 Task: Create a due date automation trigger when advanced on, 2 working days before a card is due add fields with custom field "Resume" set to a date in this month at 11:00 AM.
Action: Mouse moved to (866, 318)
Screenshot: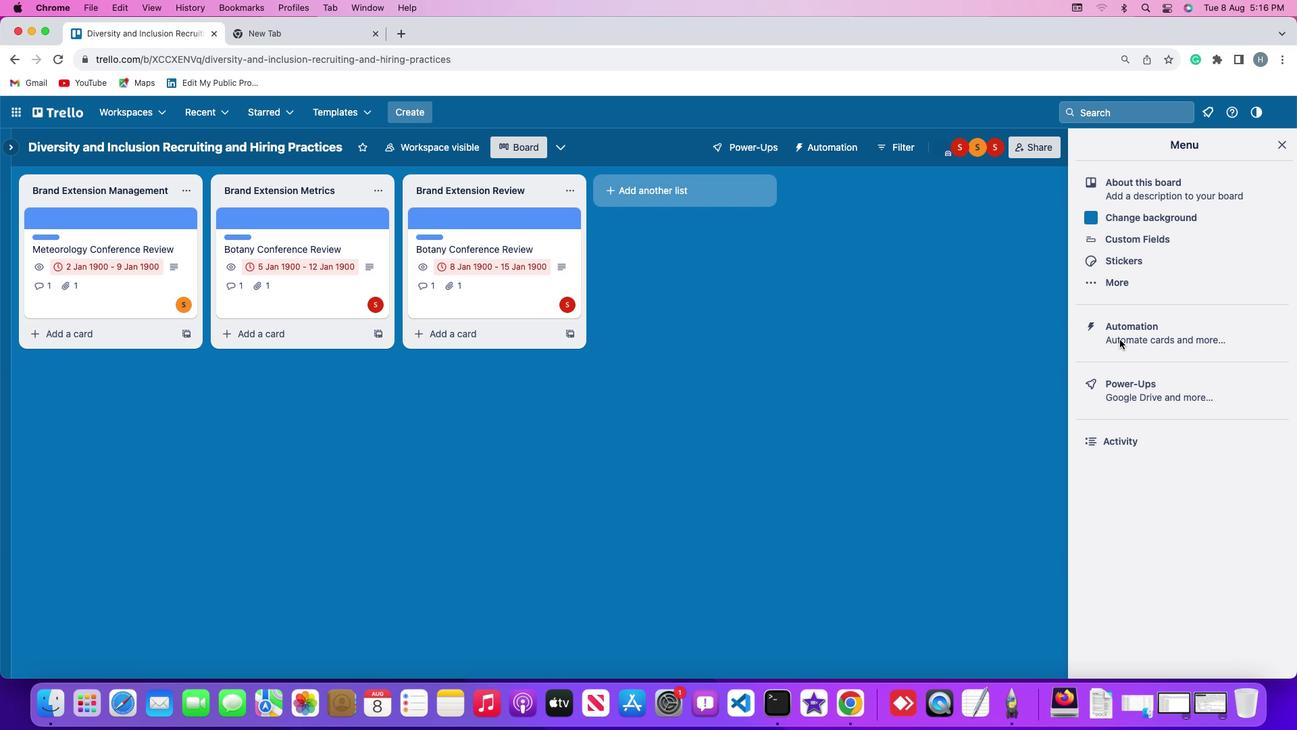 
Action: Mouse pressed left at (866, 318)
Screenshot: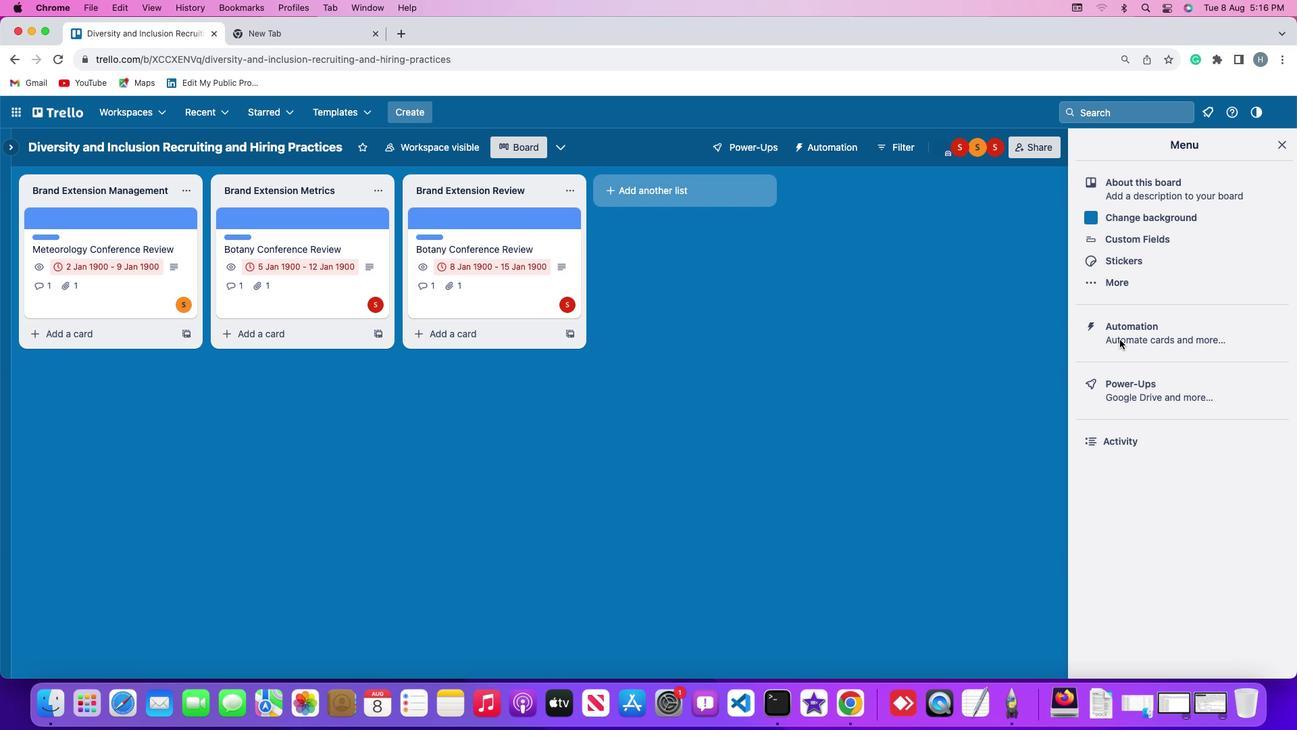 
Action: Mouse pressed left at (866, 318)
Screenshot: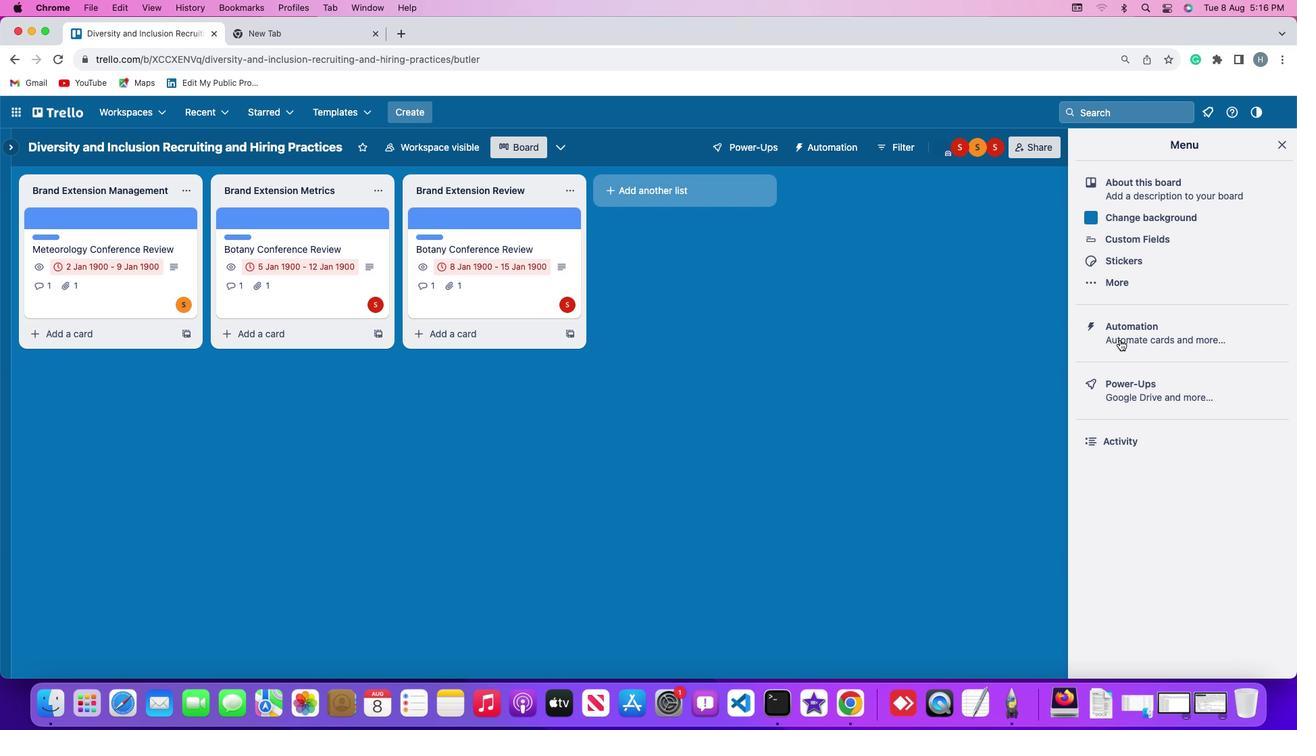 
Action: Mouse moved to (231, 297)
Screenshot: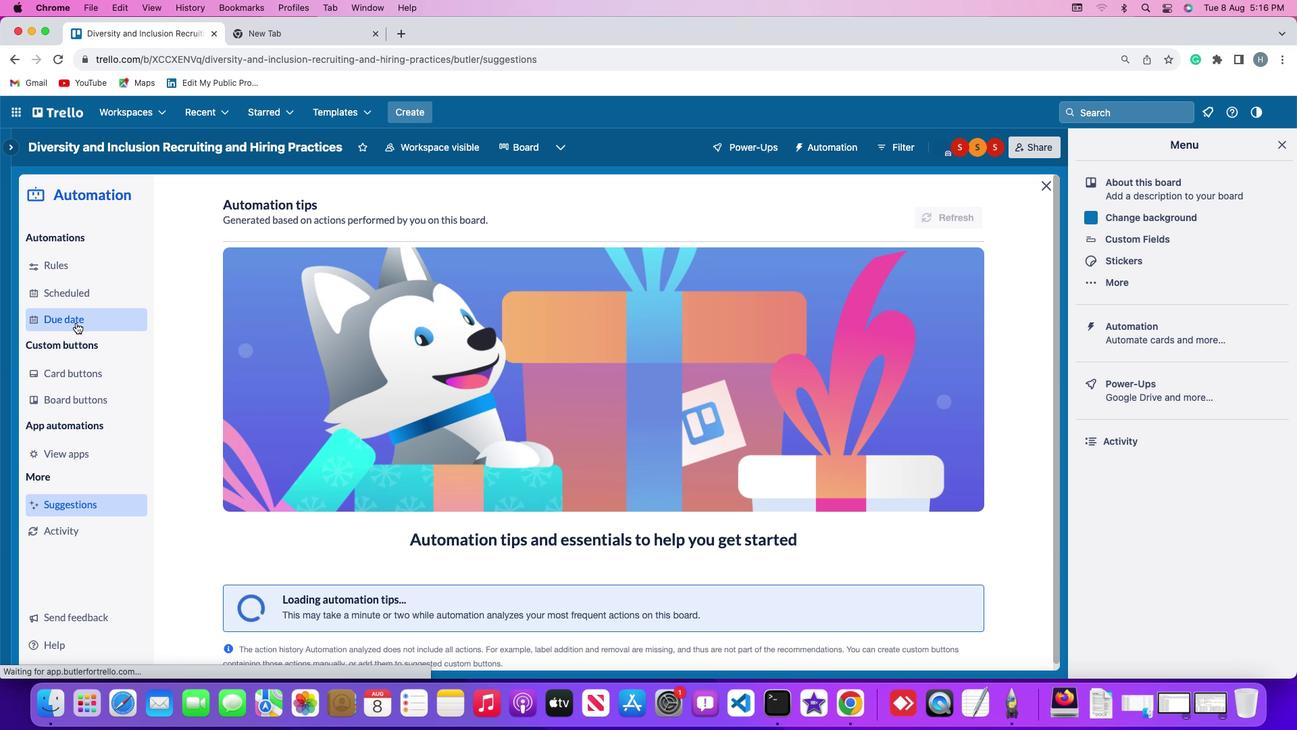 
Action: Mouse pressed left at (231, 297)
Screenshot: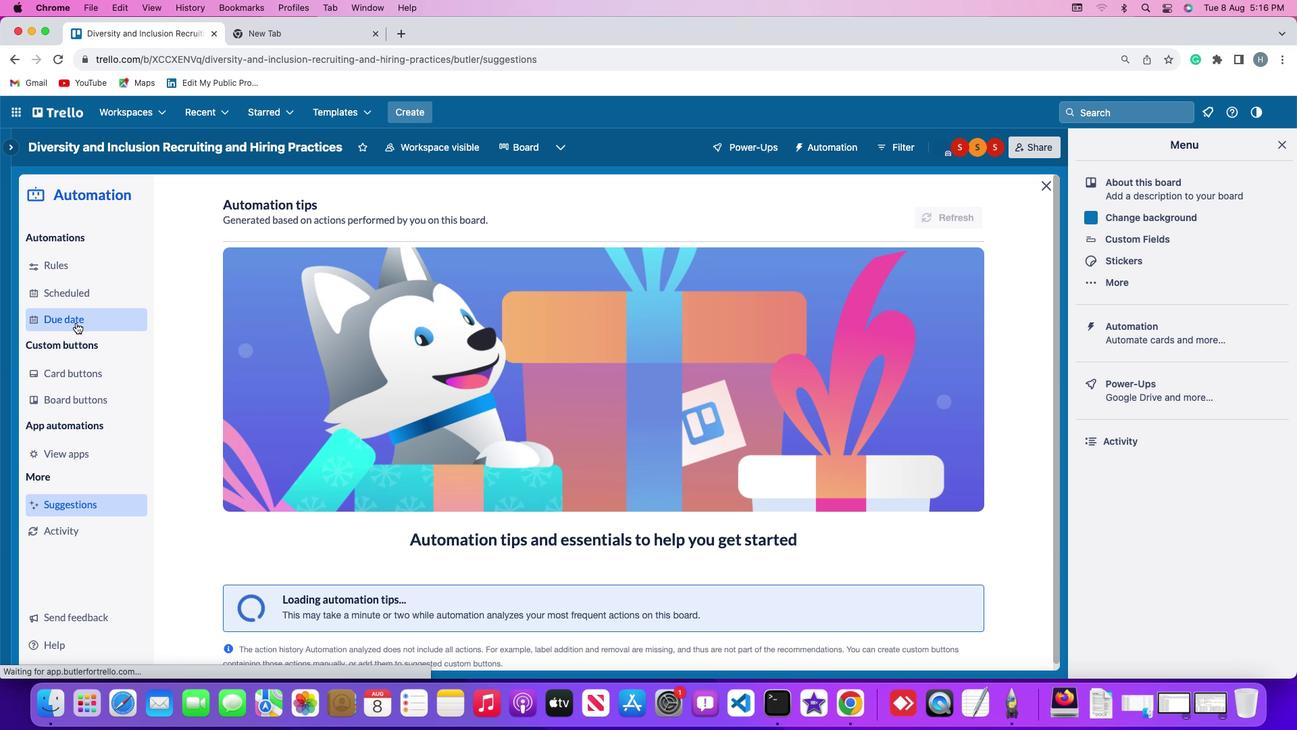 
Action: Mouse moved to (735, 154)
Screenshot: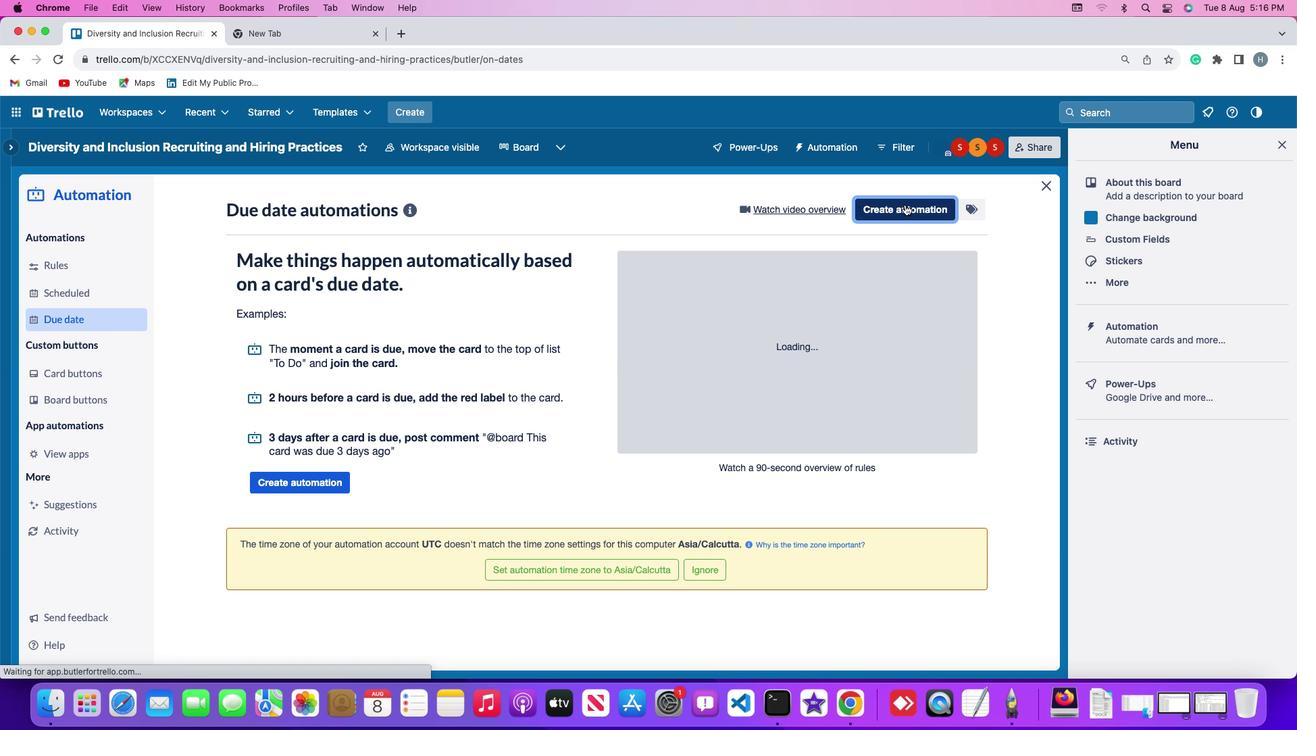 
Action: Mouse pressed left at (735, 154)
Screenshot: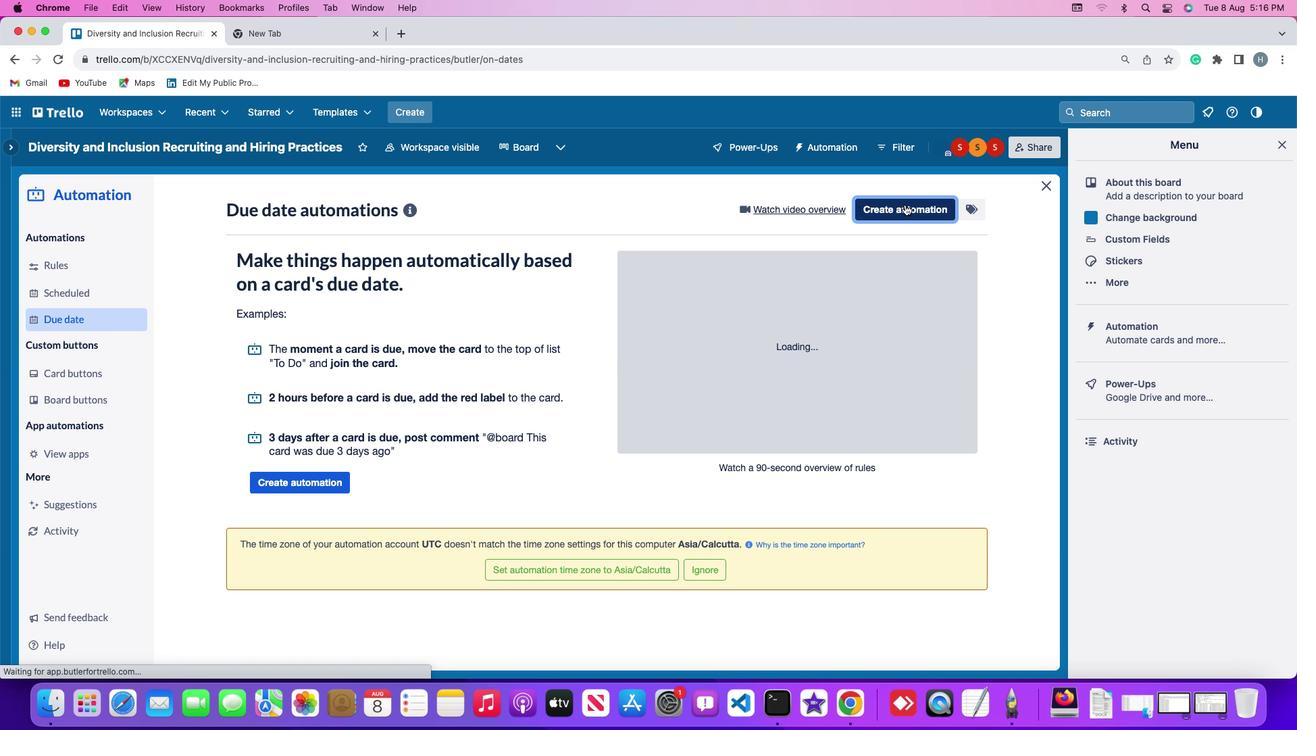 
Action: Mouse moved to (360, 312)
Screenshot: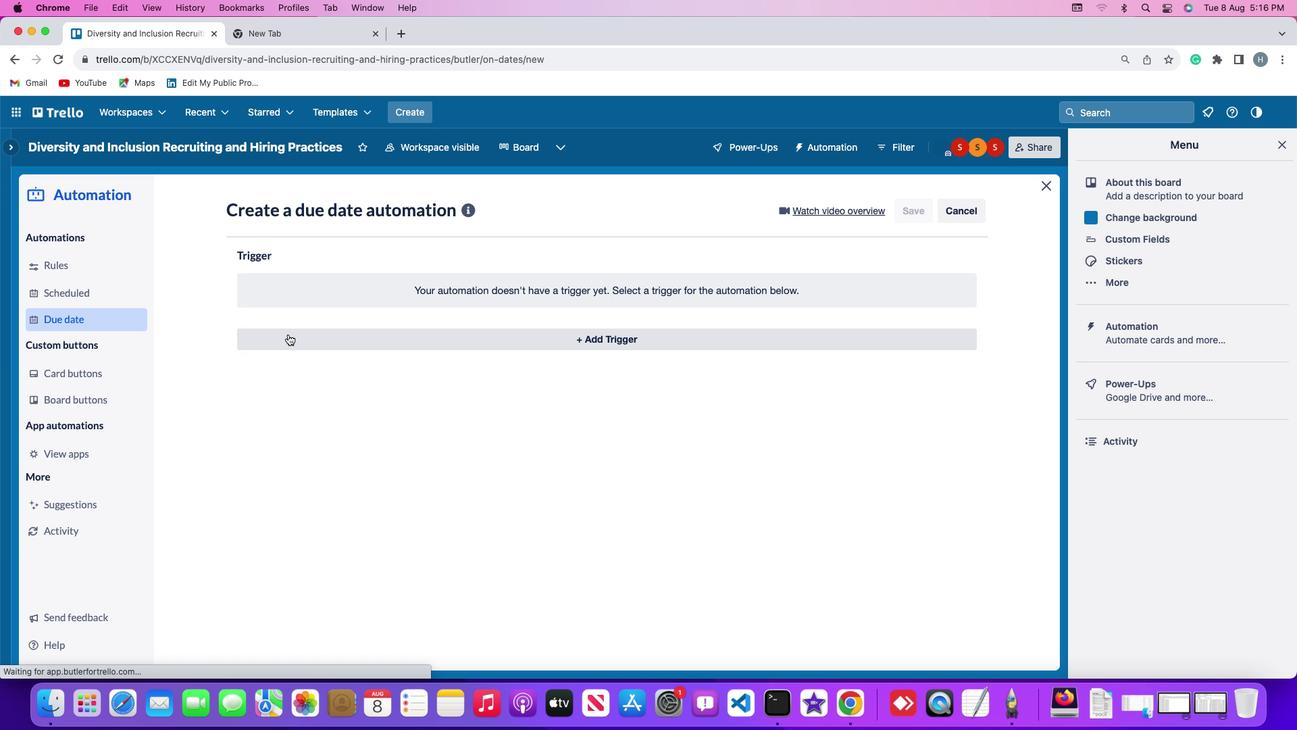 
Action: Mouse pressed left at (360, 312)
Screenshot: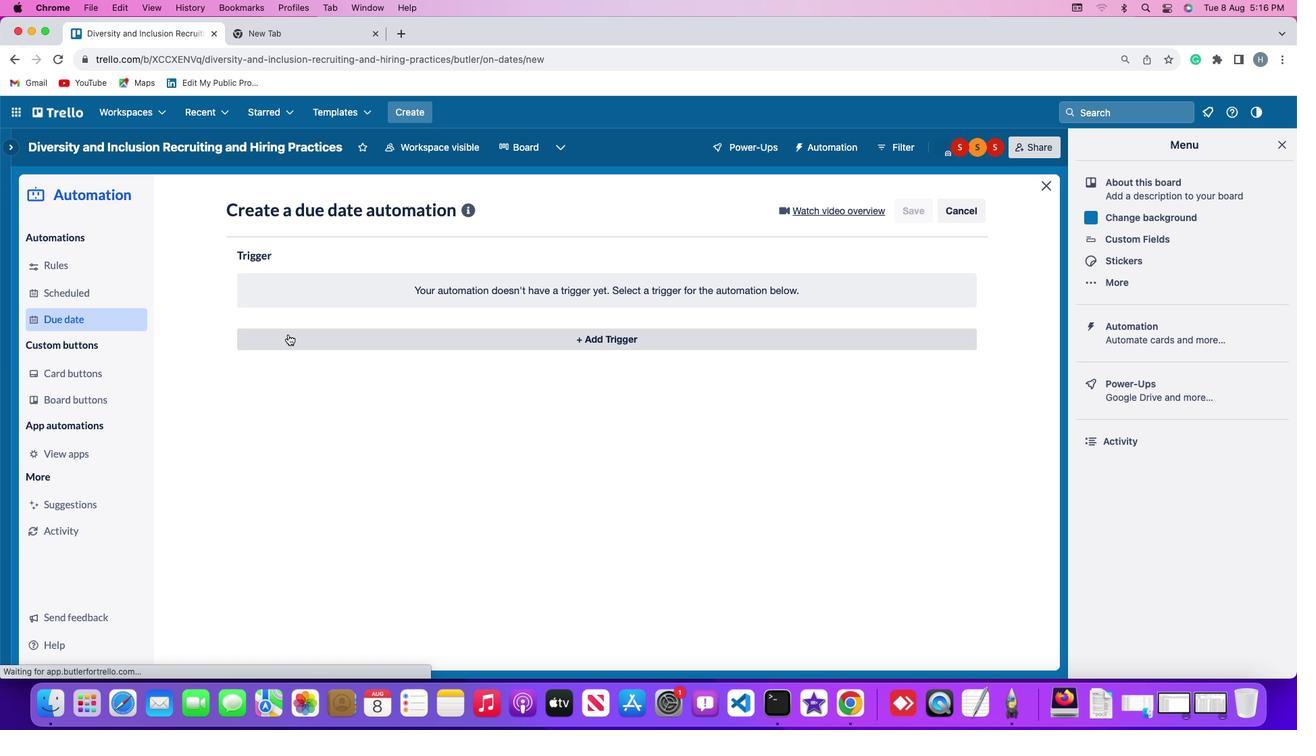 
Action: Mouse moved to (347, 565)
Screenshot: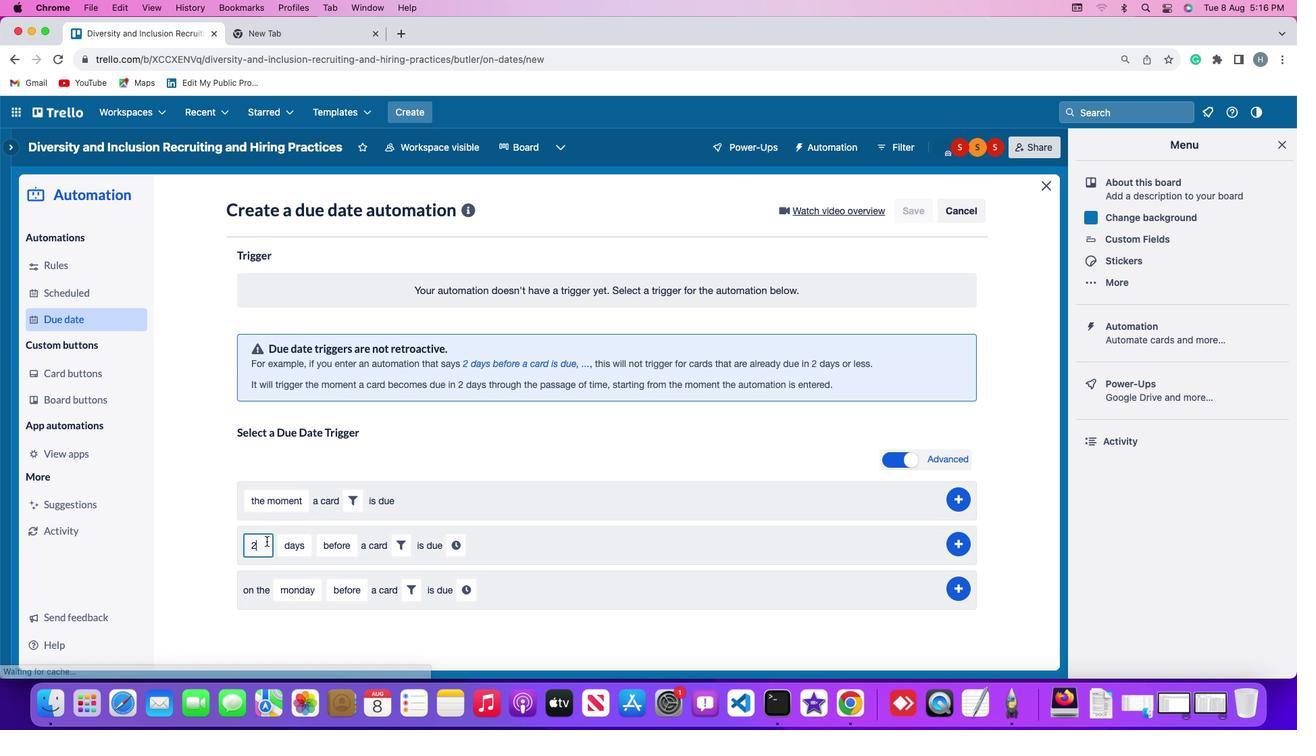 
Action: Mouse pressed left at (347, 565)
Screenshot: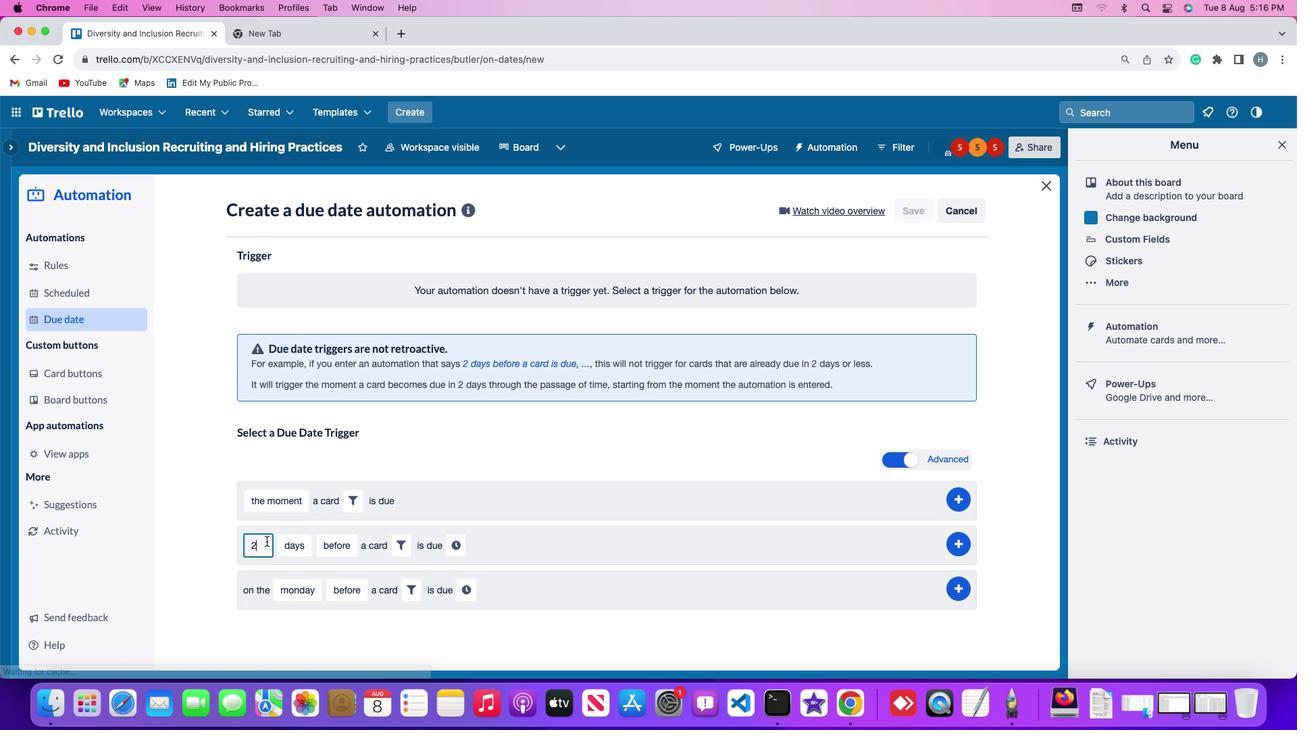 
Action: Mouse moved to (348, 561)
Screenshot: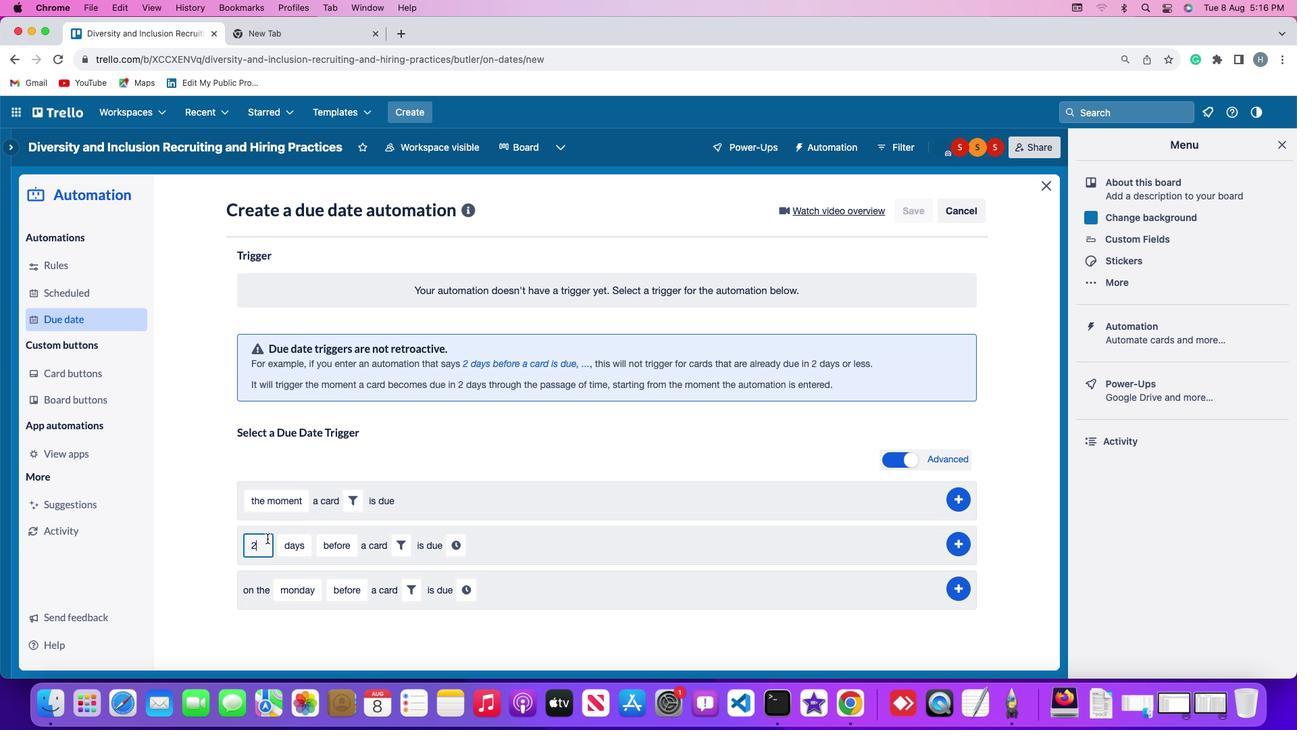 
Action: Key pressed Key.backspace'2'
Screenshot: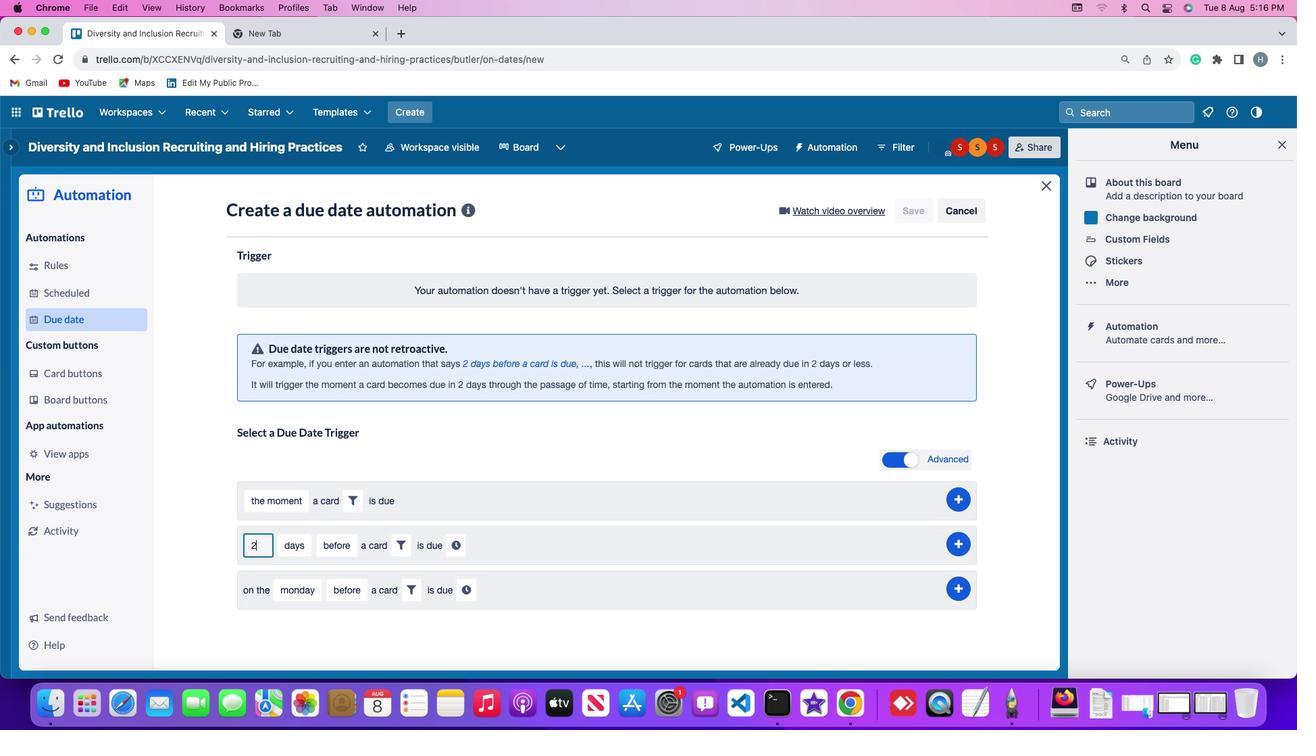 
Action: Mouse moved to (374, 560)
Screenshot: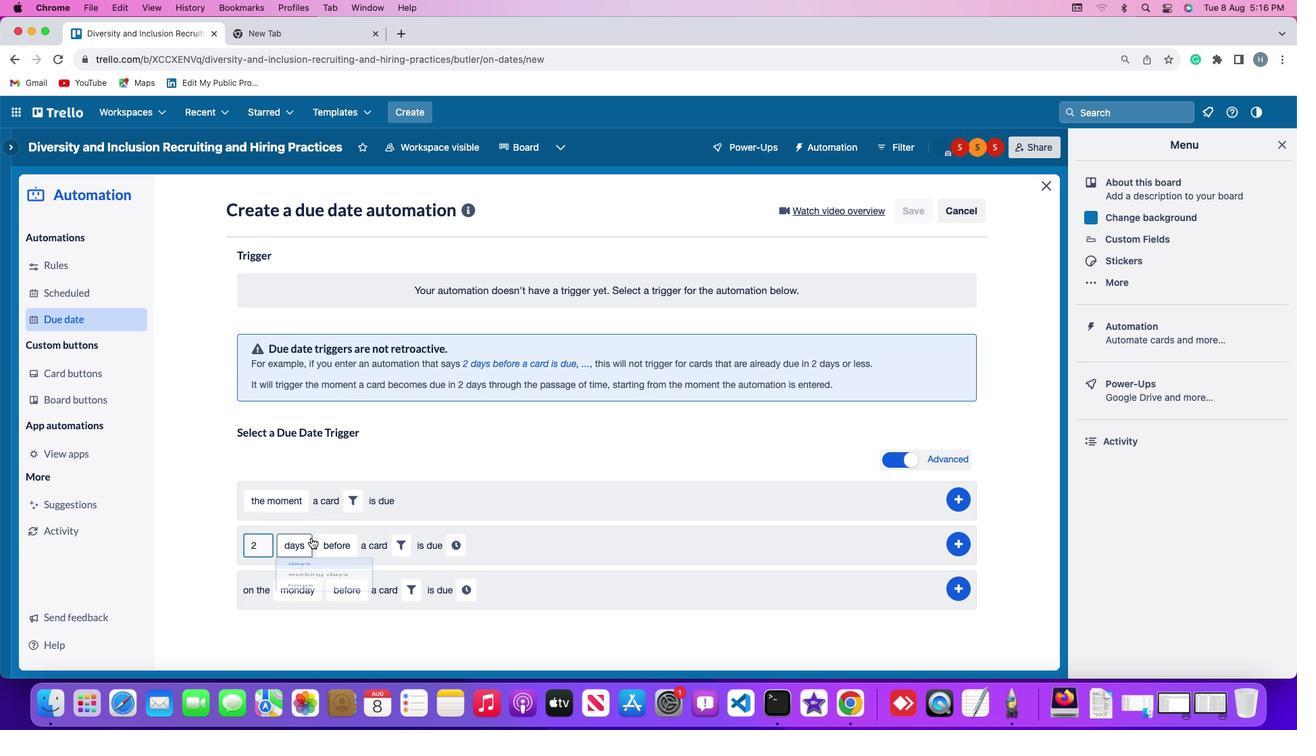 
Action: Mouse pressed left at (374, 560)
Screenshot: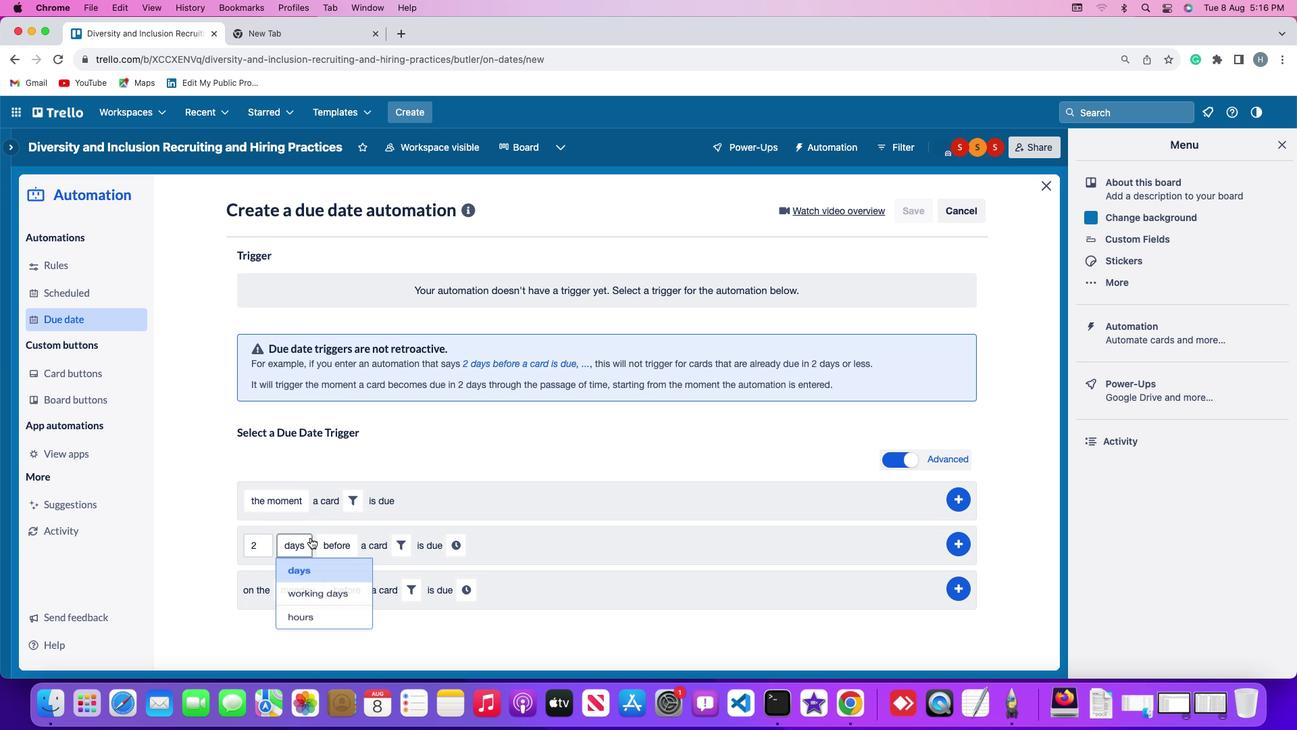 
Action: Mouse moved to (369, 636)
Screenshot: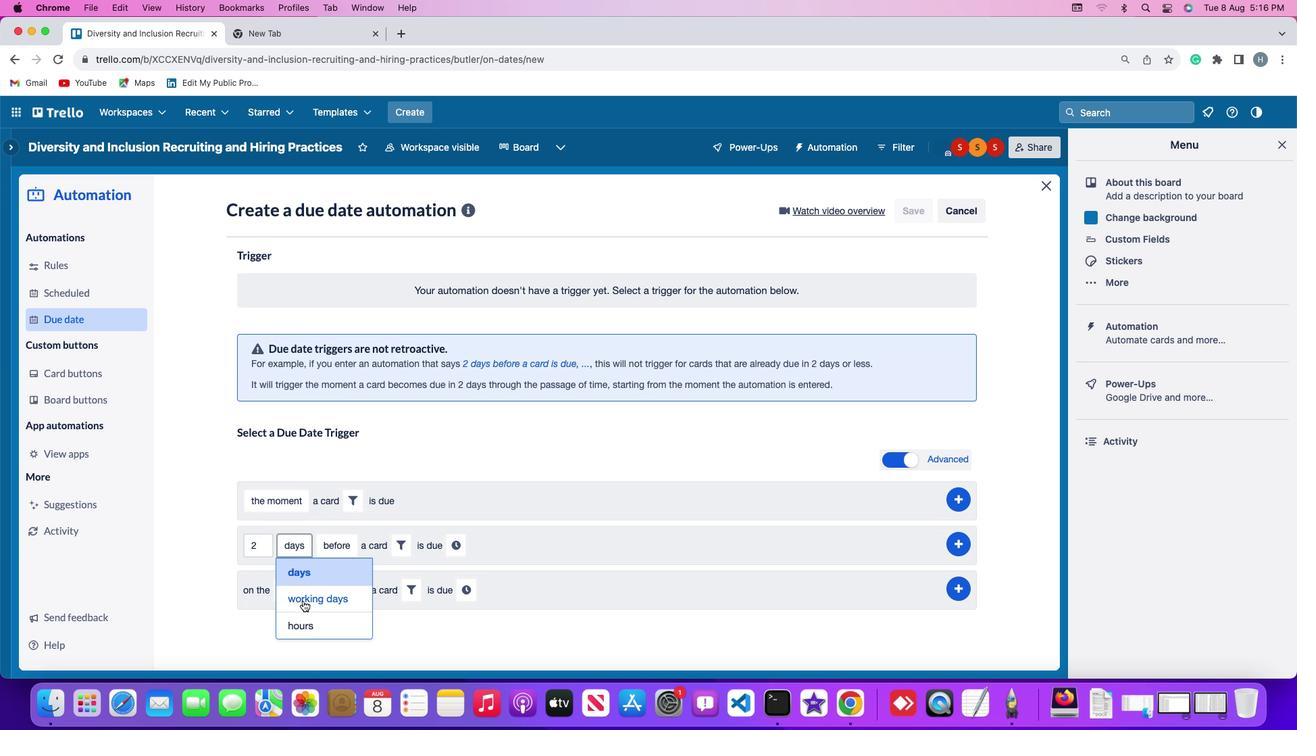 
Action: Mouse pressed left at (369, 636)
Screenshot: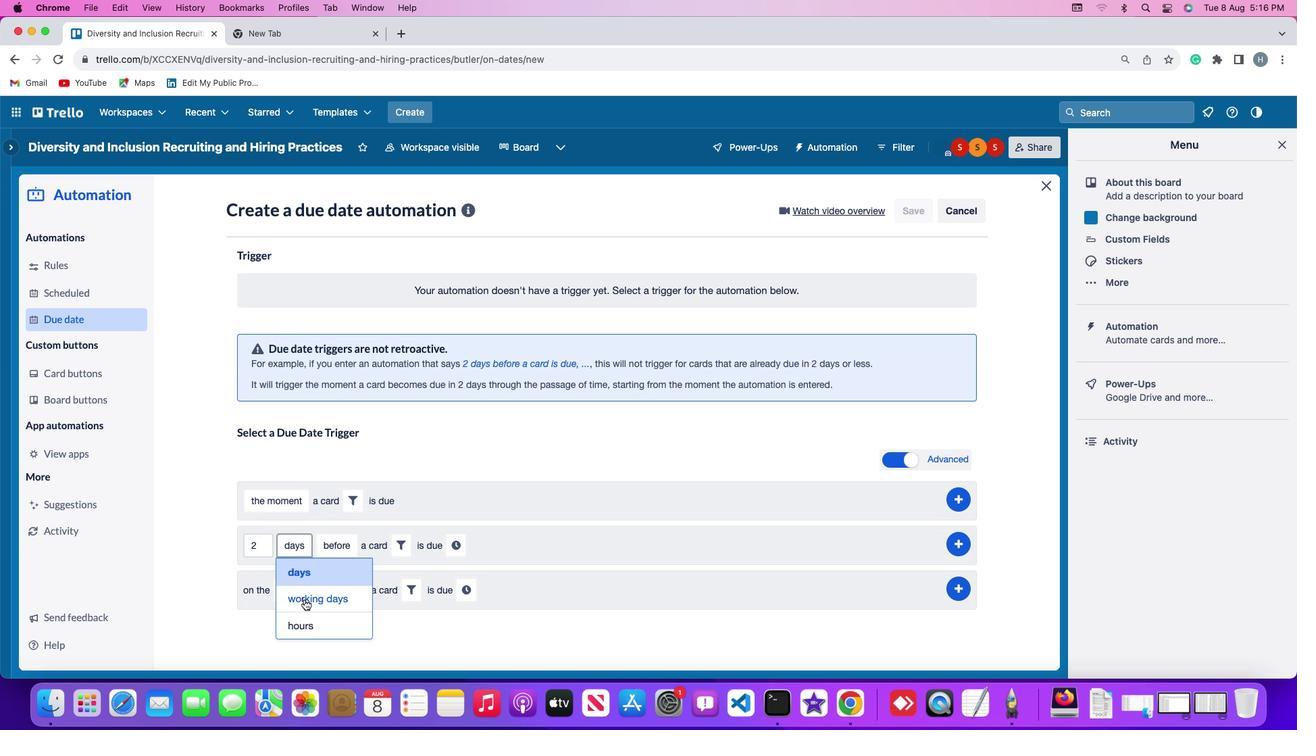 
Action: Mouse moved to (408, 565)
Screenshot: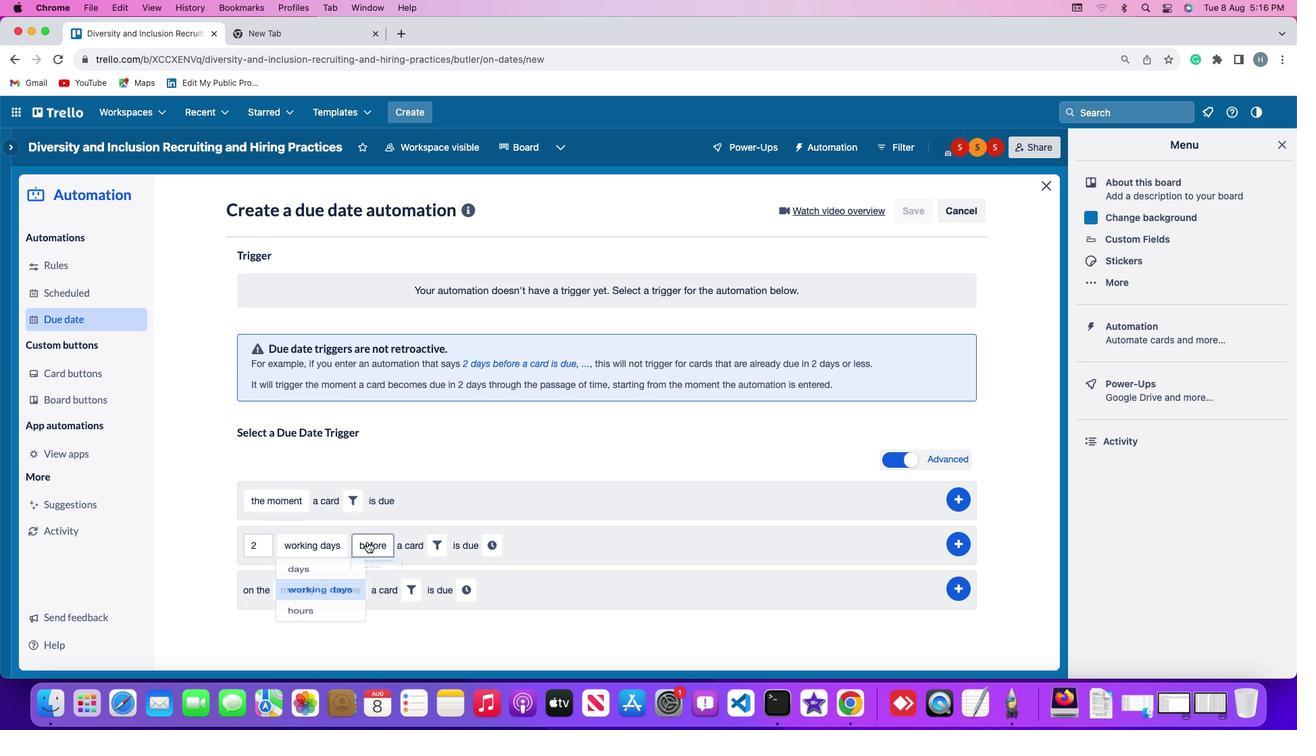 
Action: Mouse pressed left at (408, 565)
Screenshot: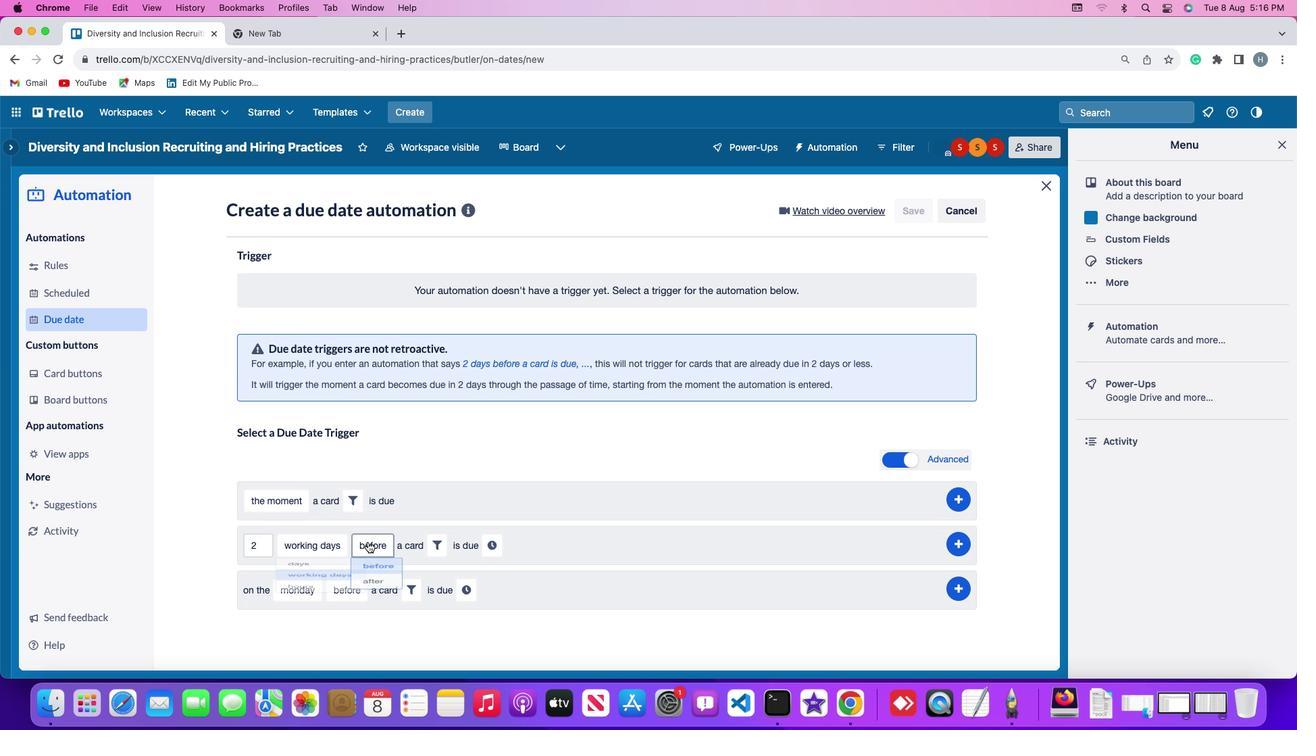 
Action: Mouse moved to (411, 604)
Screenshot: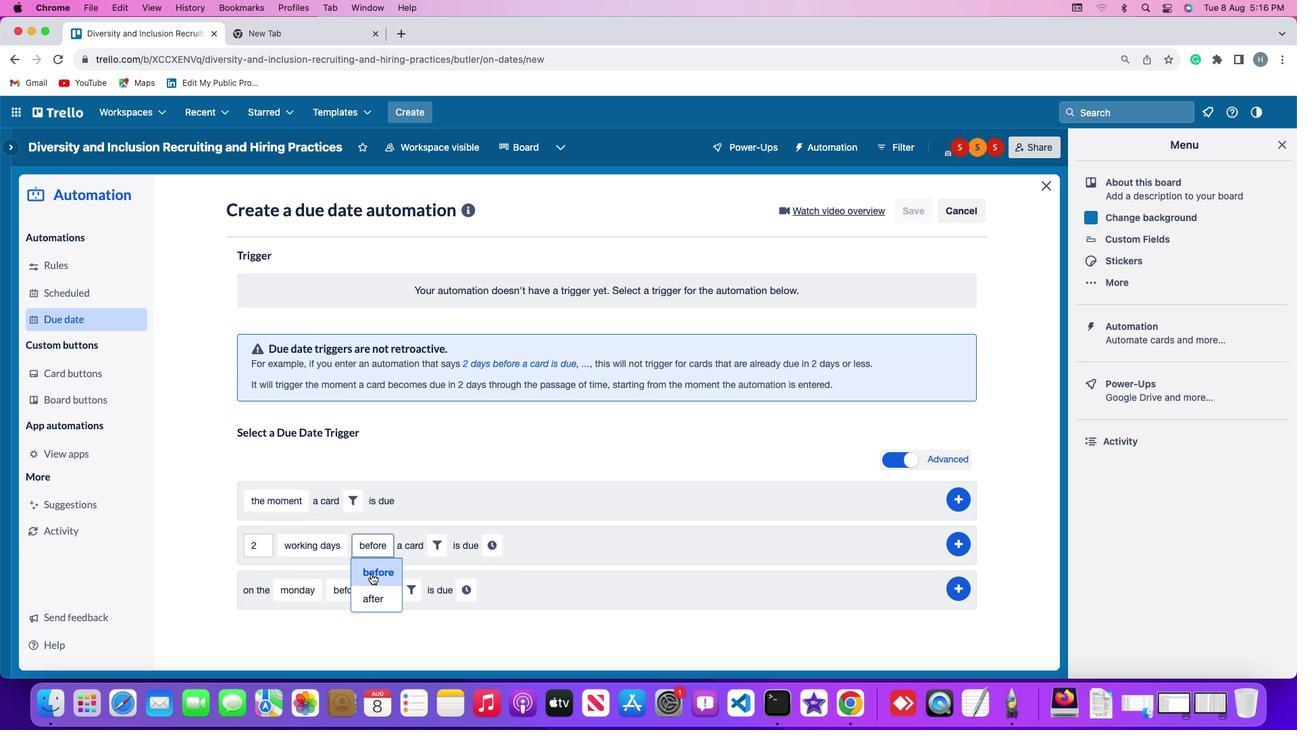 
Action: Mouse pressed left at (411, 604)
Screenshot: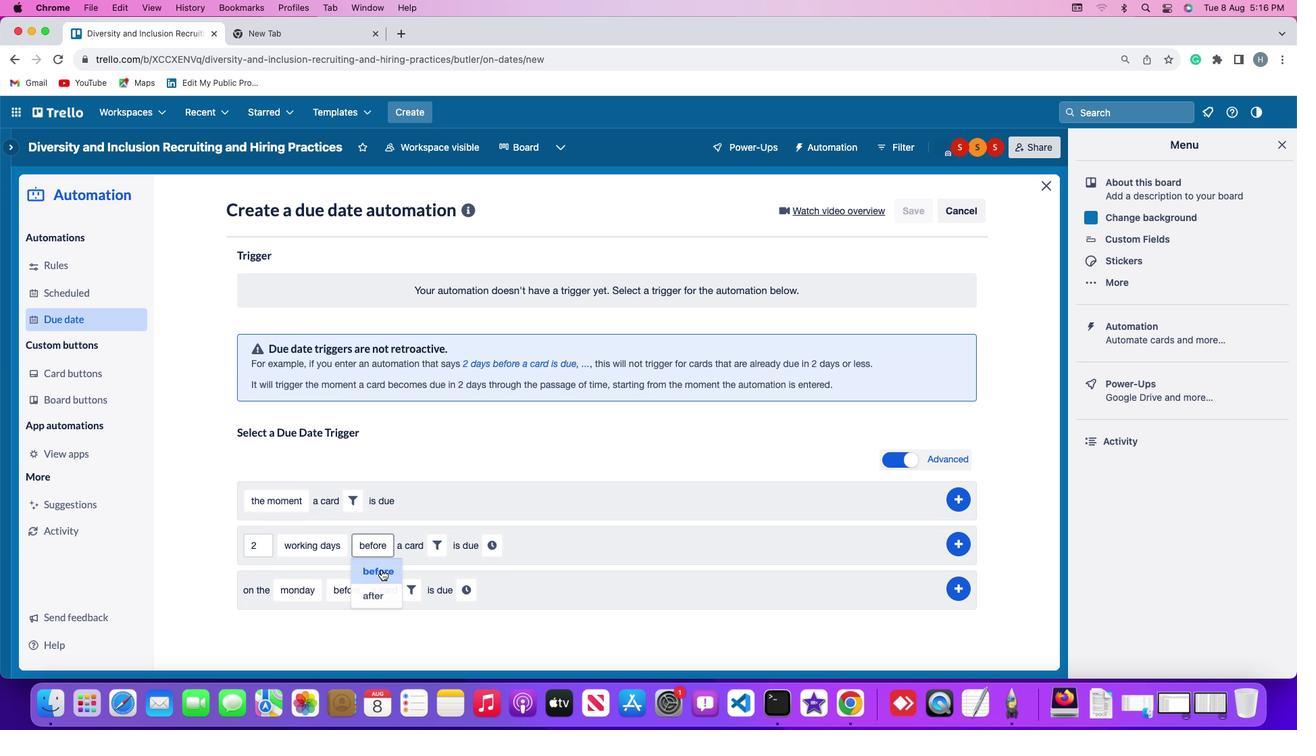 
Action: Mouse moved to (449, 569)
Screenshot: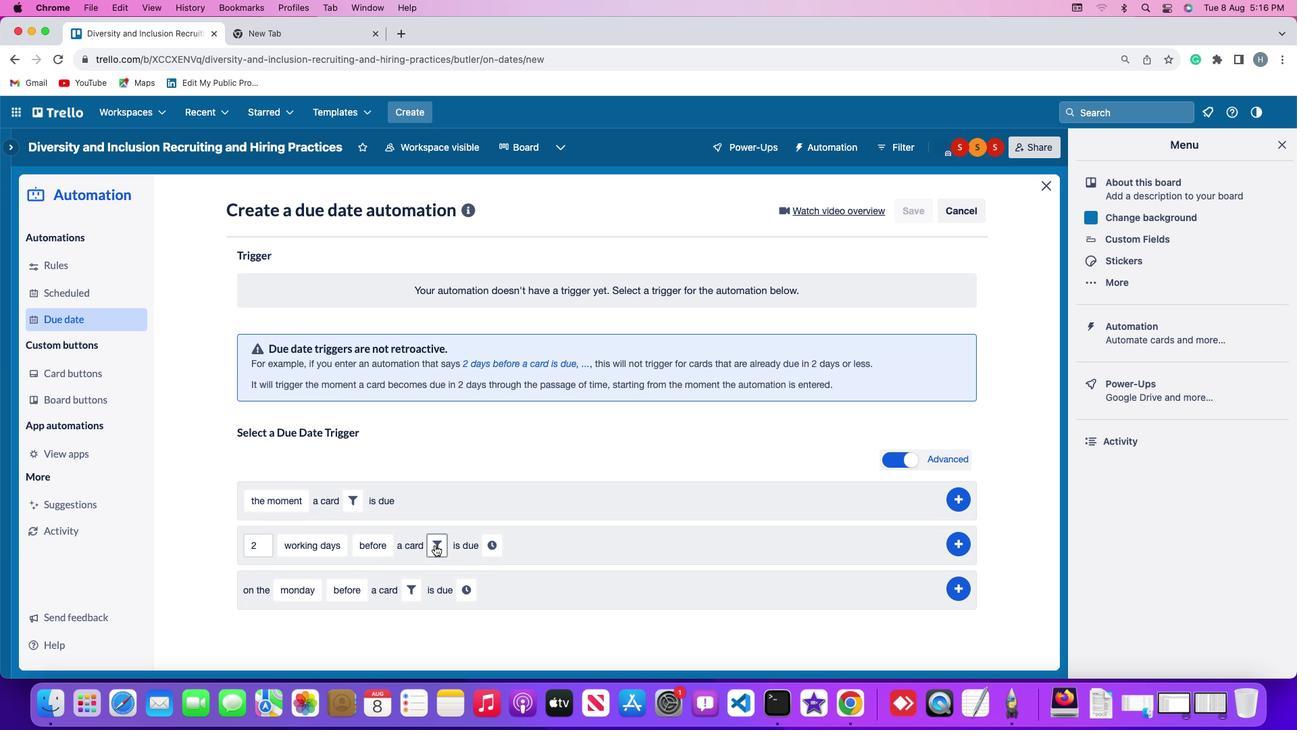 
Action: Mouse pressed left at (449, 569)
Screenshot: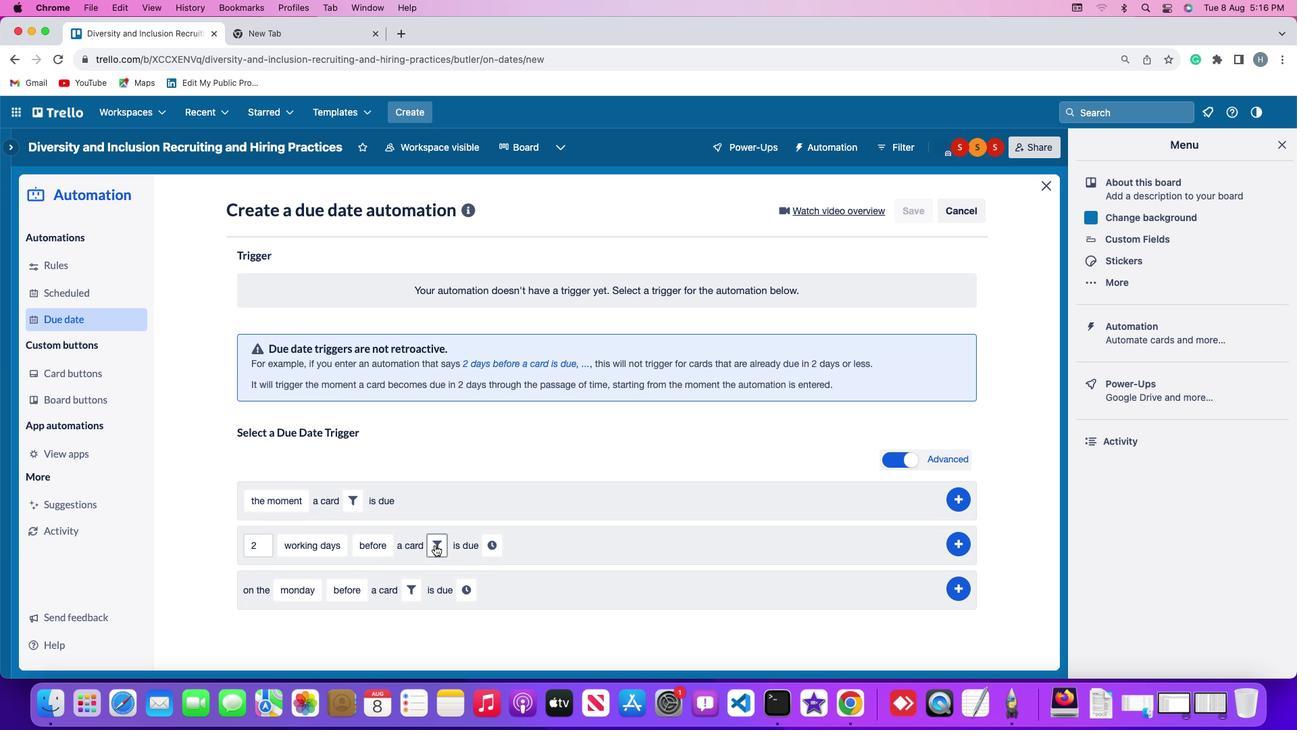 
Action: Mouse moved to (582, 618)
Screenshot: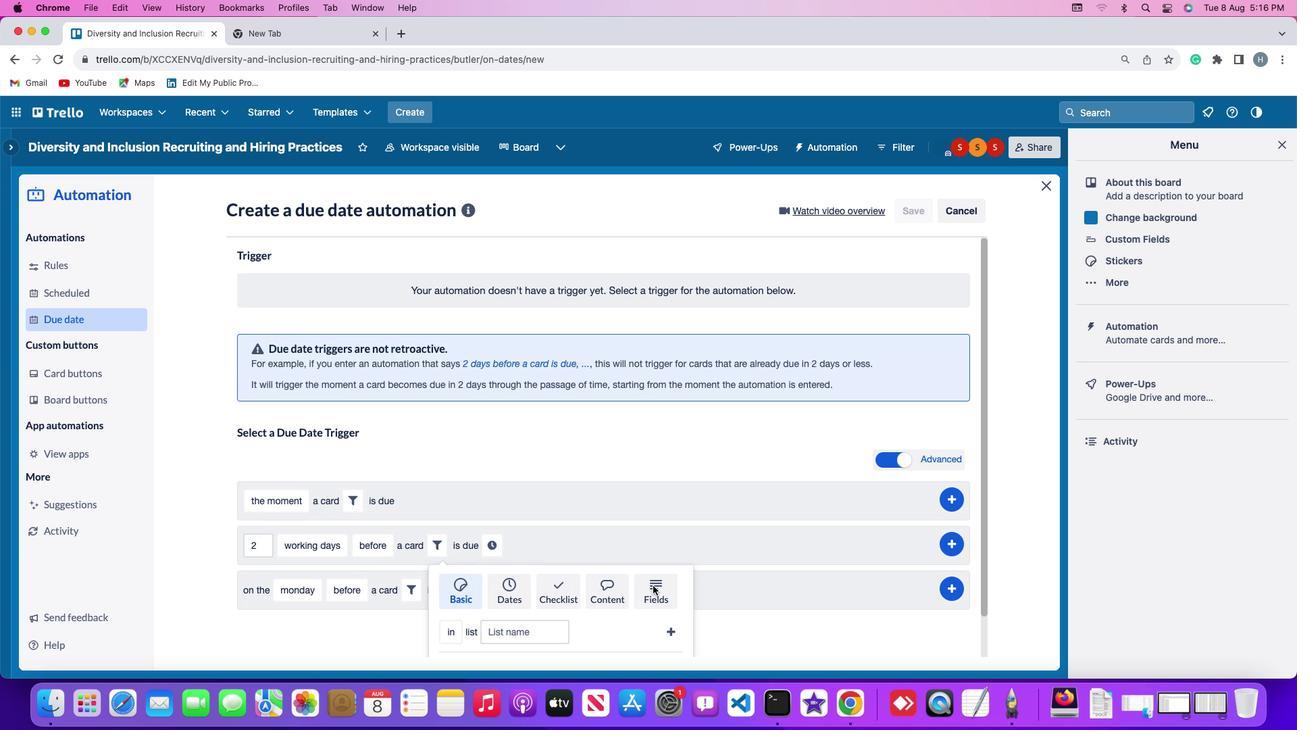 
Action: Mouse pressed left at (582, 618)
Screenshot: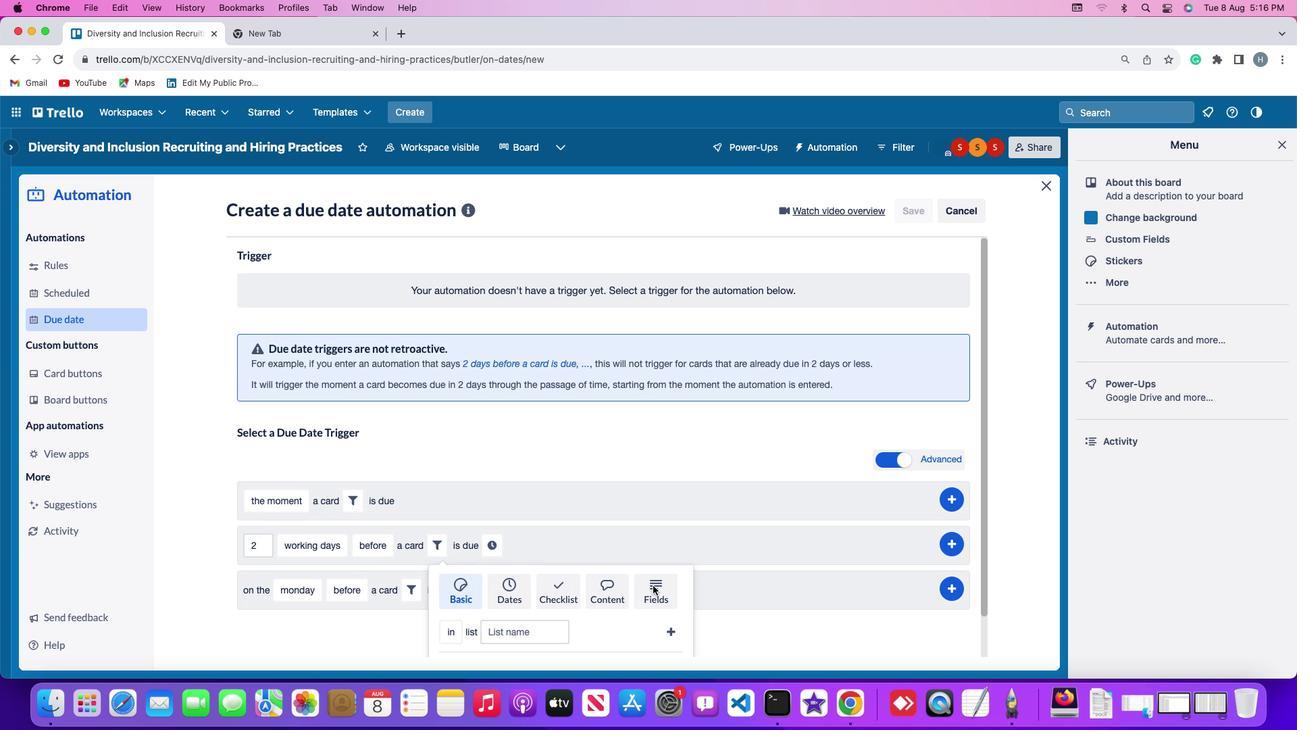 
Action: Mouse moved to (423, 655)
Screenshot: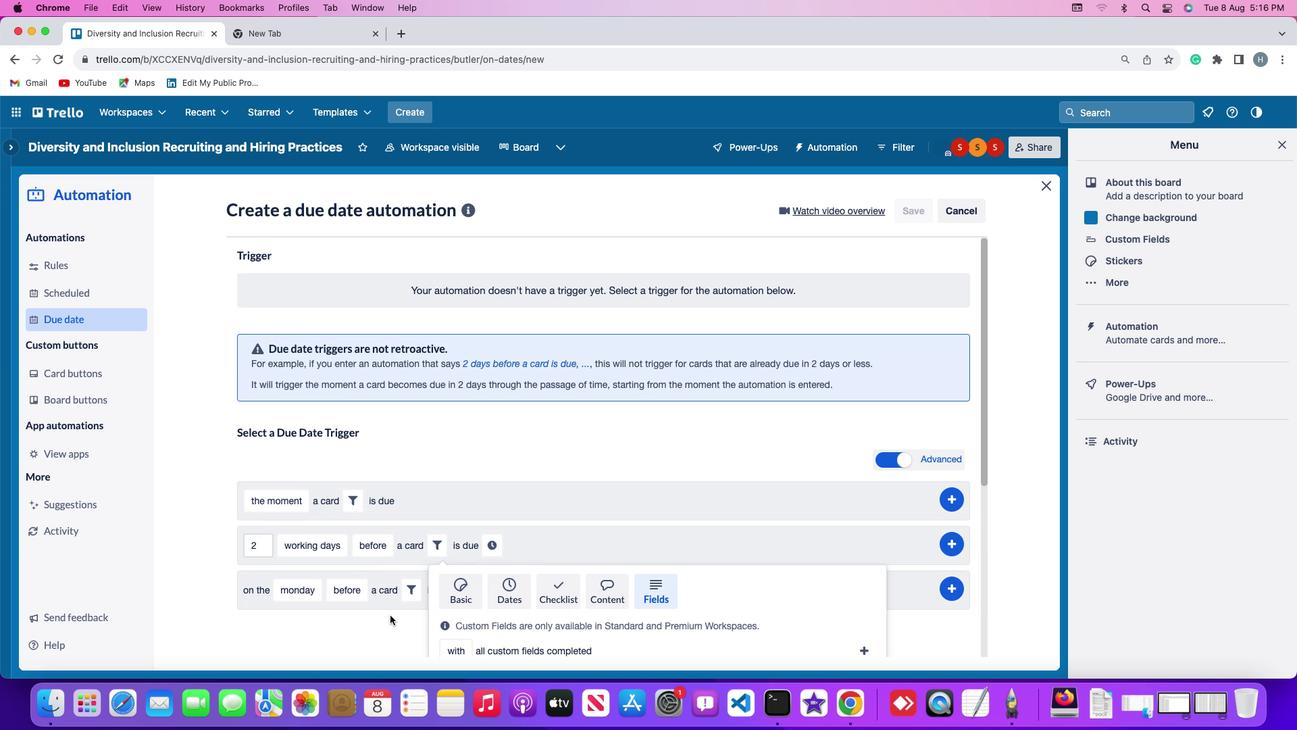 
Action: Mouse scrolled (423, 655) with delta (185, -95)
Screenshot: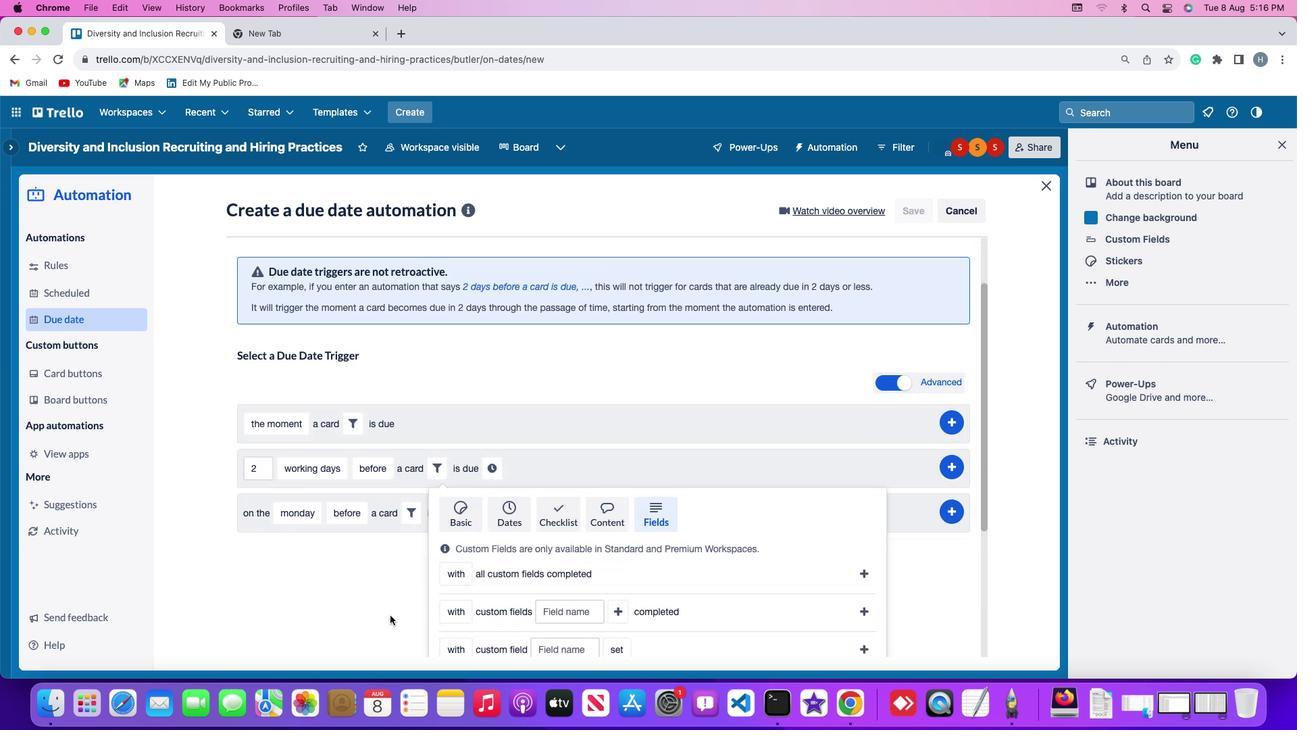 
Action: Mouse scrolled (423, 655) with delta (185, -95)
Screenshot: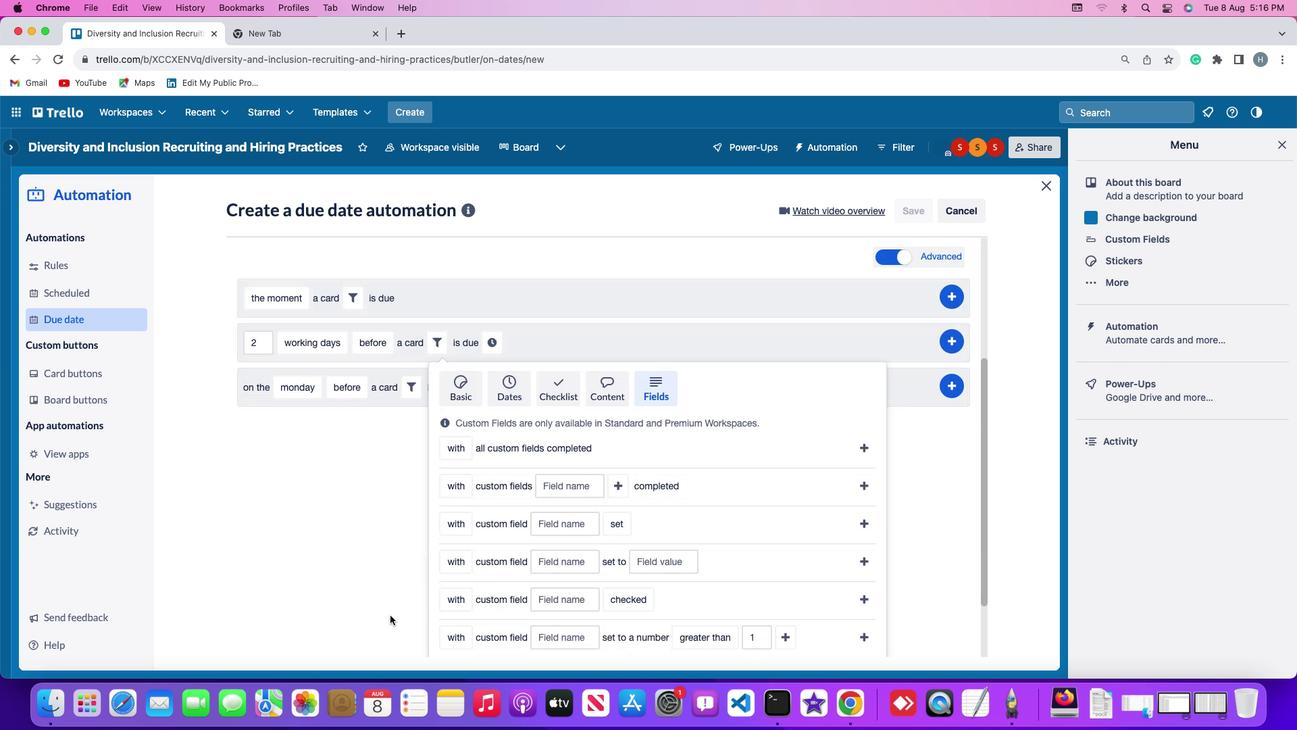 
Action: Mouse scrolled (423, 655) with delta (185, -98)
Screenshot: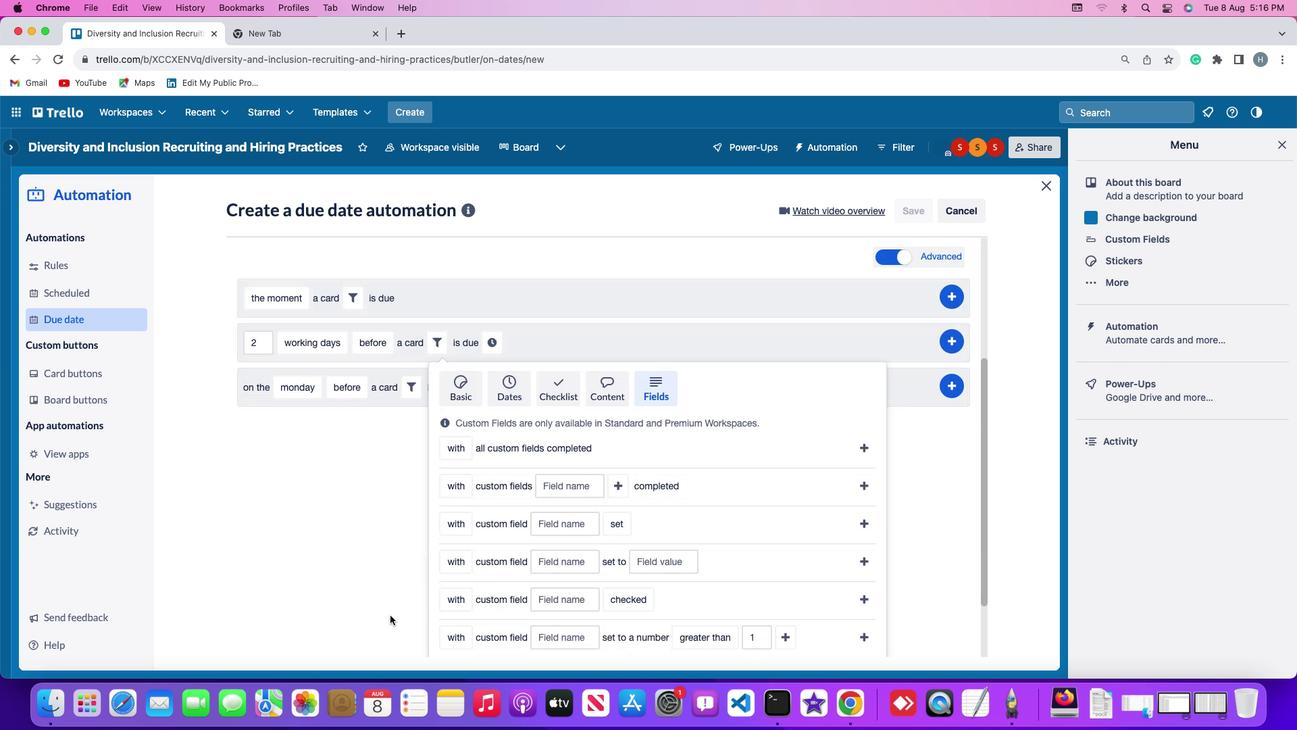 
Action: Mouse scrolled (423, 655) with delta (185, -99)
Screenshot: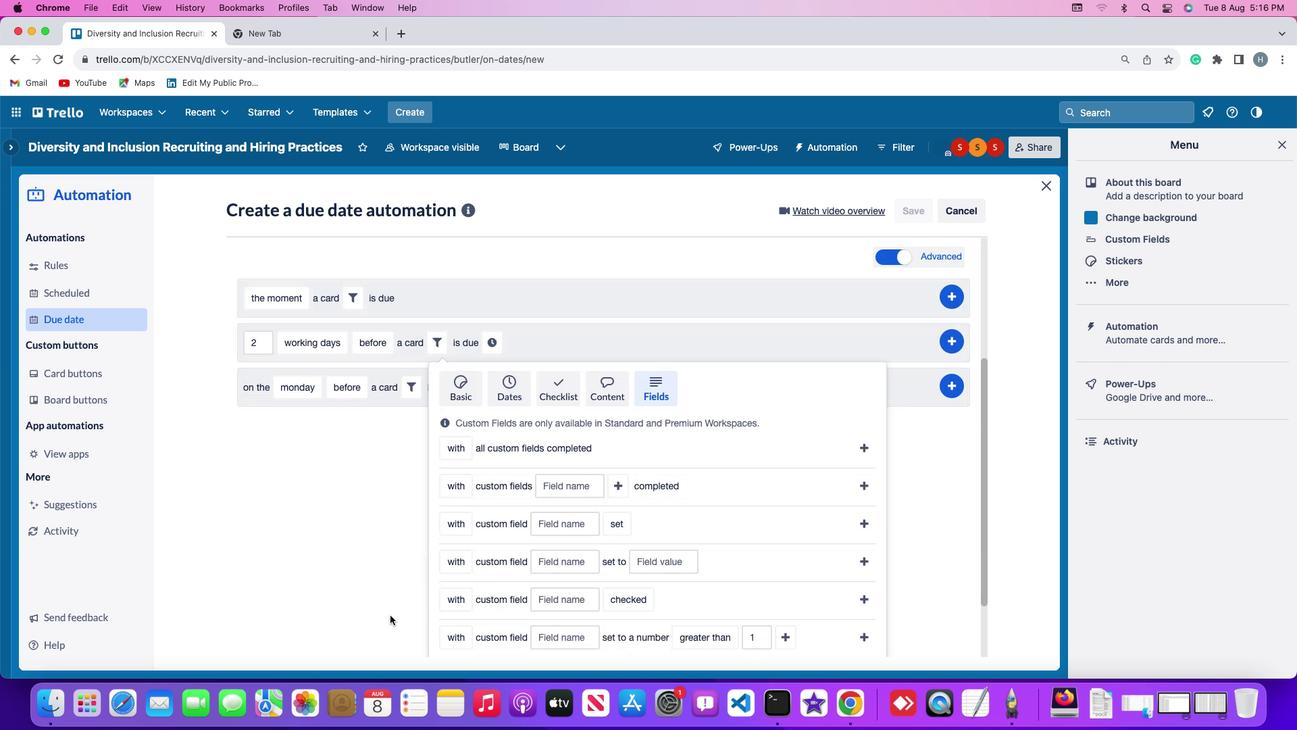 
Action: Mouse scrolled (423, 655) with delta (185, -100)
Screenshot: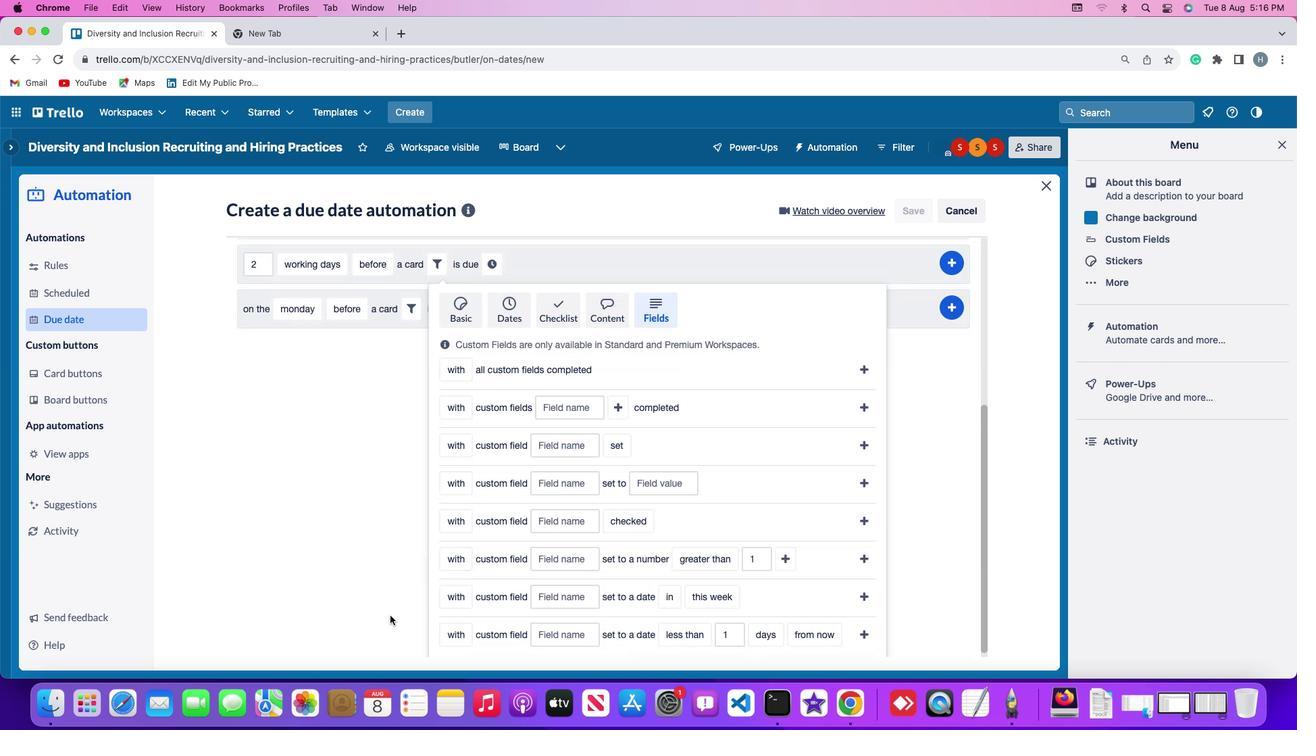 
Action: Mouse scrolled (423, 655) with delta (185, -100)
Screenshot: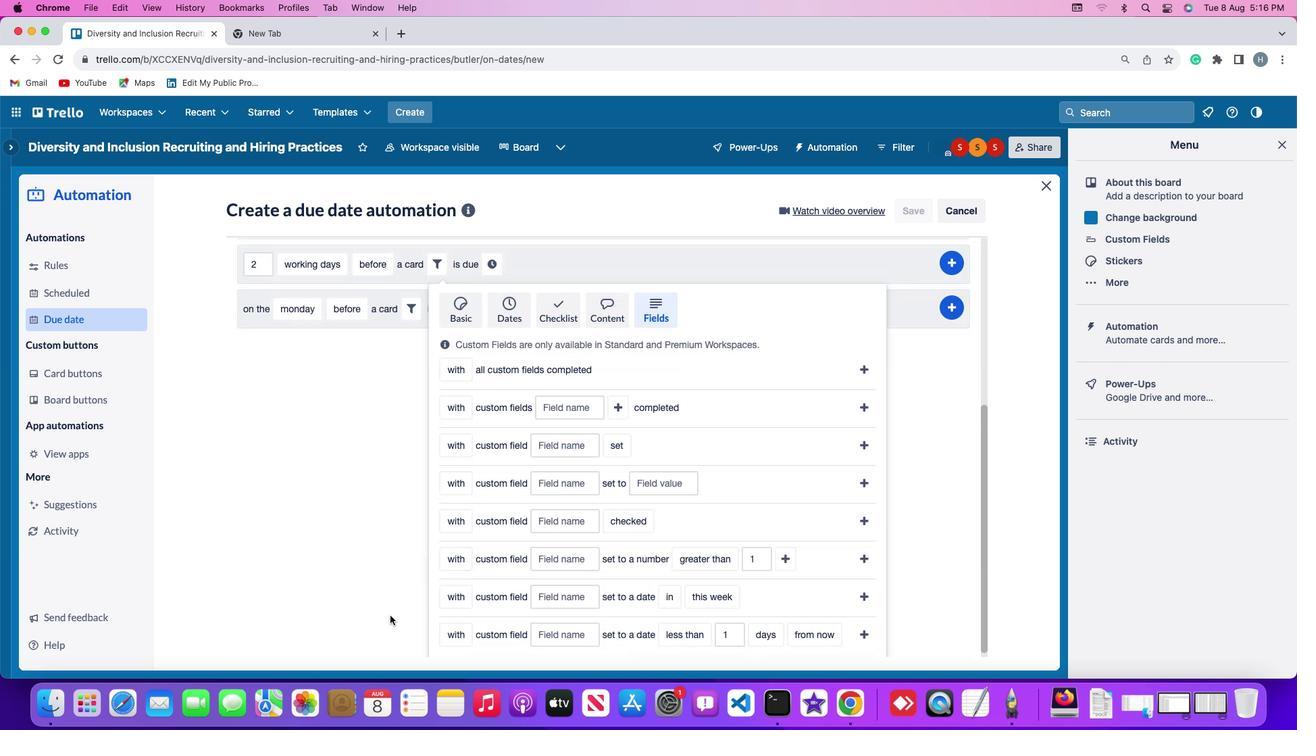 
Action: Mouse scrolled (423, 655) with delta (185, -100)
Screenshot: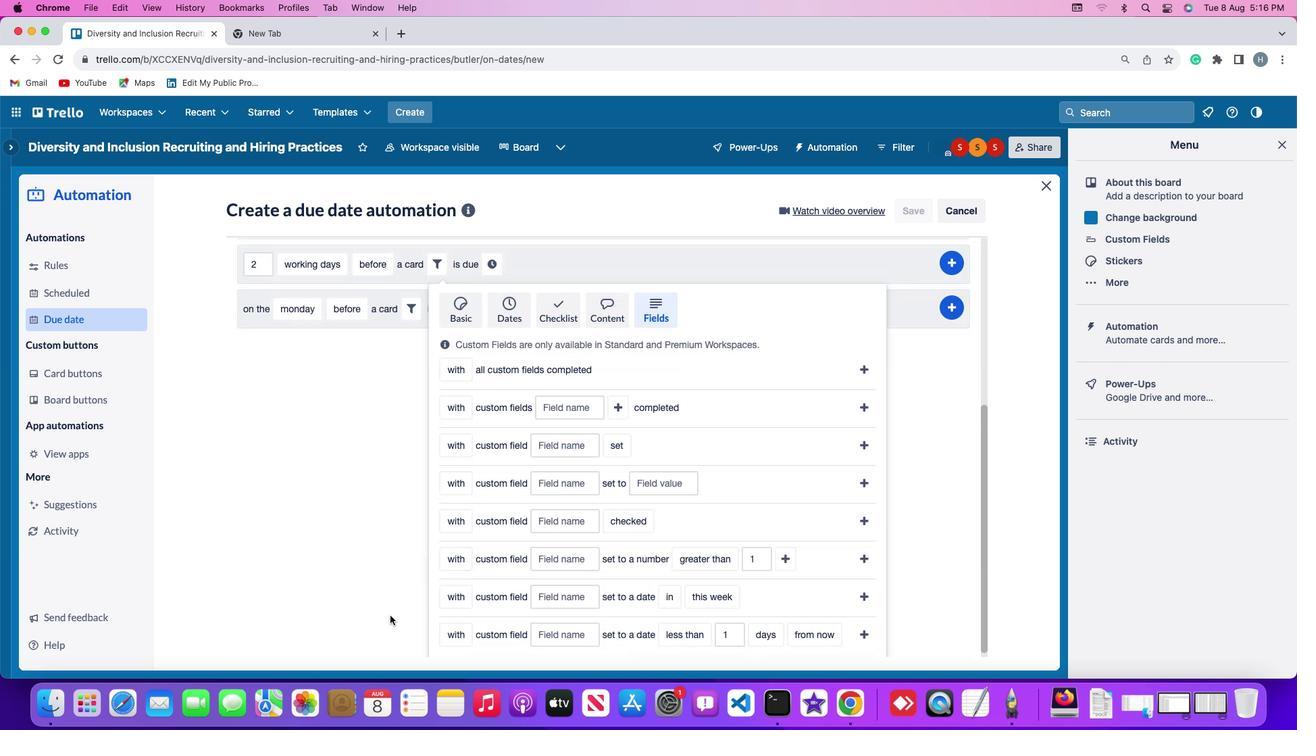 
Action: Mouse scrolled (423, 655) with delta (185, -95)
Screenshot: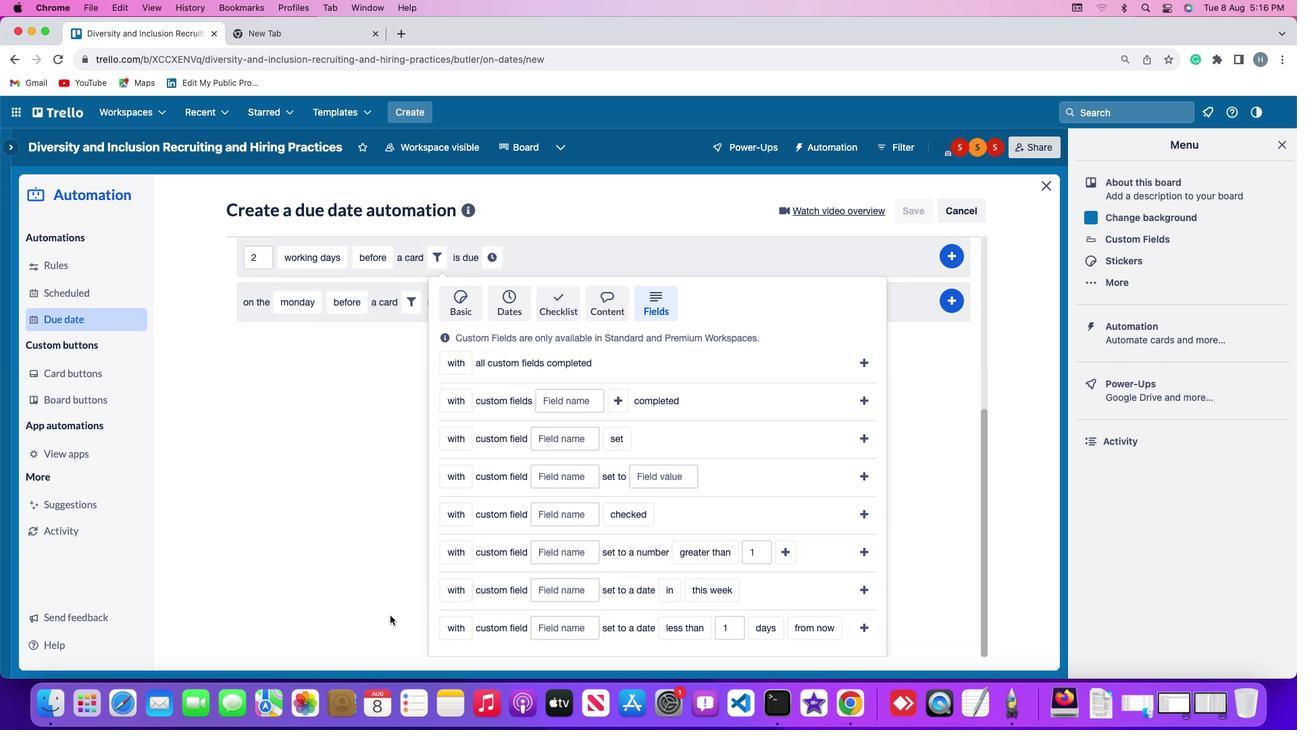 
Action: Mouse scrolled (423, 655) with delta (185, -95)
Screenshot: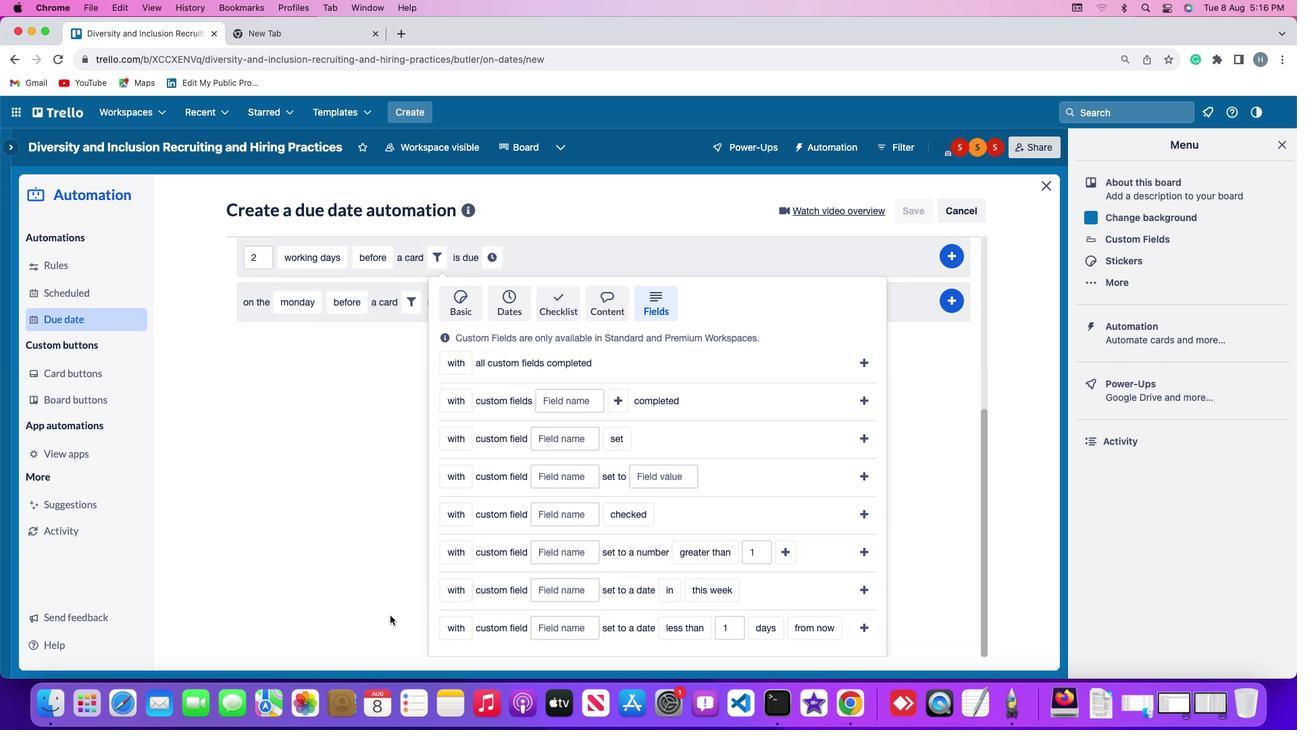 
Action: Mouse scrolled (423, 655) with delta (185, -97)
Screenshot: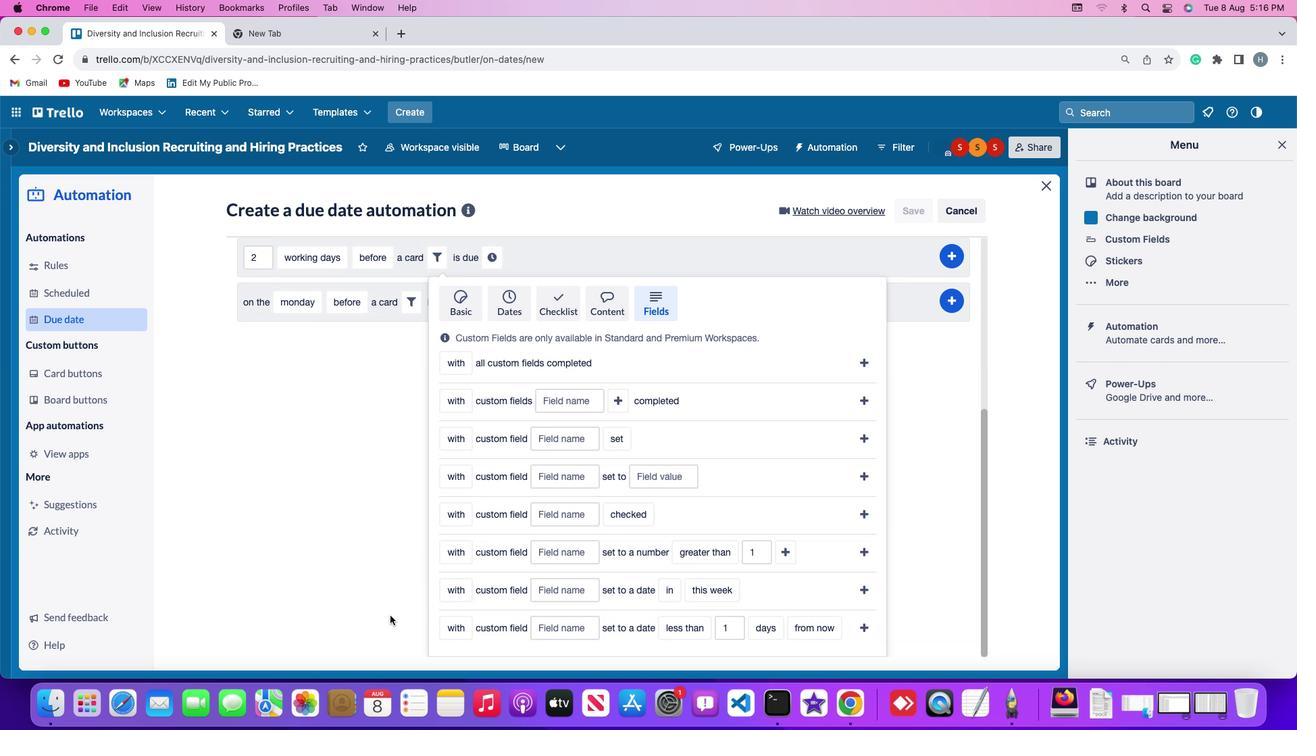 
Action: Mouse scrolled (423, 655) with delta (185, -99)
Screenshot: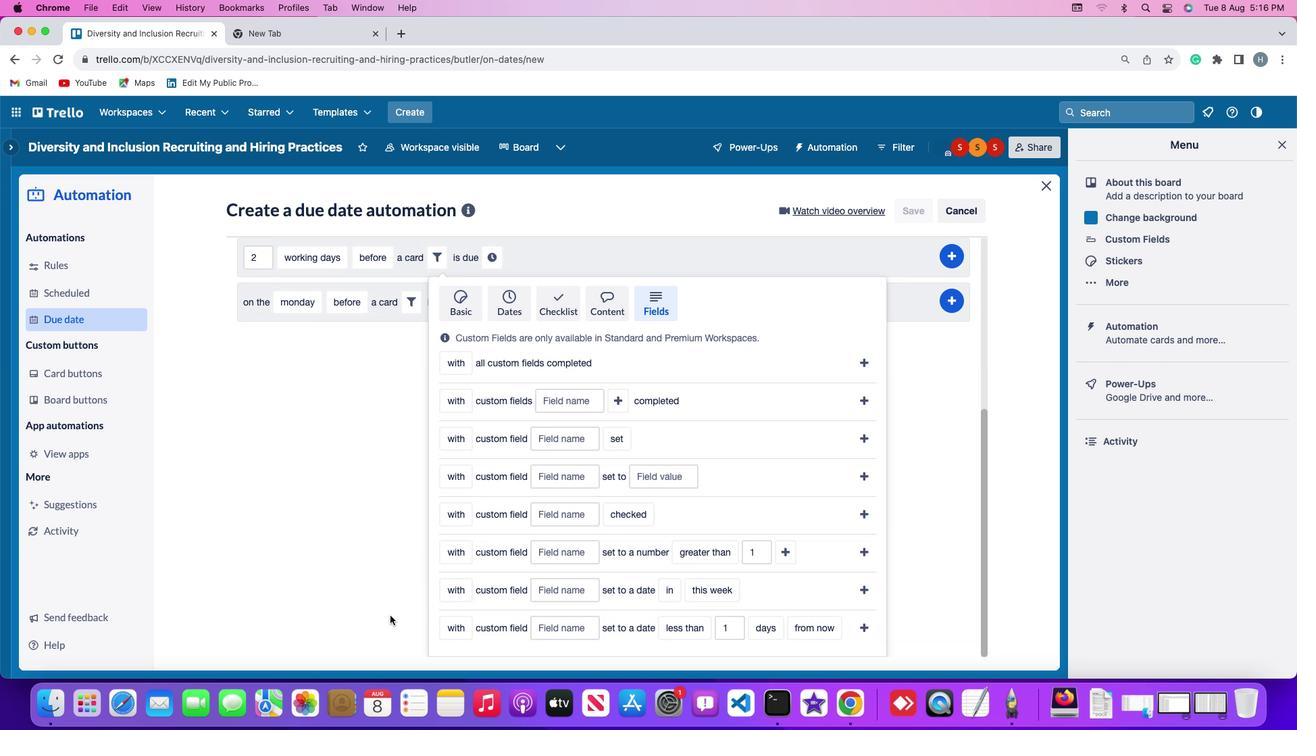 
Action: Mouse scrolled (423, 655) with delta (185, -100)
Screenshot: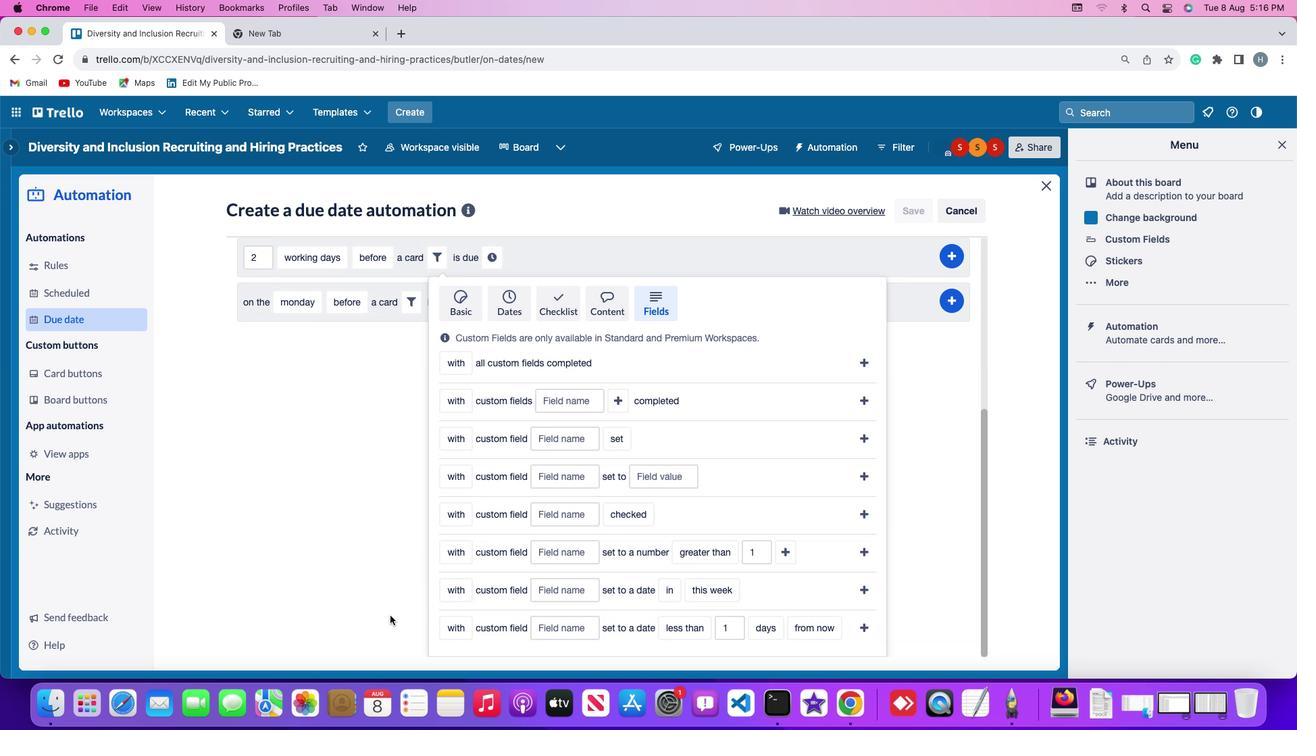 
Action: Mouse scrolled (423, 655) with delta (185, -100)
Screenshot: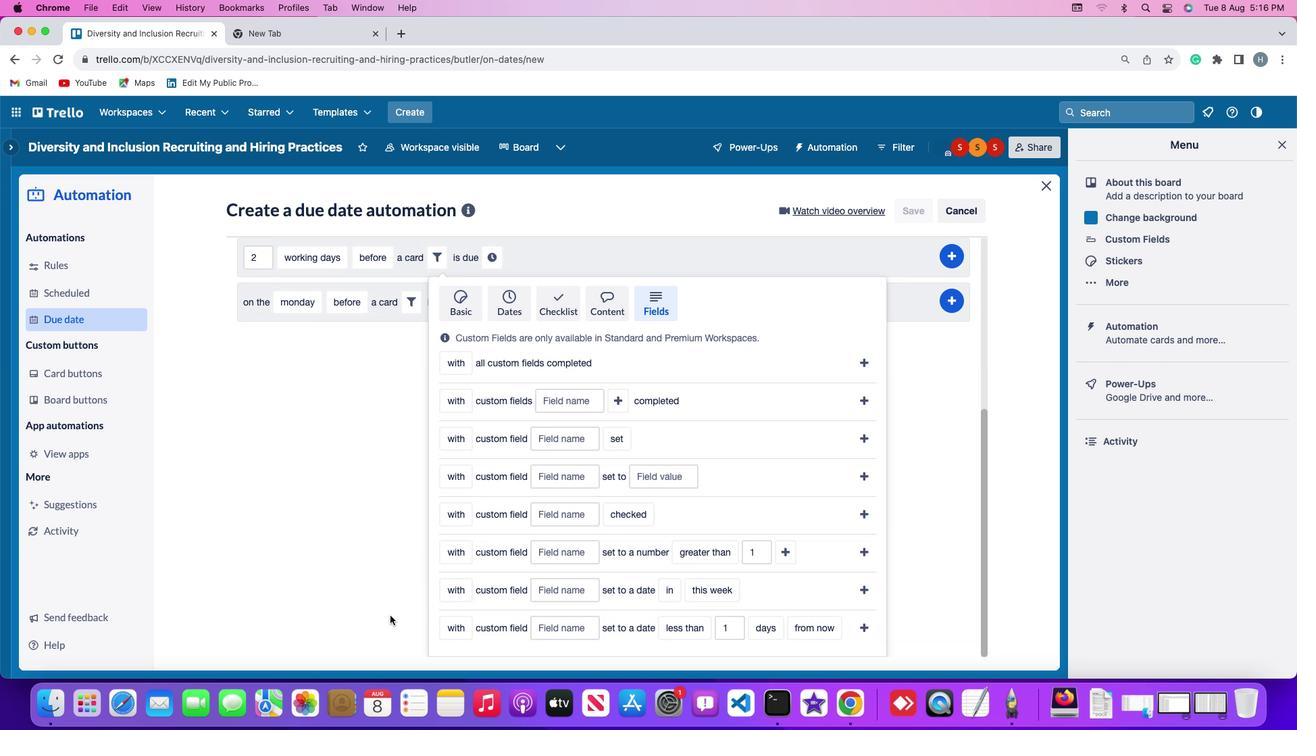 
Action: Mouse moved to (467, 614)
Screenshot: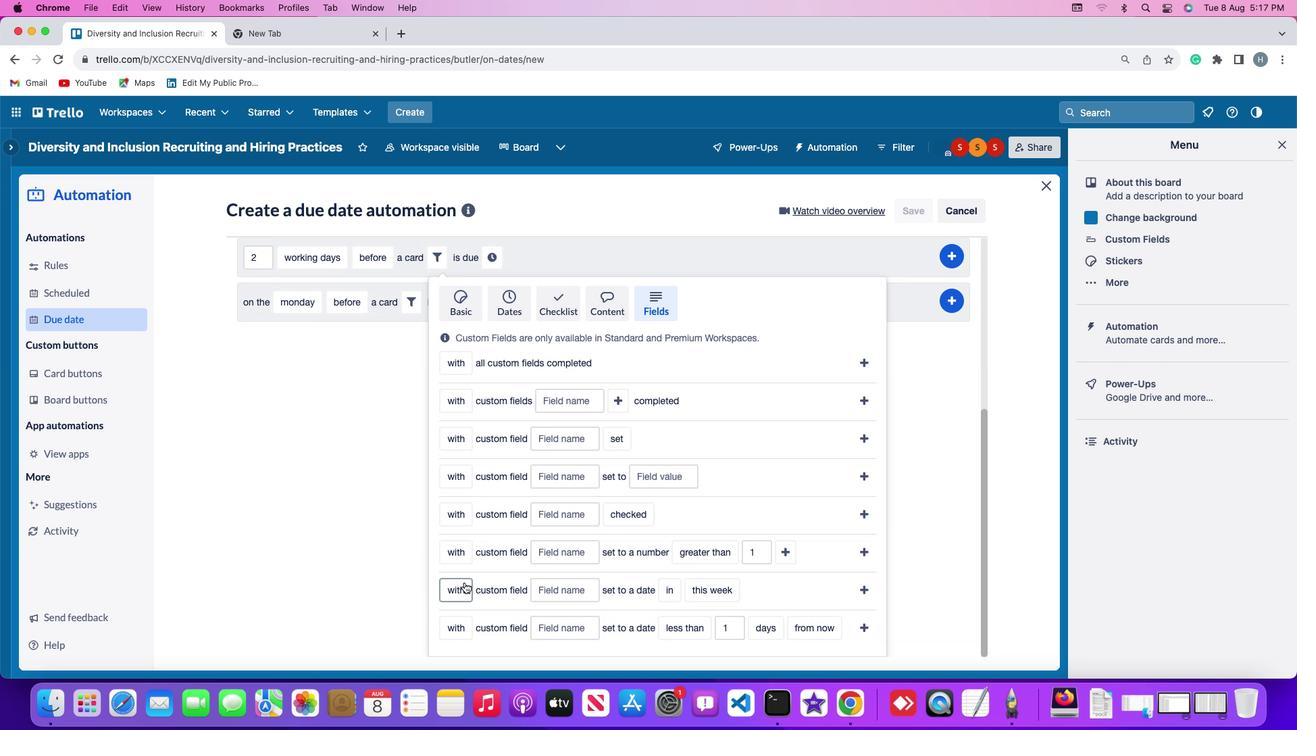 
Action: Mouse pressed left at (467, 614)
Screenshot: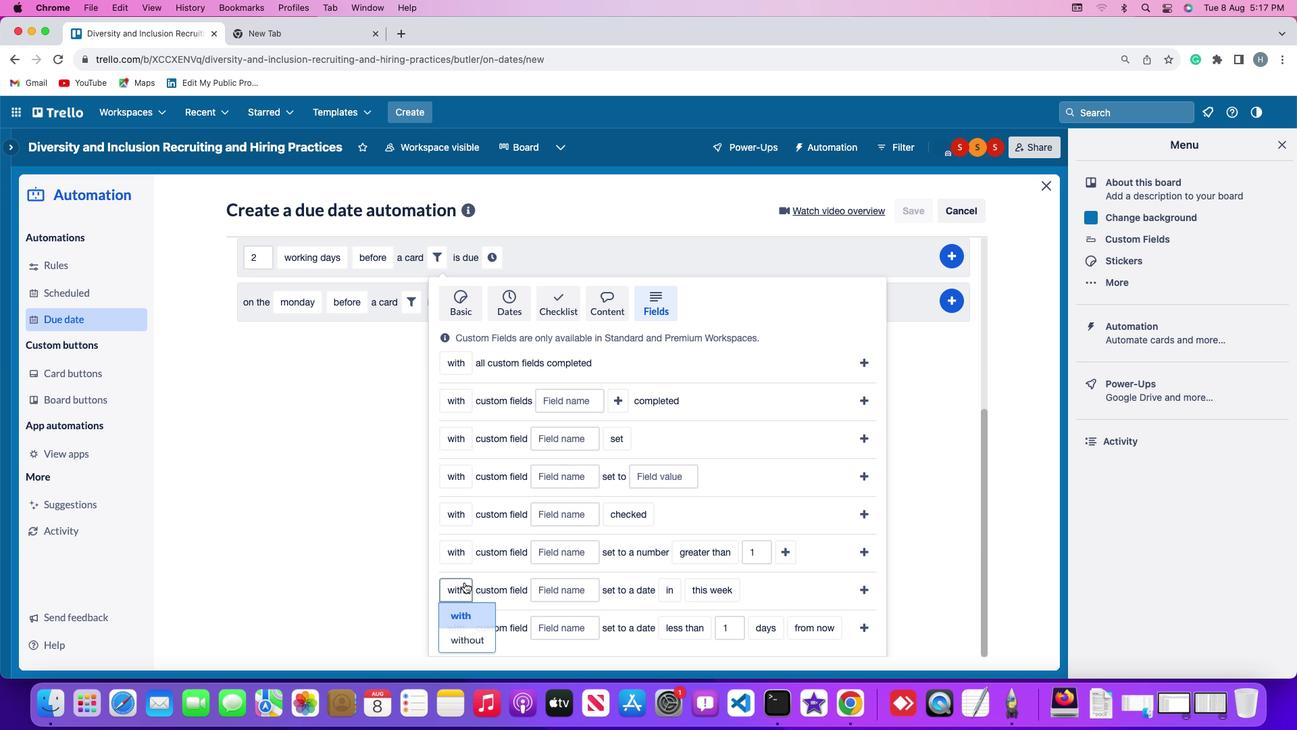 
Action: Mouse moved to (471, 653)
Screenshot: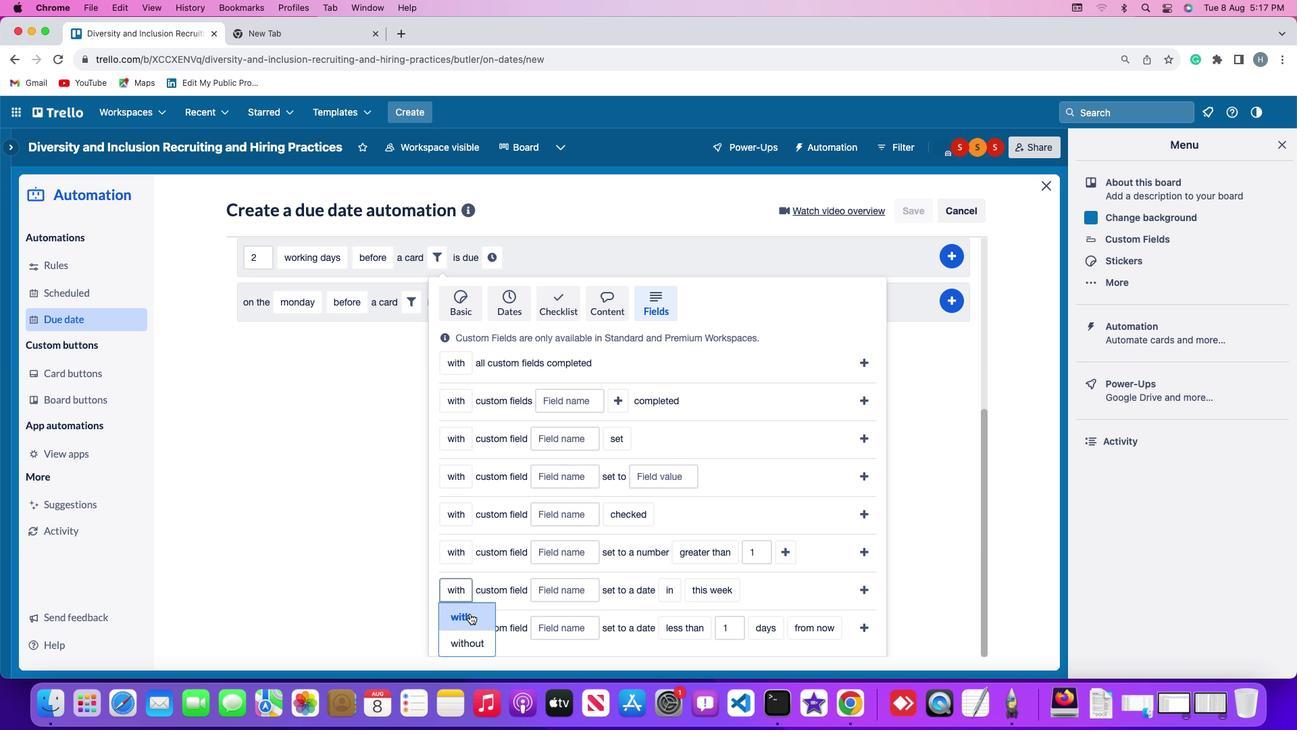 
Action: Mouse pressed left at (471, 653)
Screenshot: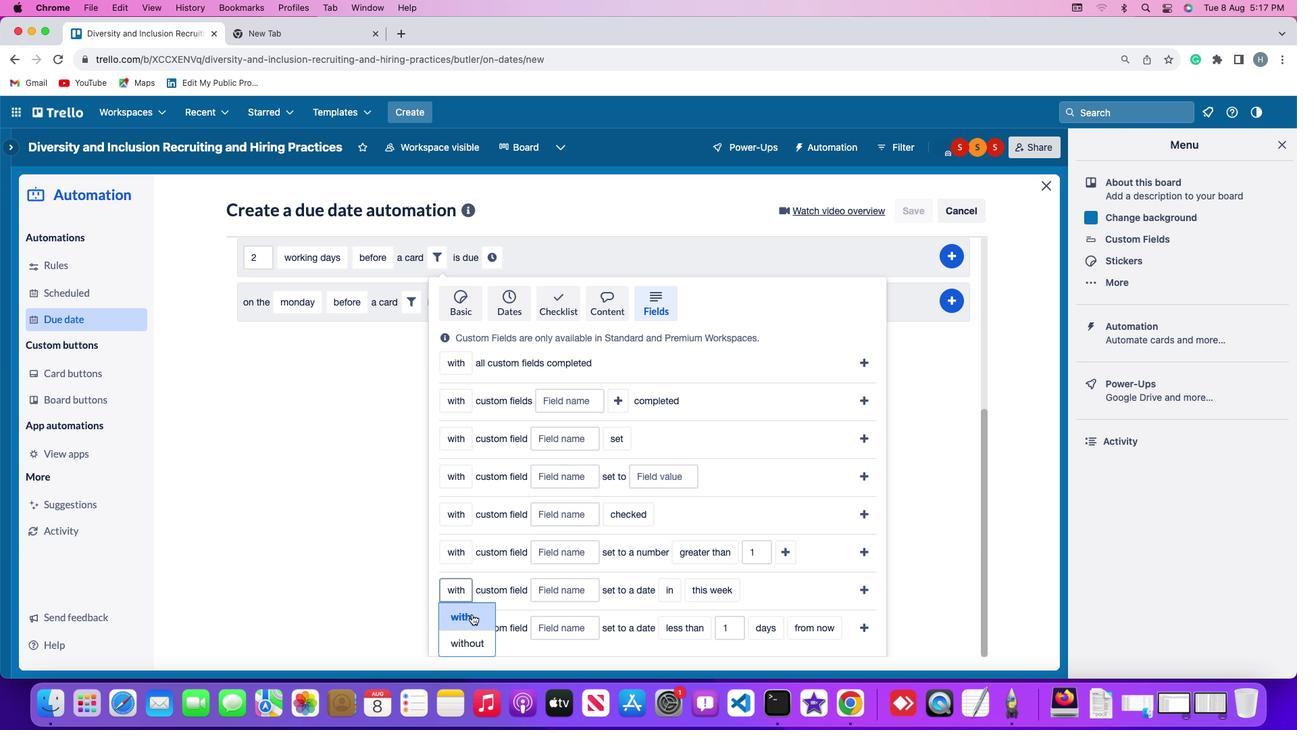 
Action: Mouse moved to (523, 629)
Screenshot: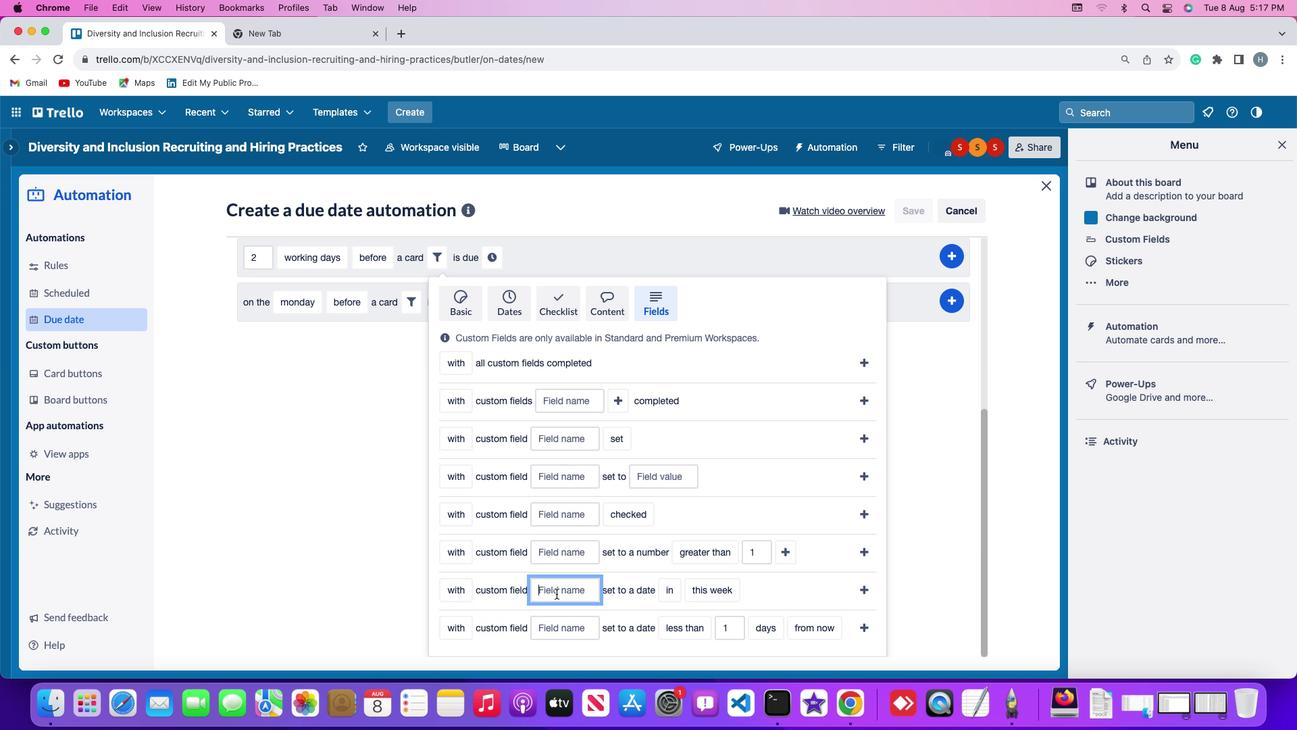 
Action: Mouse pressed left at (523, 629)
Screenshot: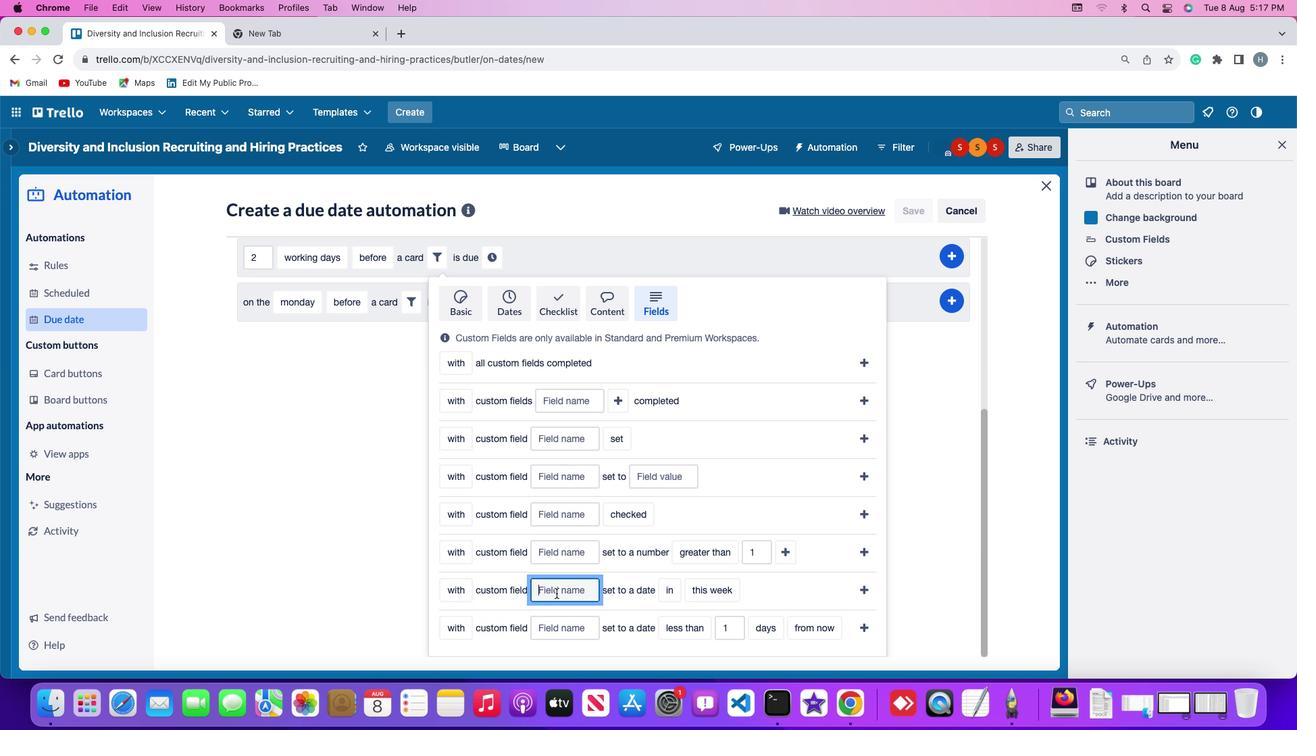 
Action: Mouse moved to (523, 628)
Screenshot: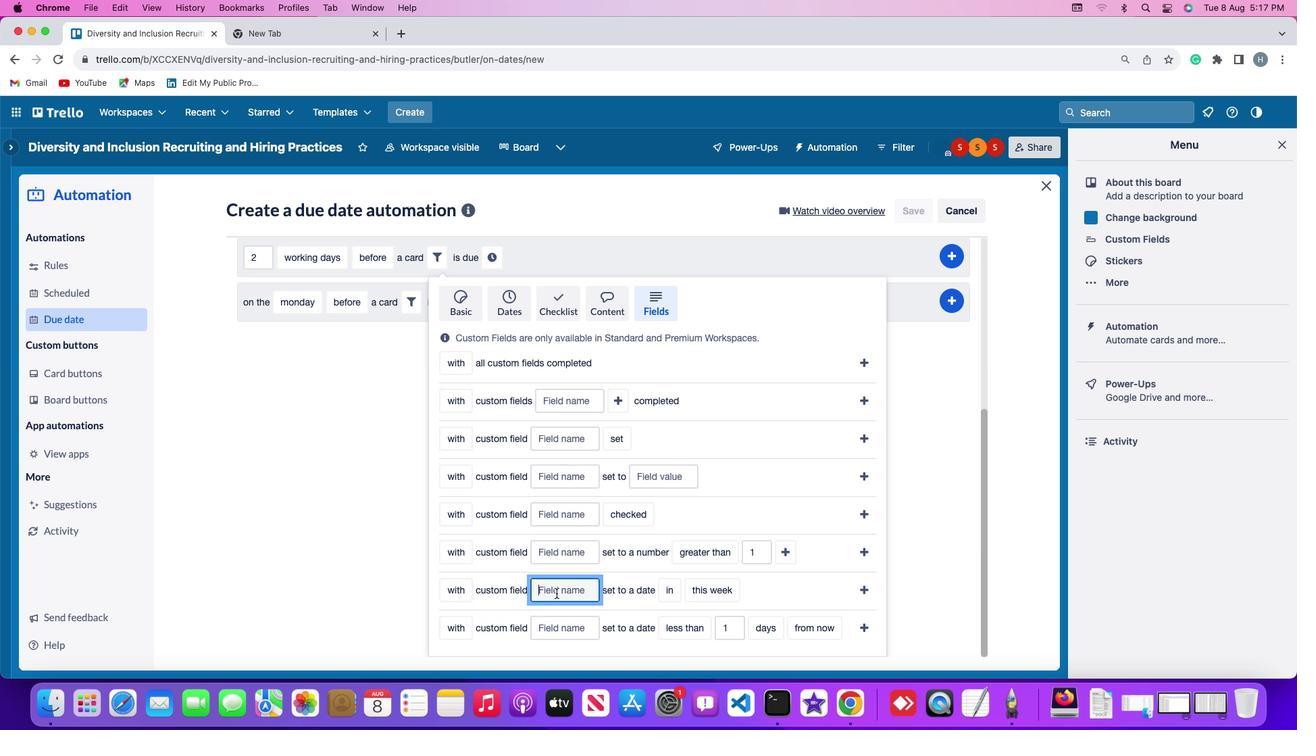 
Action: Key pressed Key.shift'R''e''s''u''m''e'
Screenshot: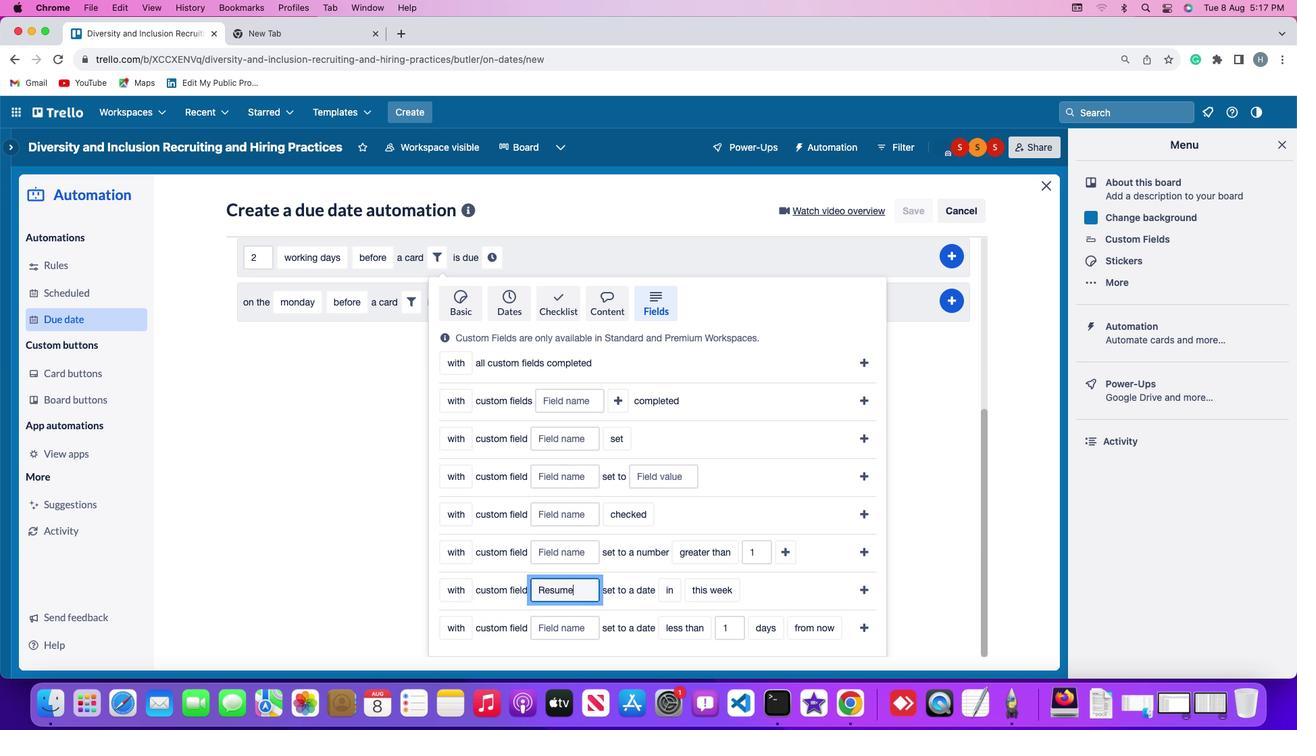
Action: Mouse moved to (594, 627)
Screenshot: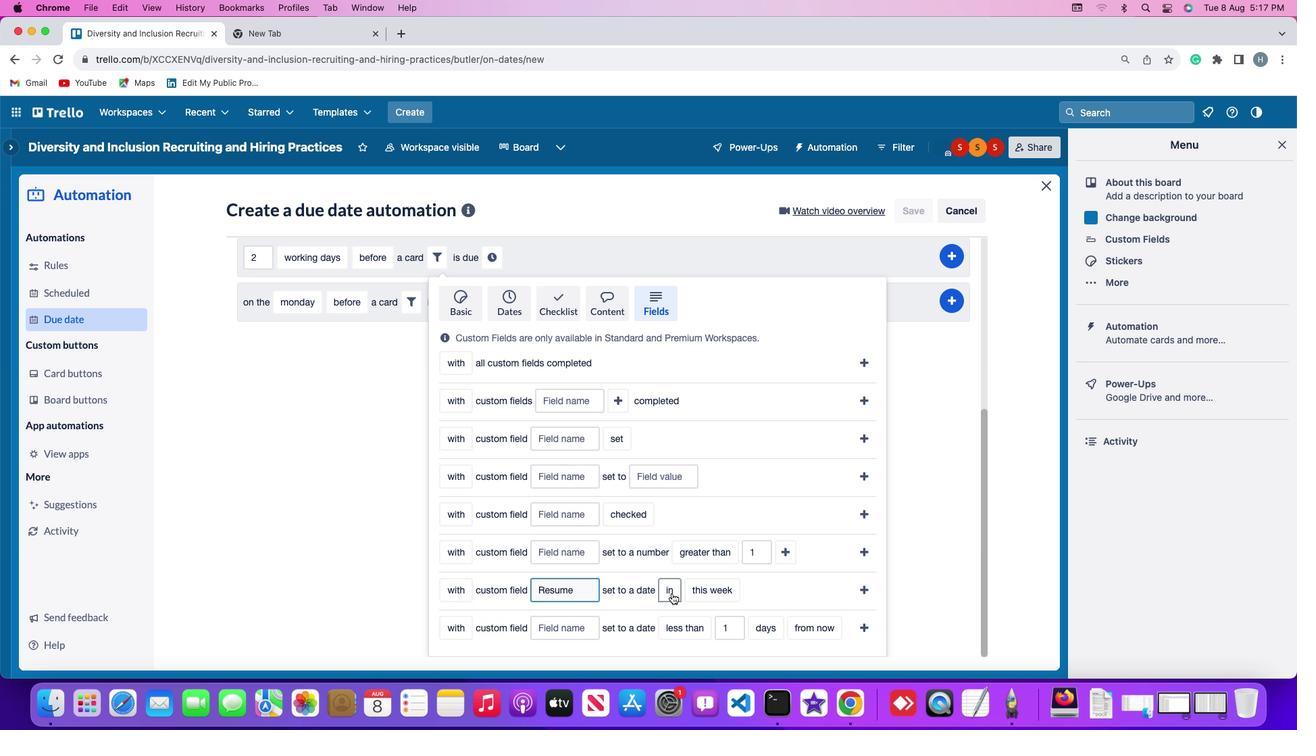
Action: Mouse pressed left at (594, 627)
Screenshot: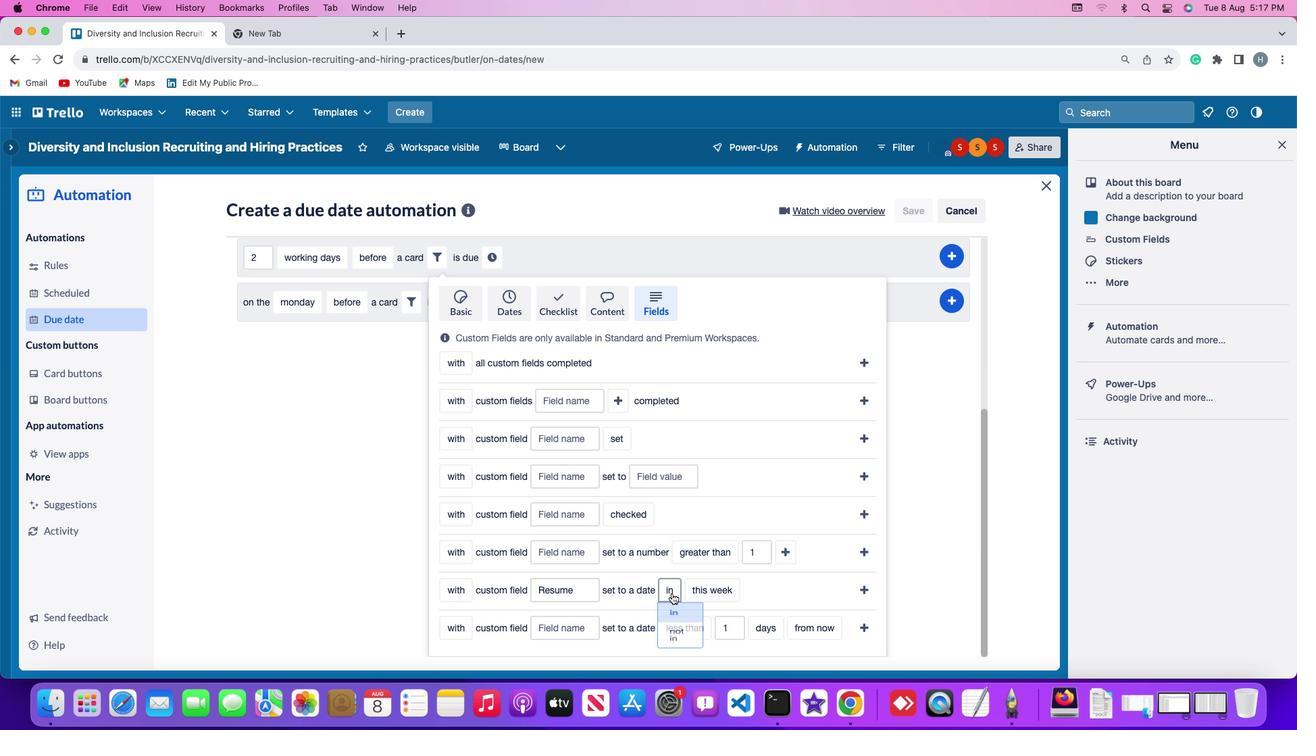 
Action: Mouse moved to (600, 651)
Screenshot: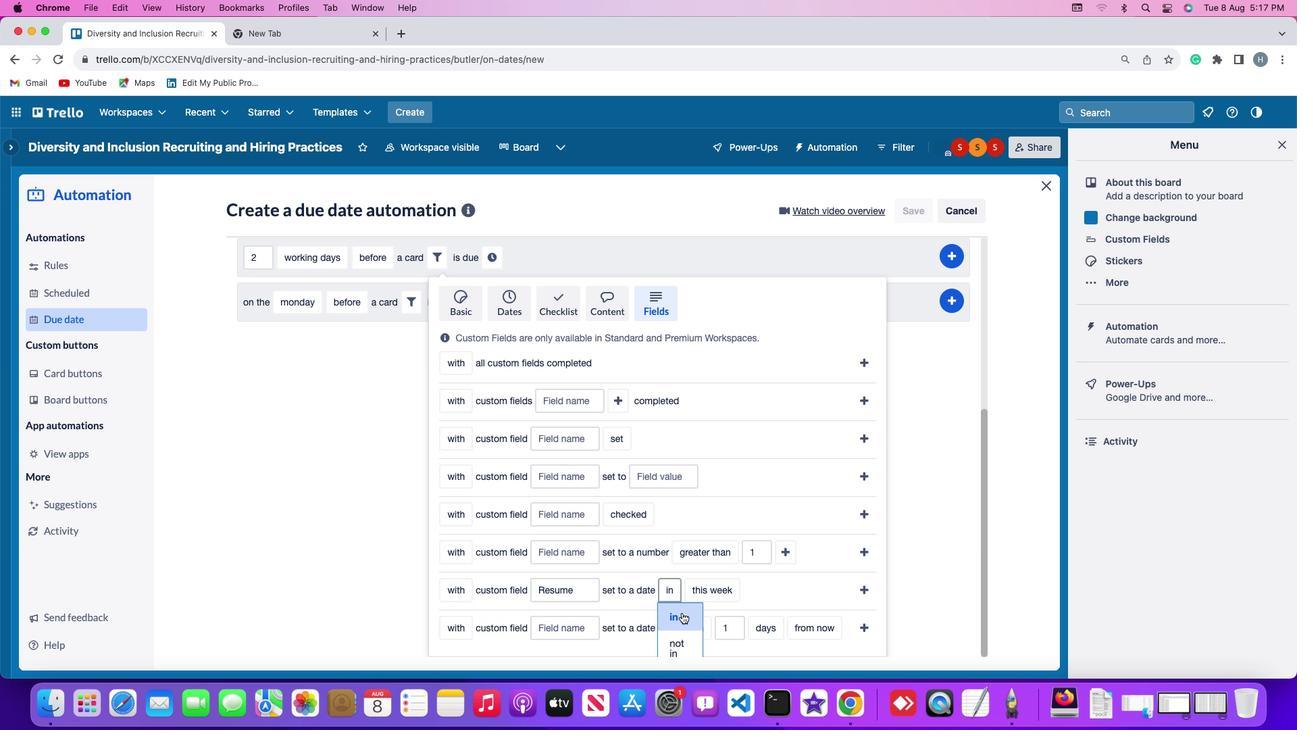 
Action: Mouse pressed left at (600, 651)
Screenshot: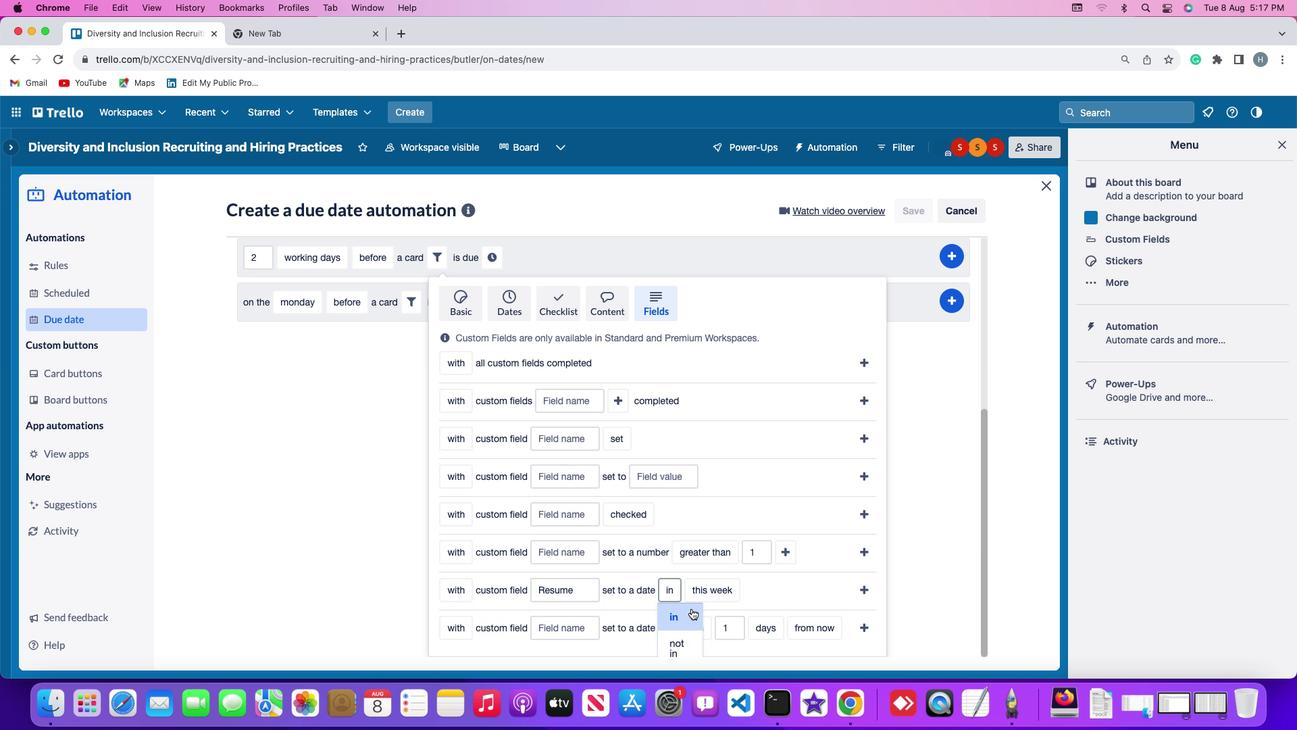 
Action: Mouse moved to (631, 623)
Screenshot: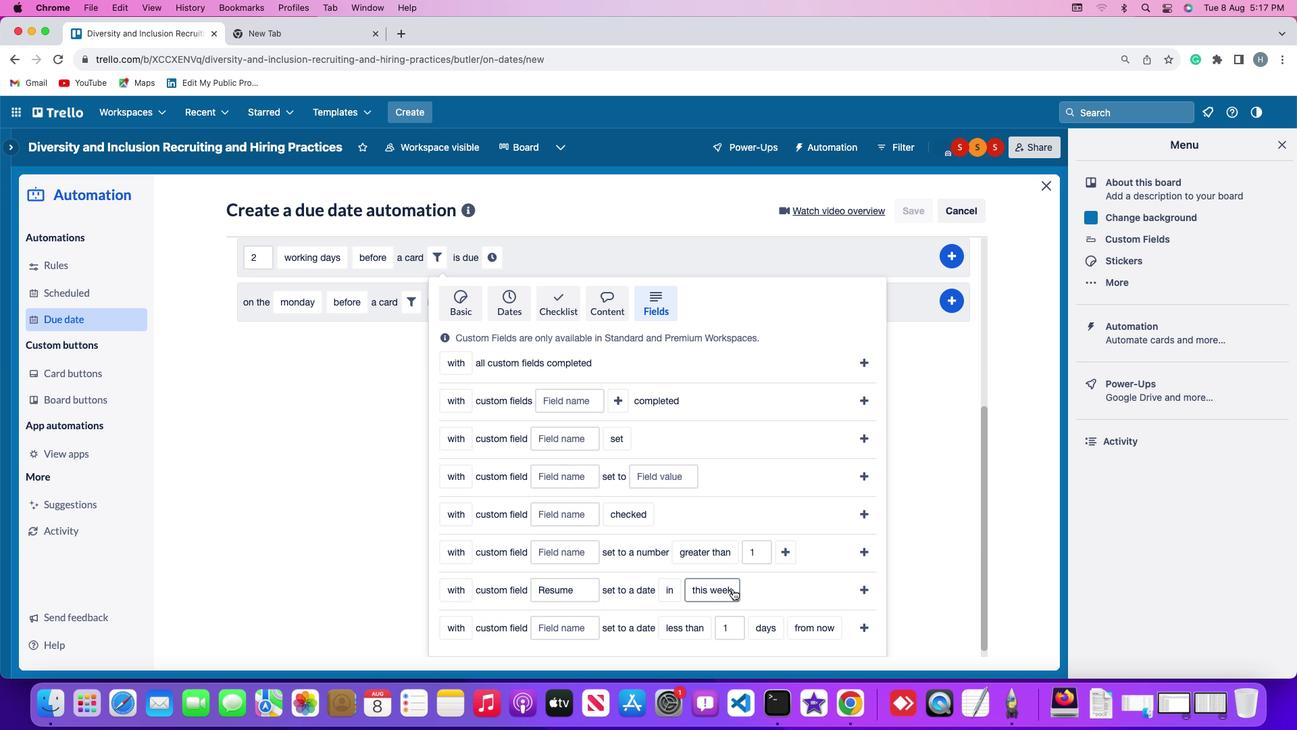 
Action: Mouse pressed left at (631, 623)
Screenshot: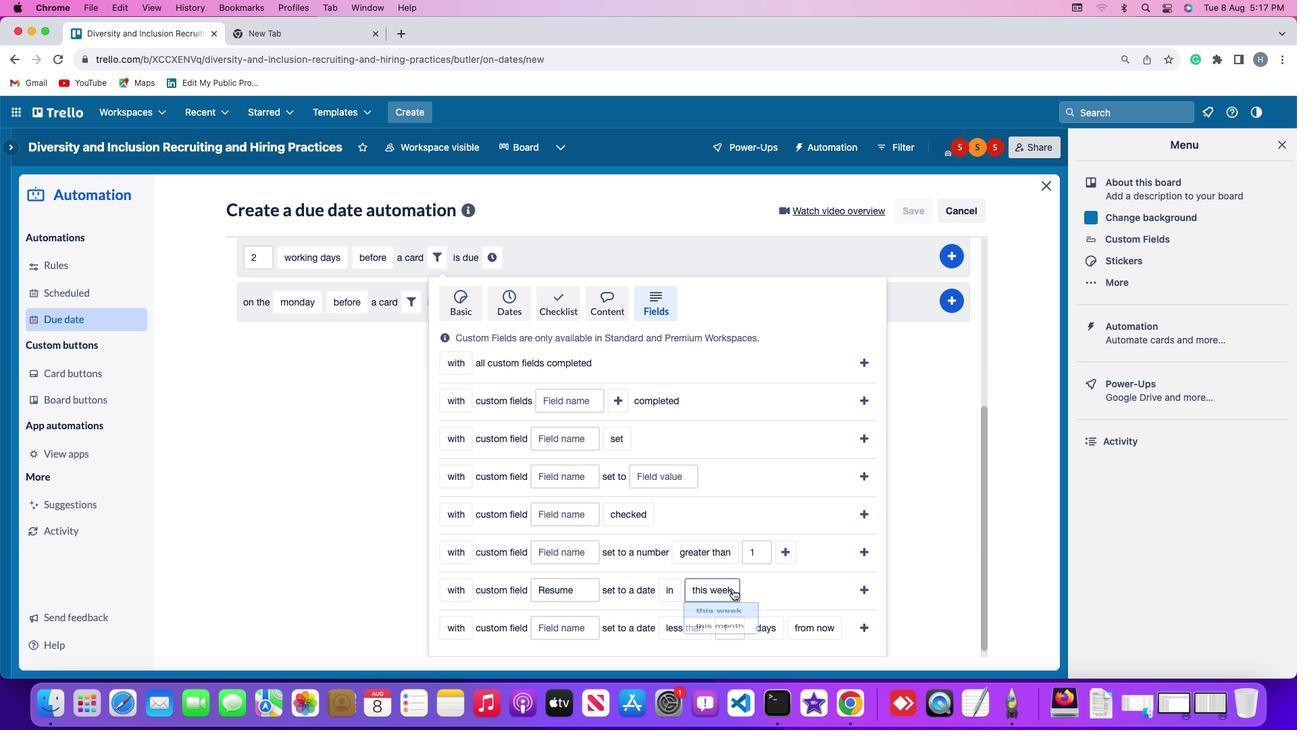
Action: Mouse moved to (634, 685)
Screenshot: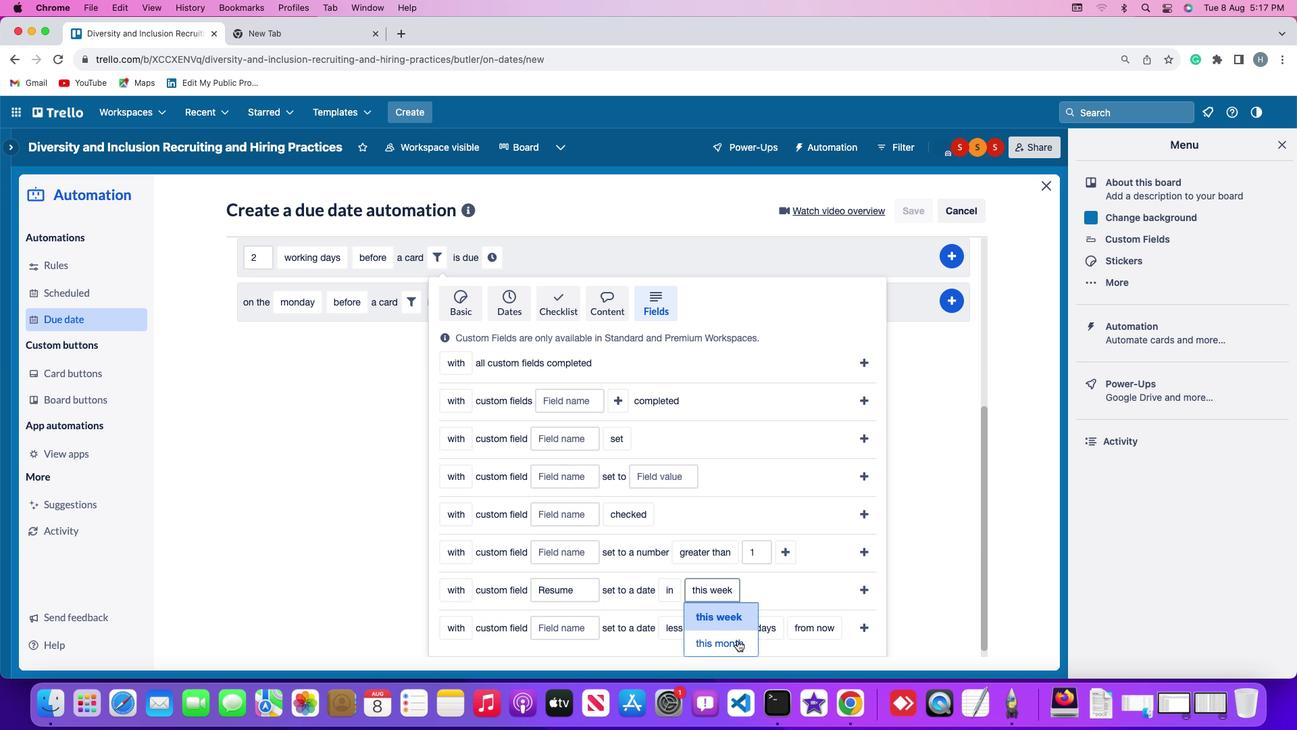 
Action: Mouse pressed left at (634, 685)
Screenshot: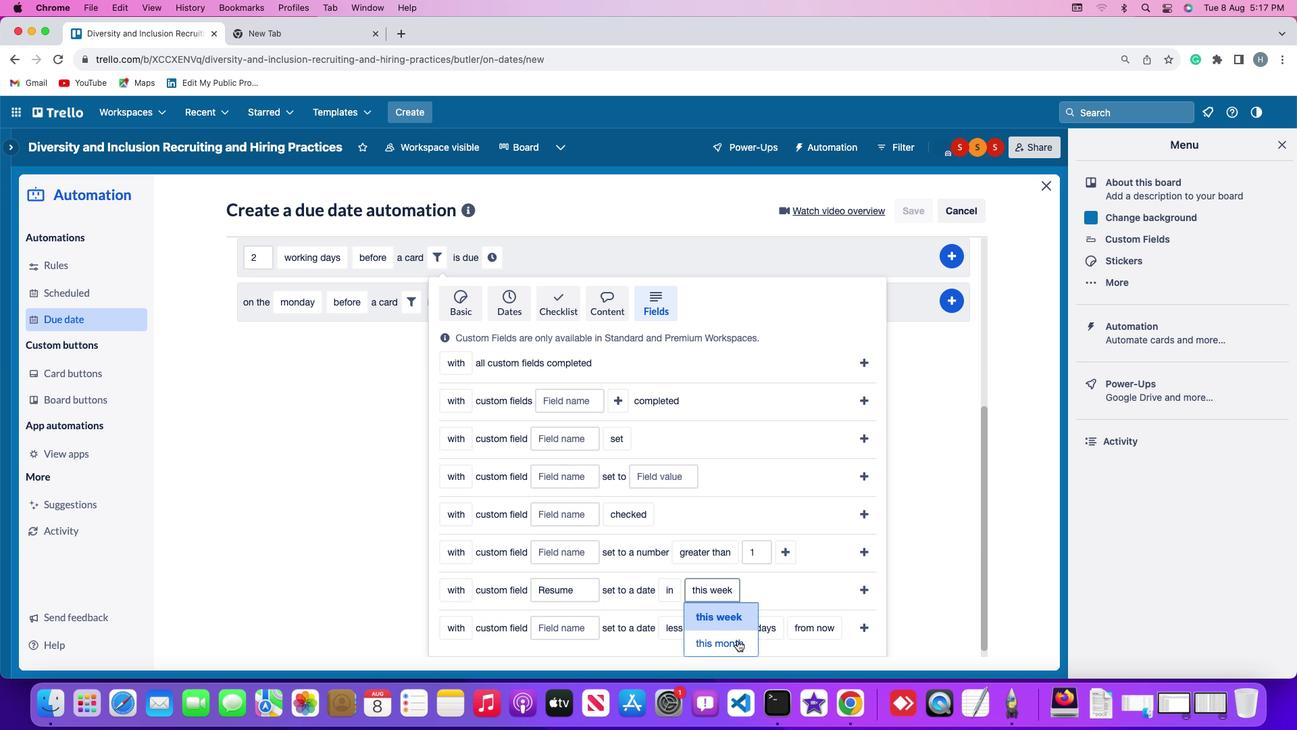 
Action: Mouse moved to (713, 618)
Screenshot: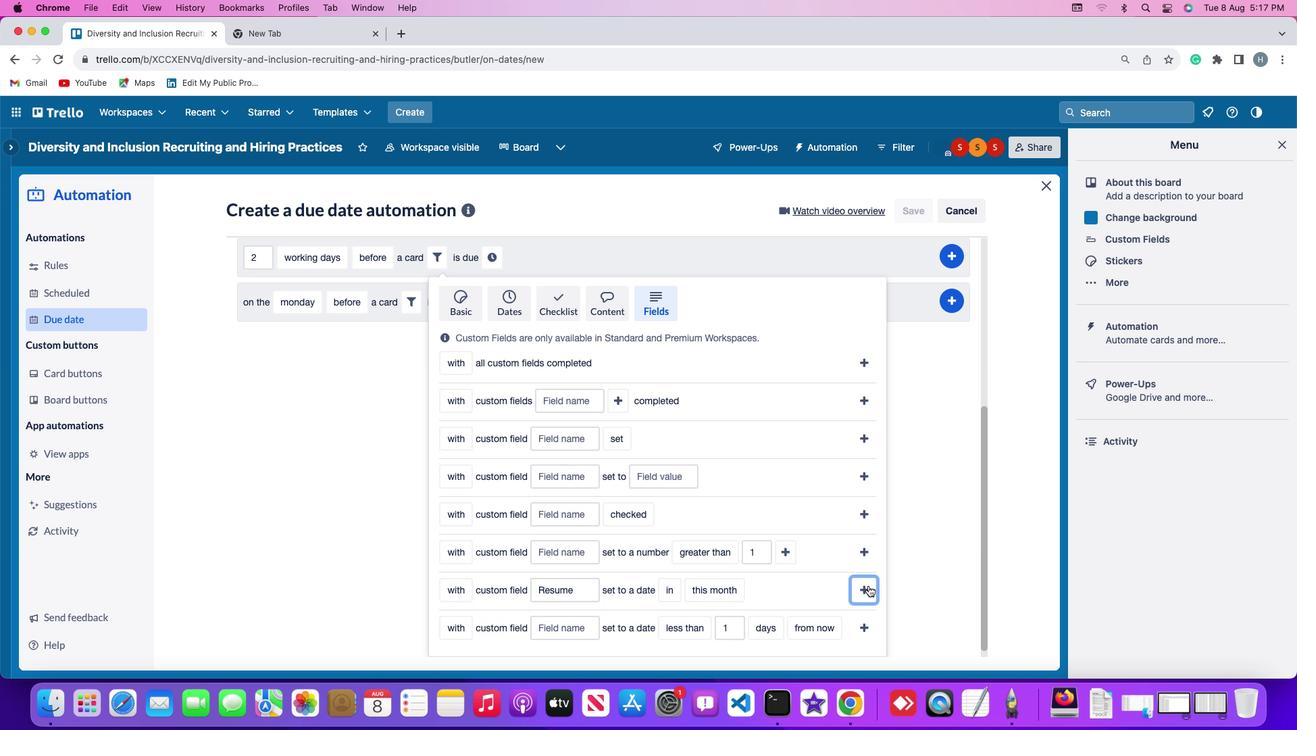 
Action: Mouse pressed left at (713, 618)
Screenshot: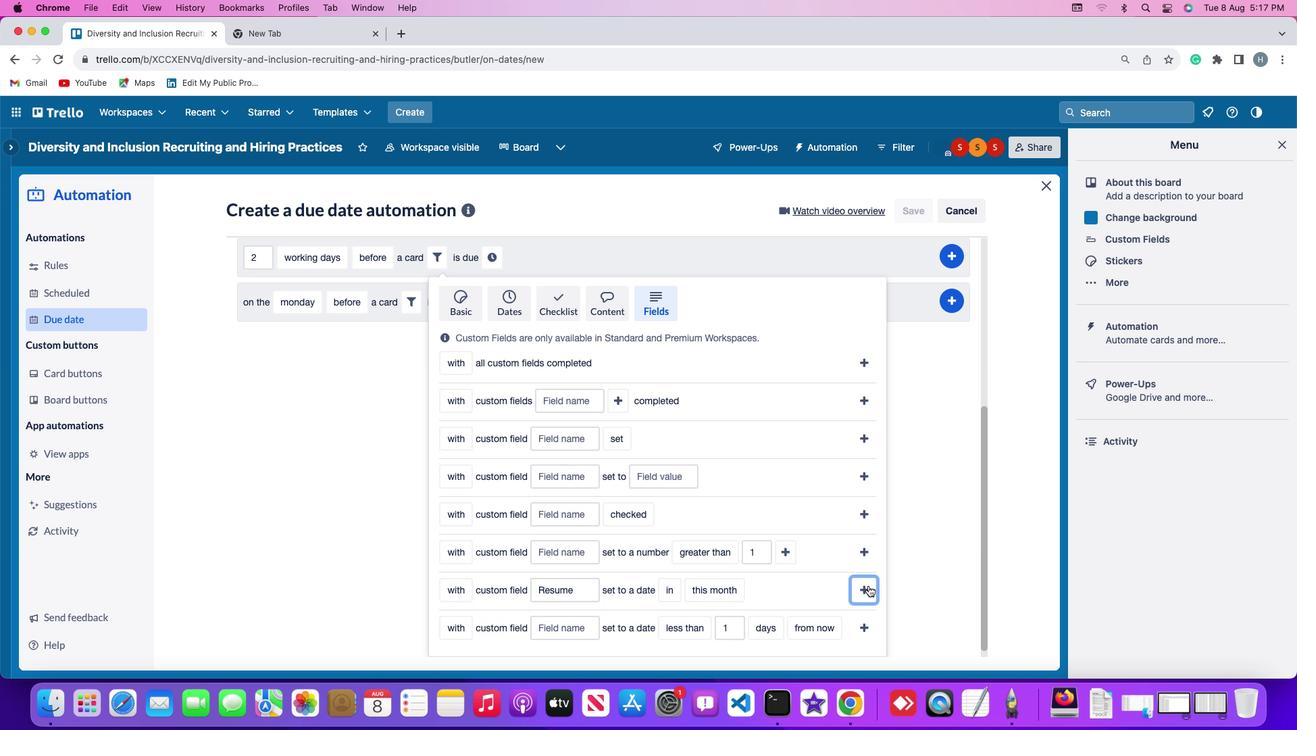 
Action: Mouse moved to (646, 565)
Screenshot: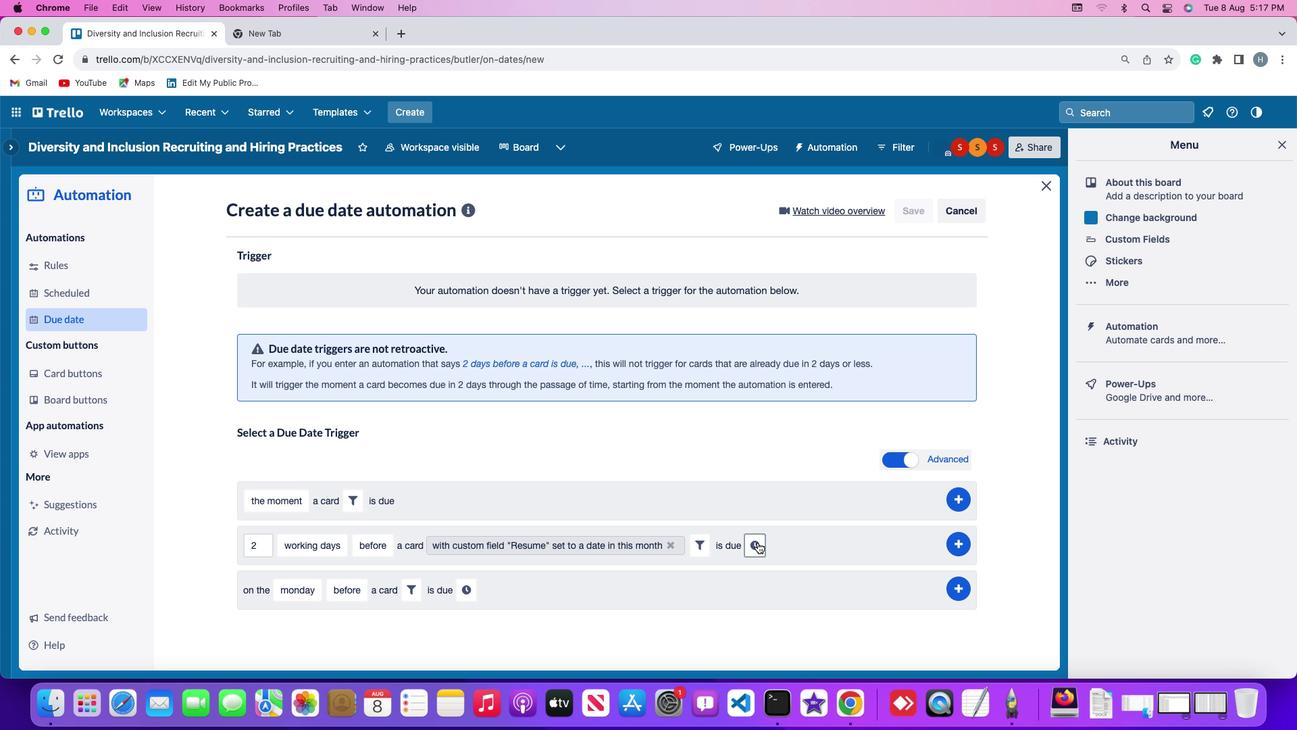 
Action: Mouse pressed left at (646, 565)
Screenshot: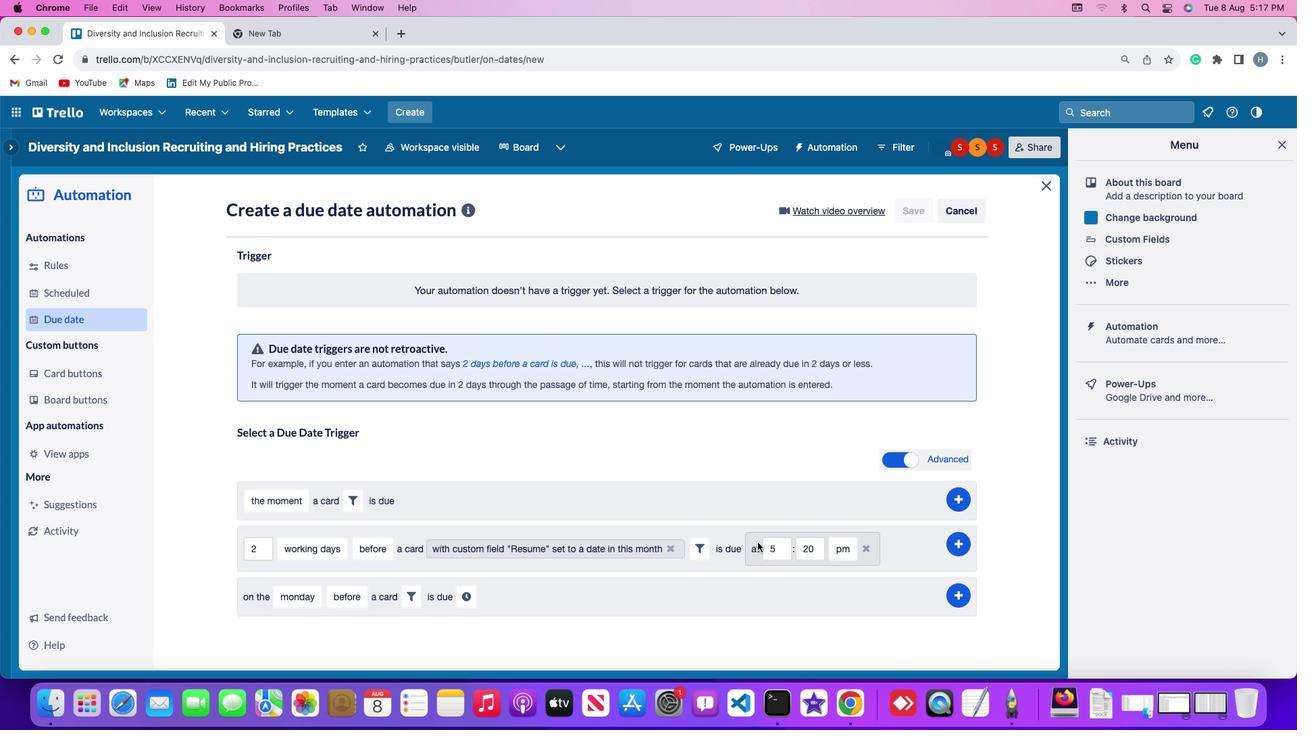 
Action: Mouse moved to (661, 570)
Screenshot: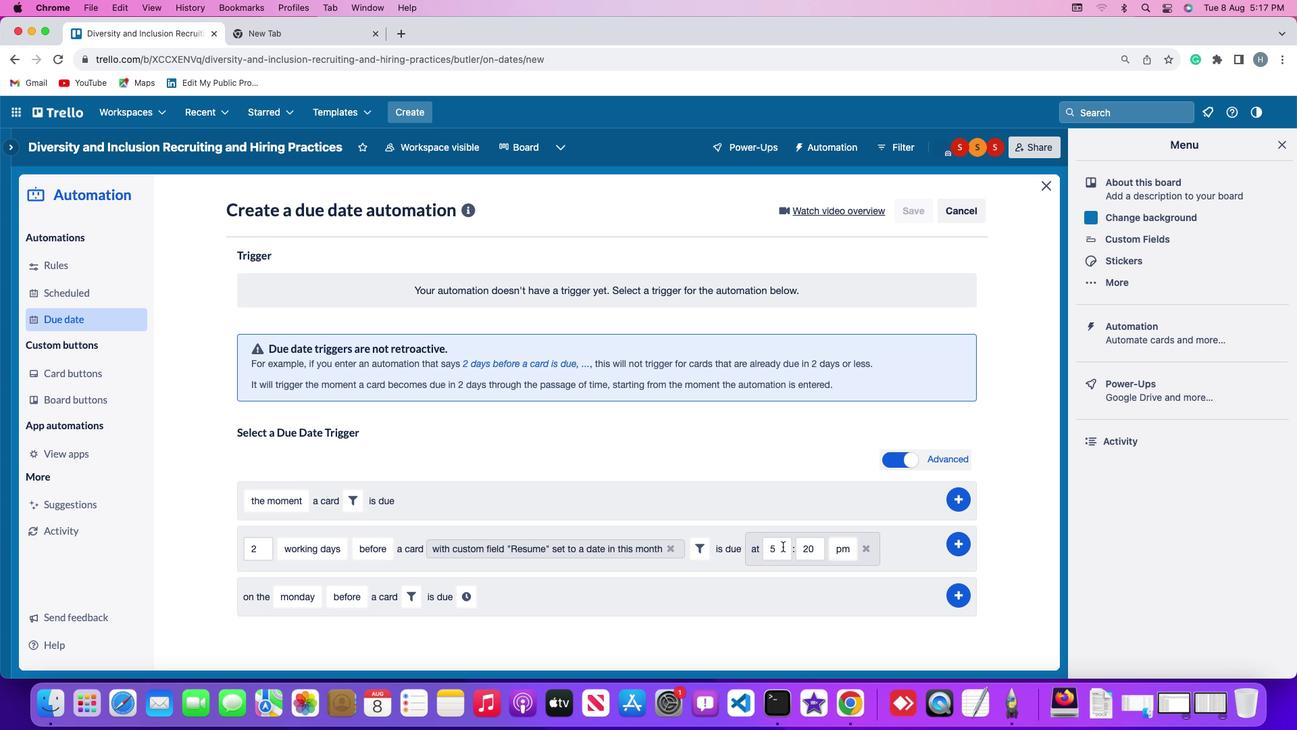 
Action: Mouse pressed left at (661, 570)
Screenshot: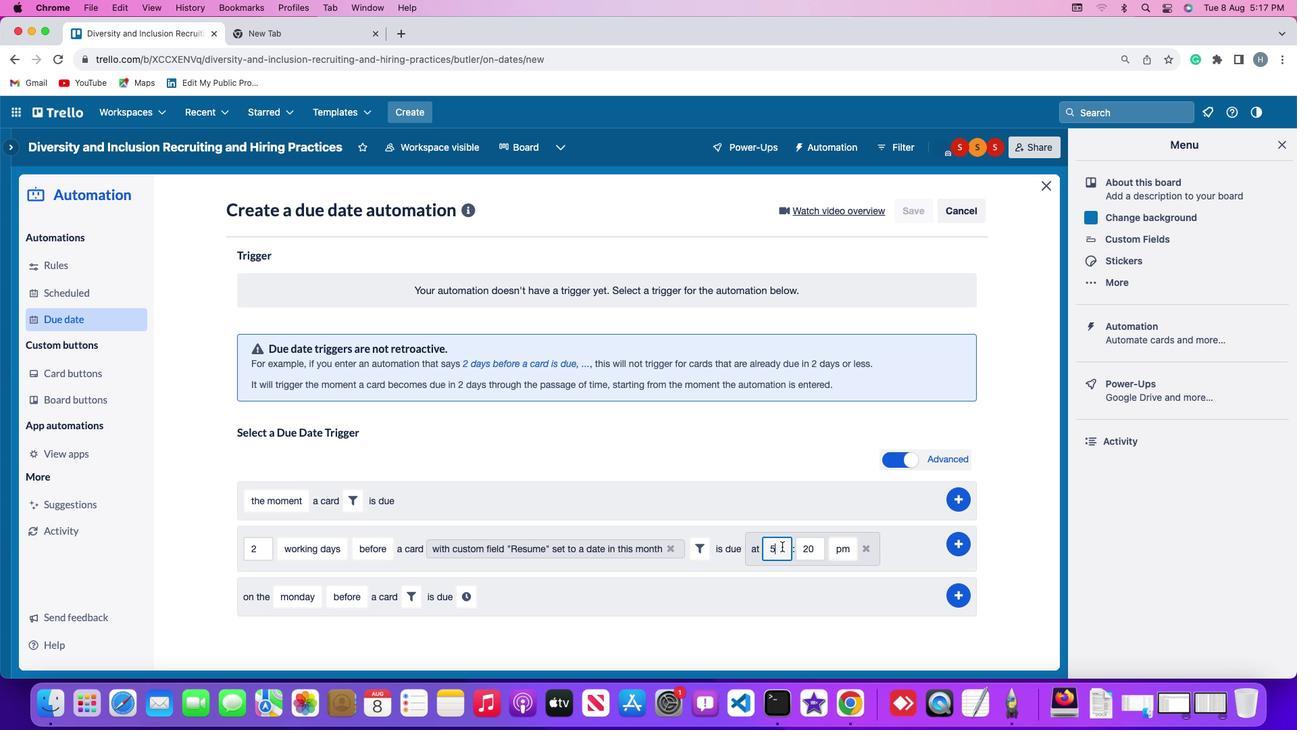 
Action: Mouse moved to (661, 570)
Screenshot: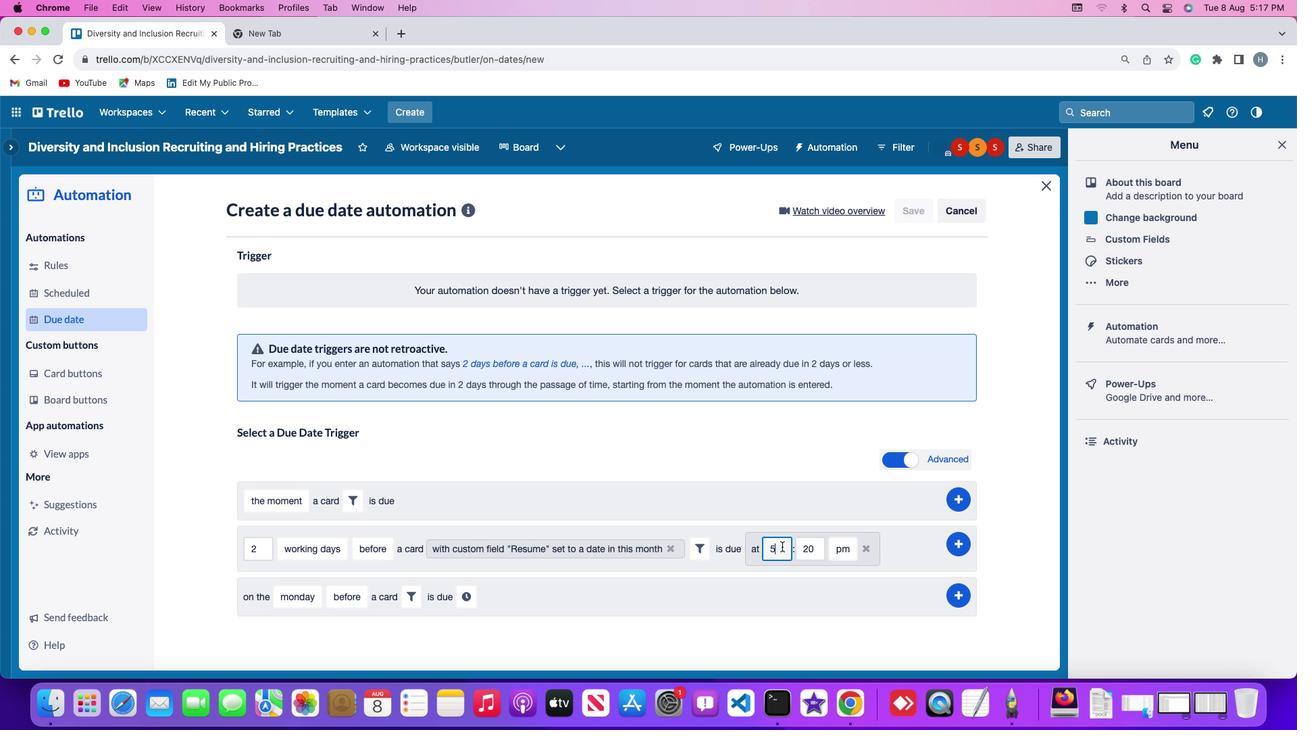 
Action: Key pressed Key.backspace
Screenshot: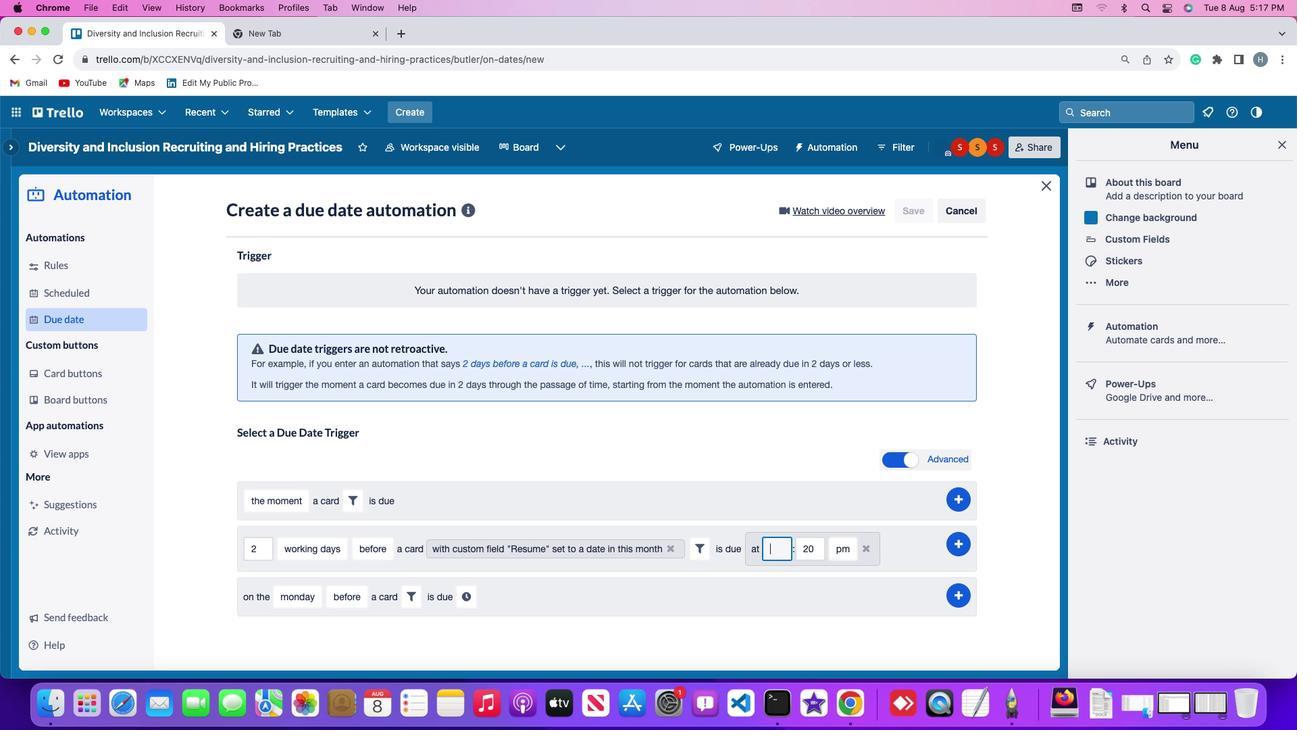 
Action: Mouse moved to (661, 570)
Screenshot: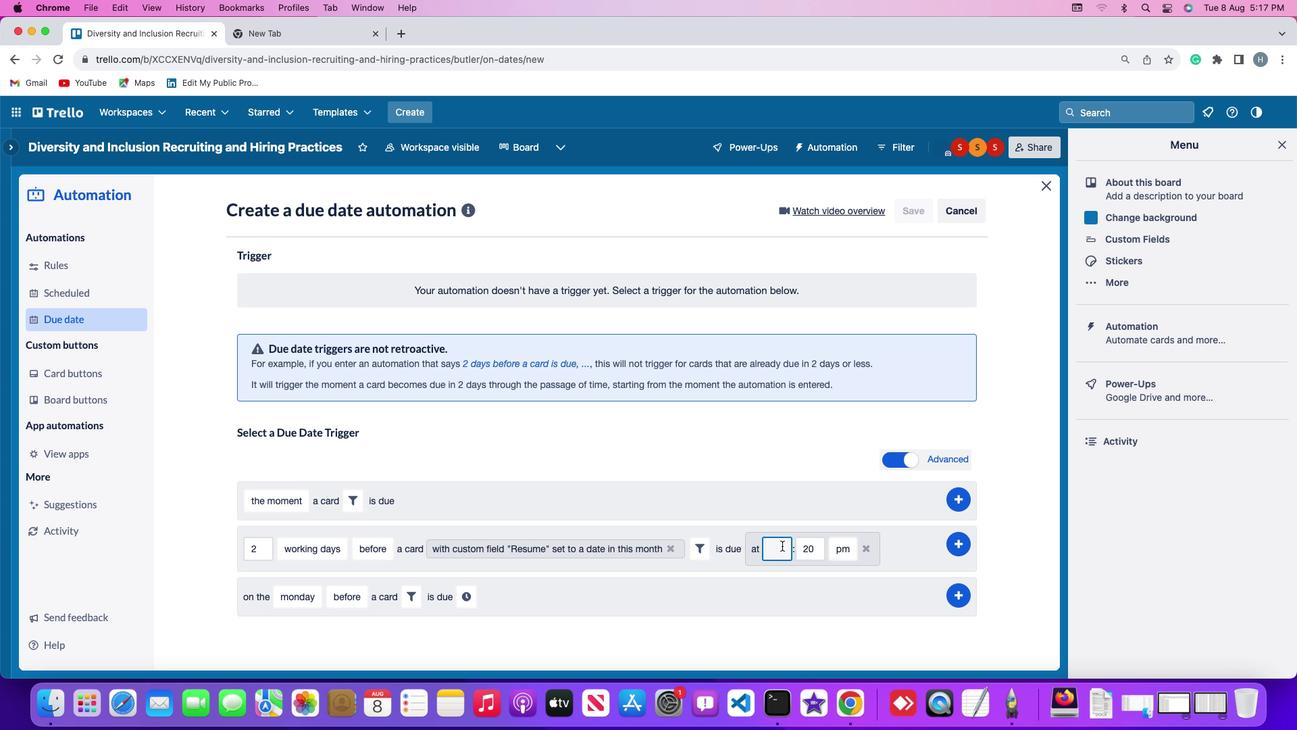 
Action: Key pressed '1''1'
Screenshot: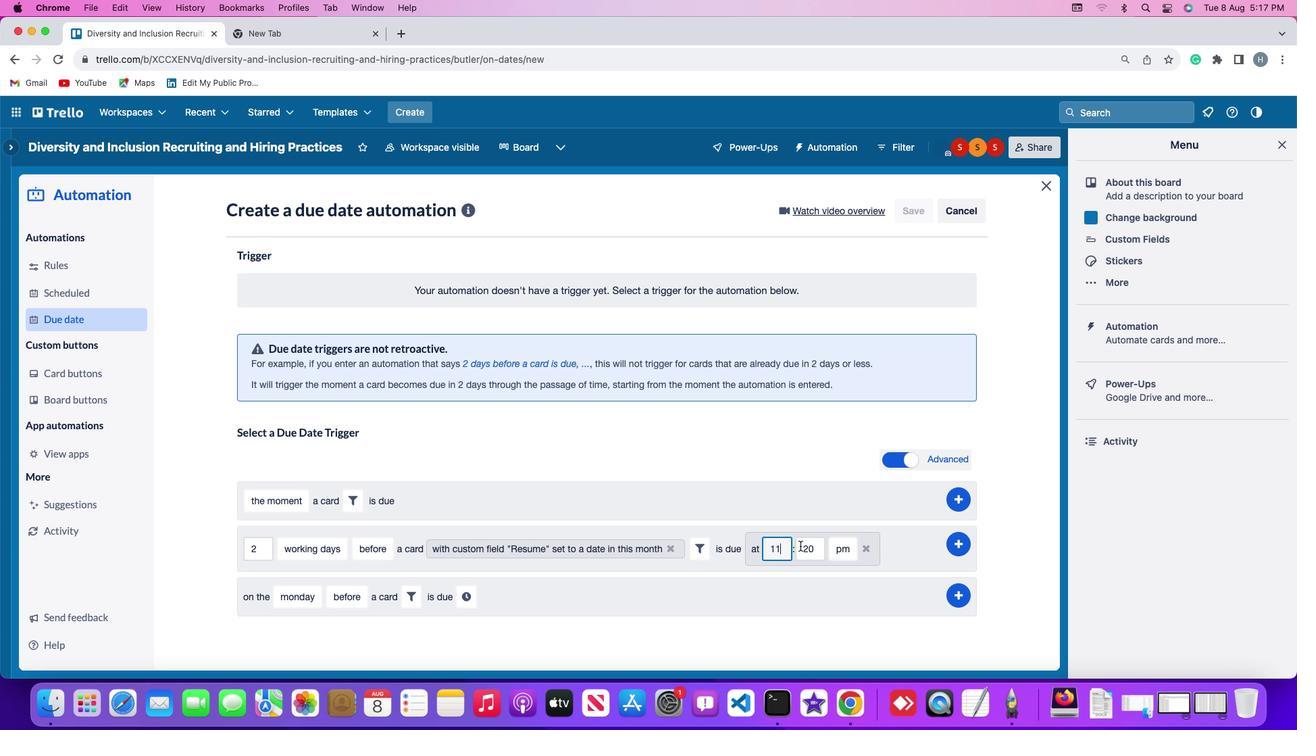 
Action: Mouse moved to (682, 571)
Screenshot: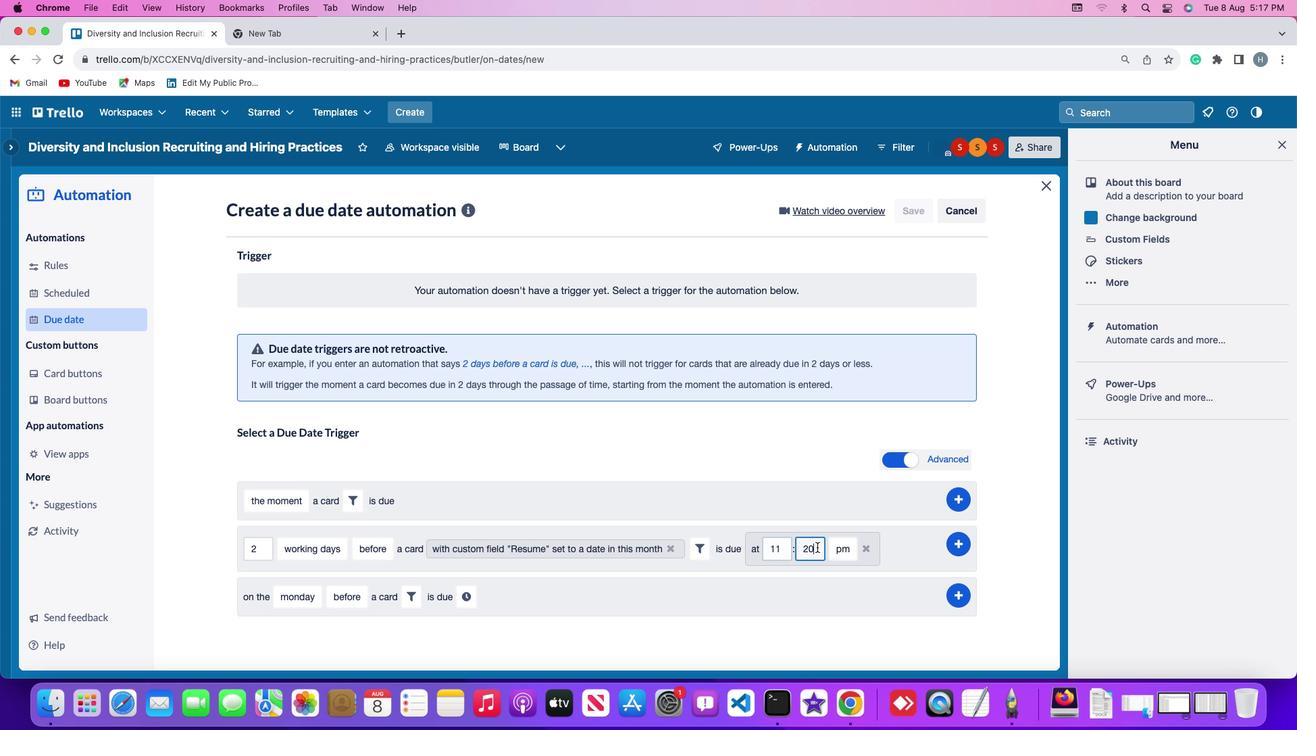 
Action: Mouse pressed left at (682, 571)
Screenshot: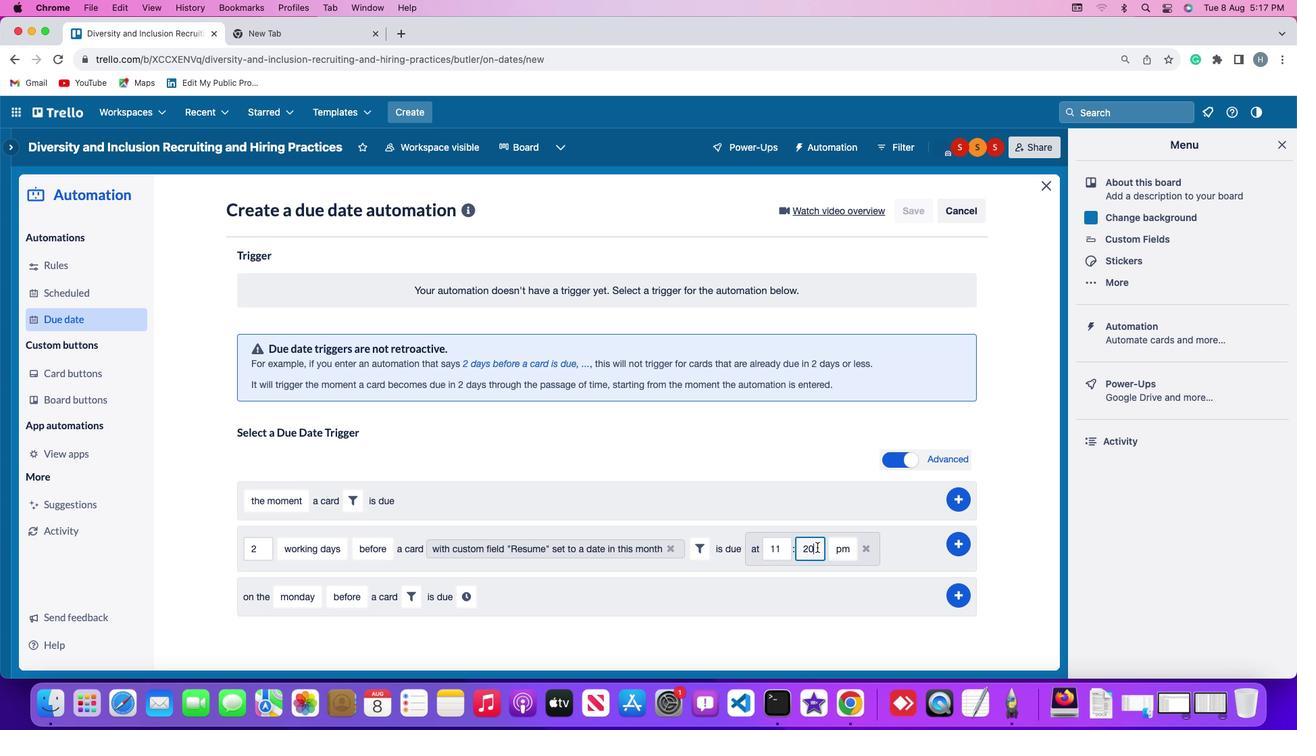 
Action: Key pressed Key.backspaceKey.backspaceKey.backspace'0''0'
Screenshot: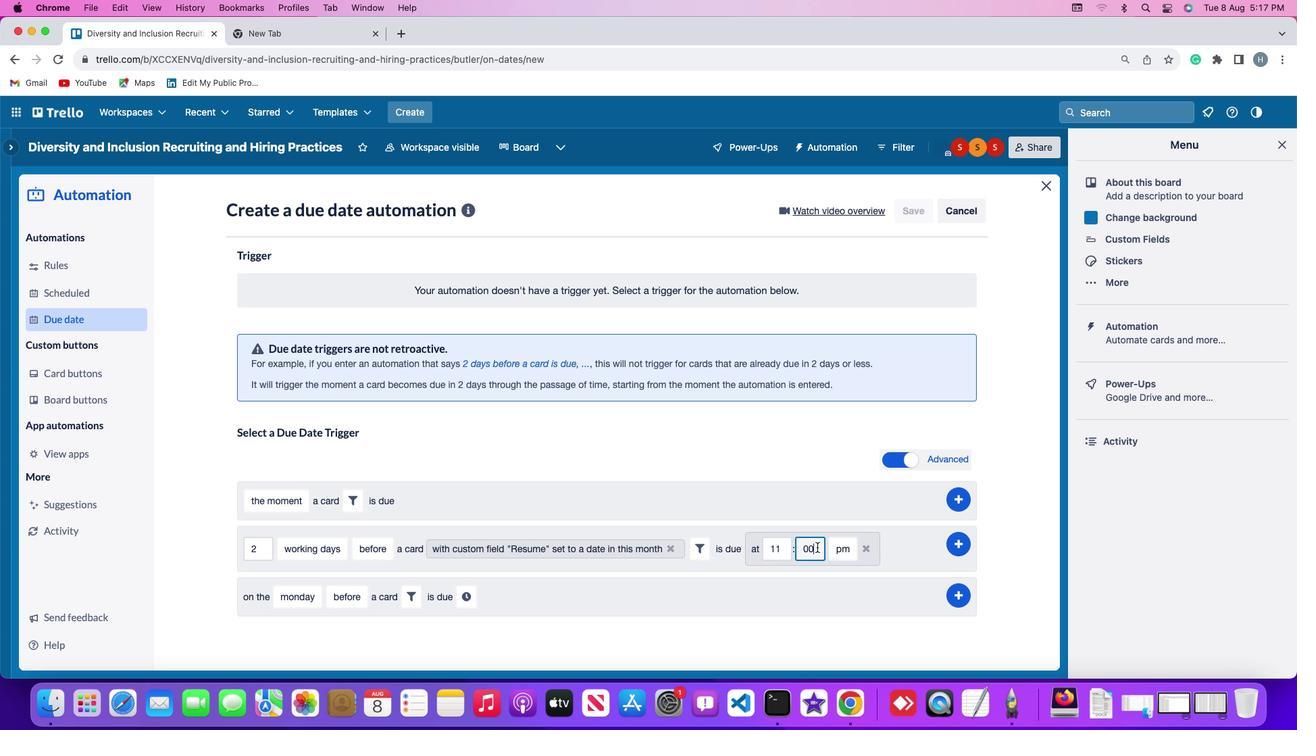 
Action: Mouse moved to (692, 571)
Screenshot: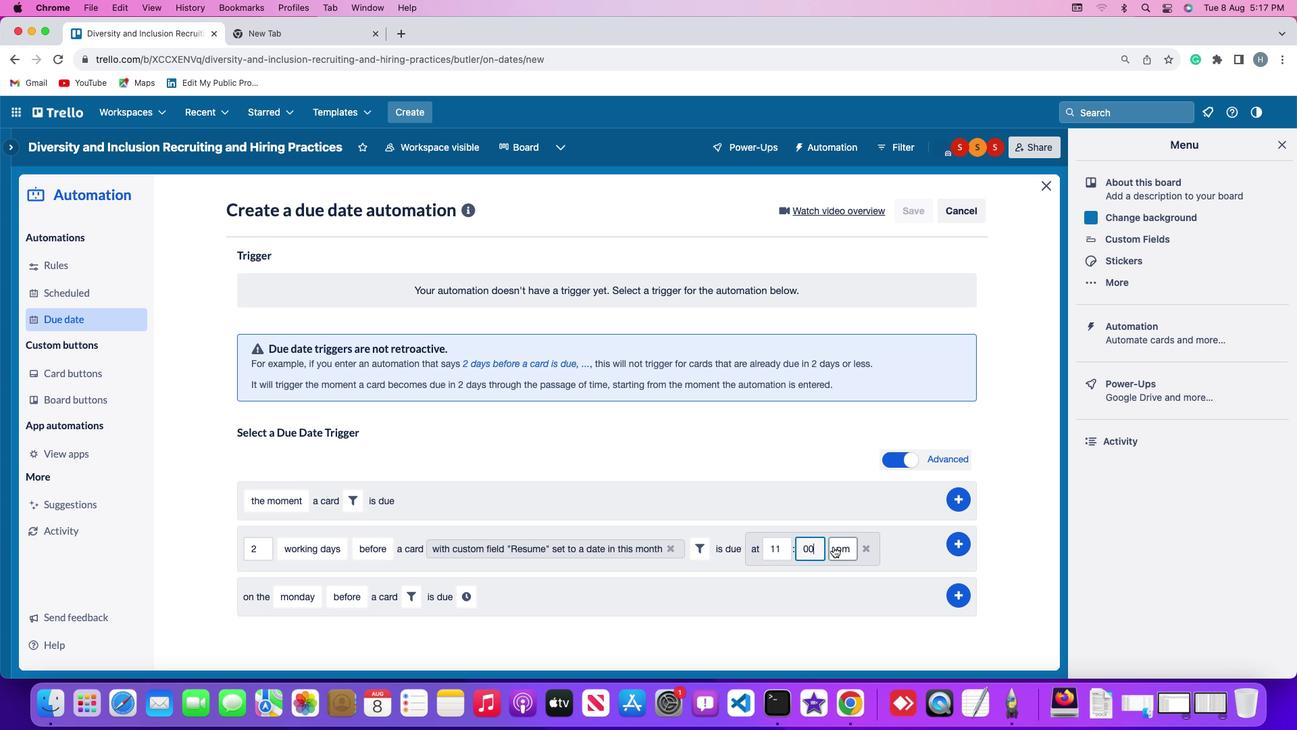 
Action: Mouse pressed left at (692, 571)
Screenshot: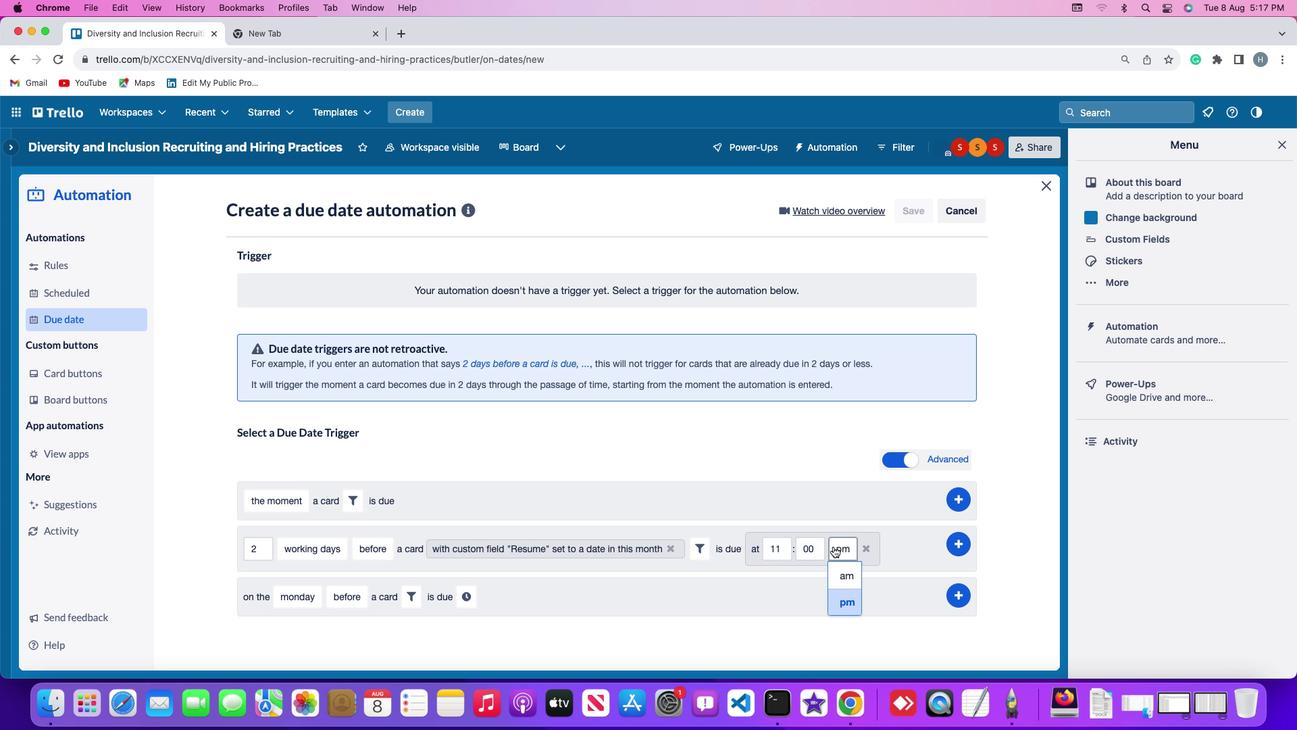 
Action: Mouse moved to (698, 610)
Screenshot: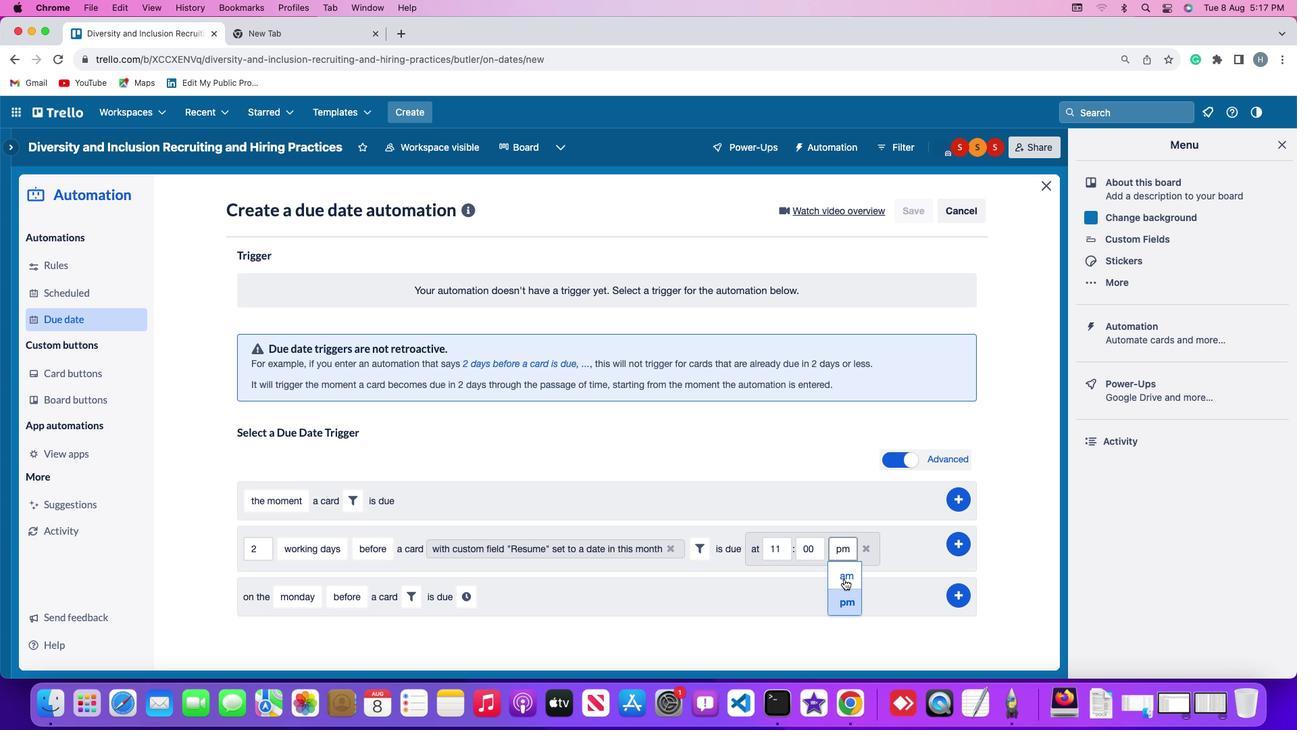 
Action: Mouse pressed left at (698, 610)
Screenshot: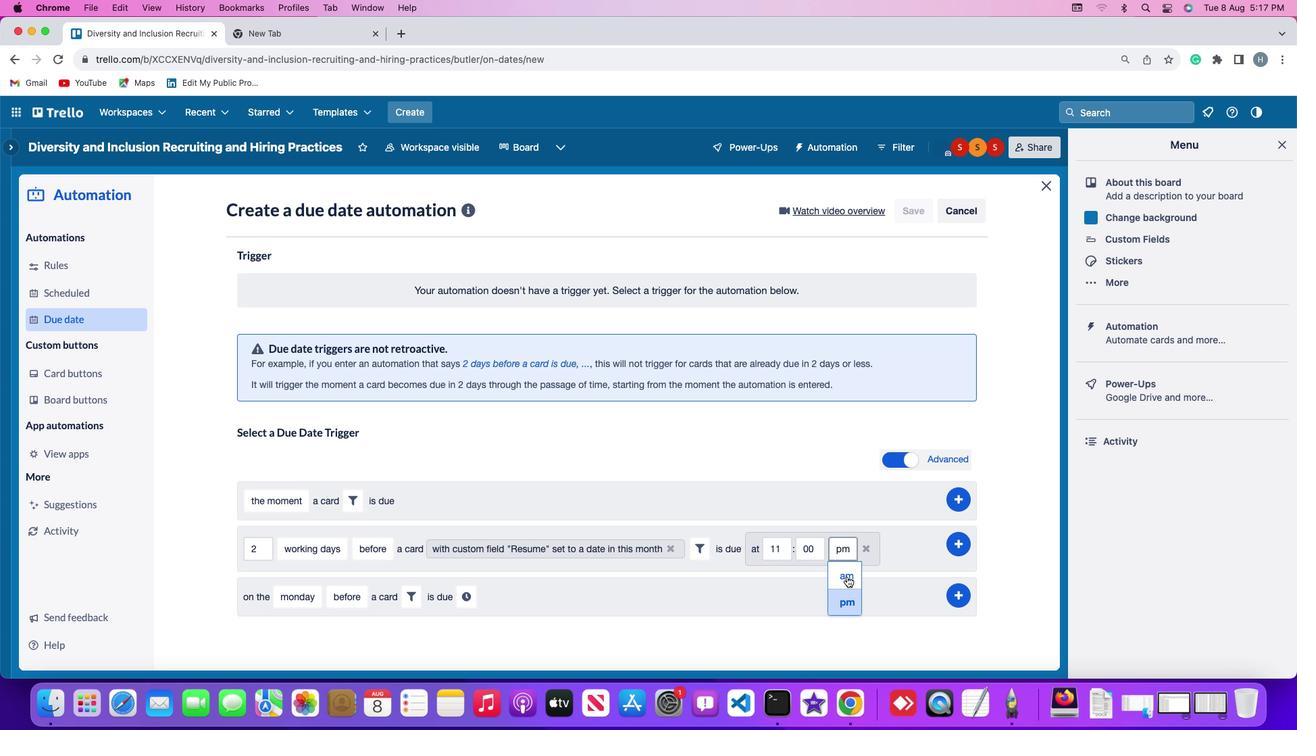 
Action: Mouse moved to (769, 567)
Screenshot: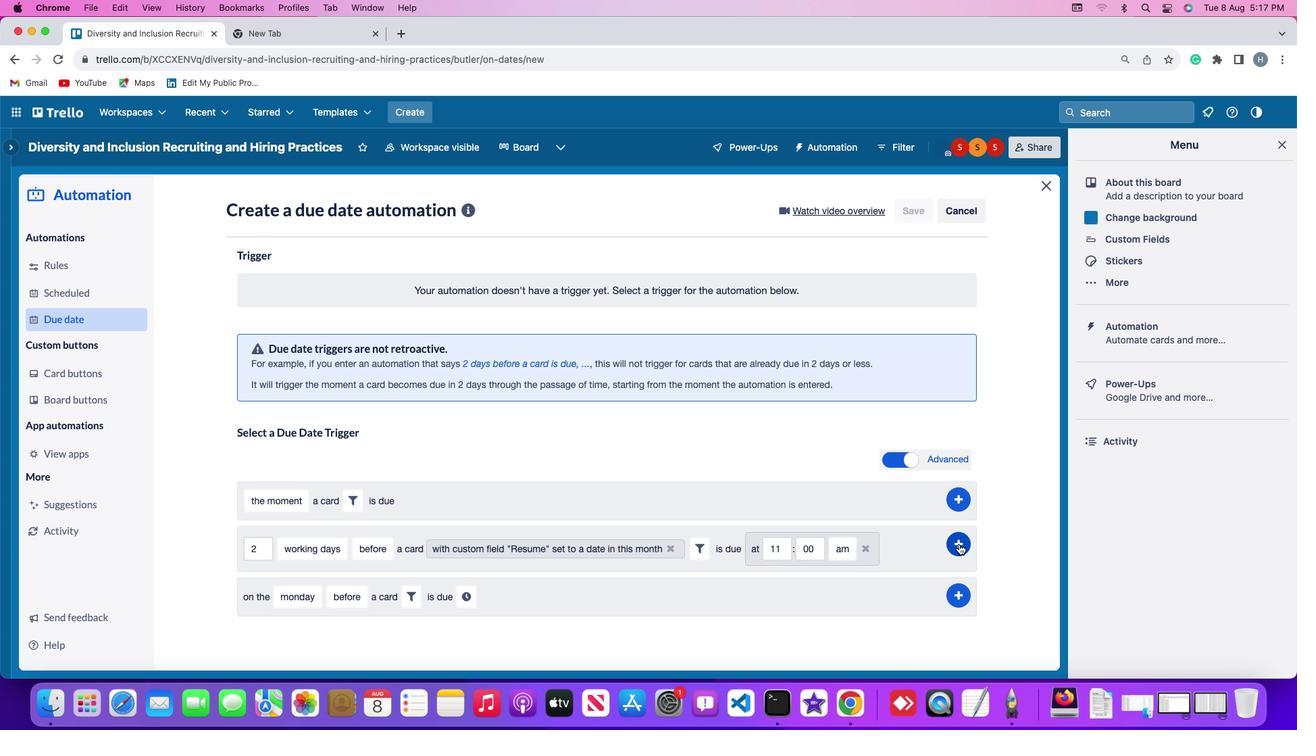 
Action: Mouse pressed left at (769, 567)
Screenshot: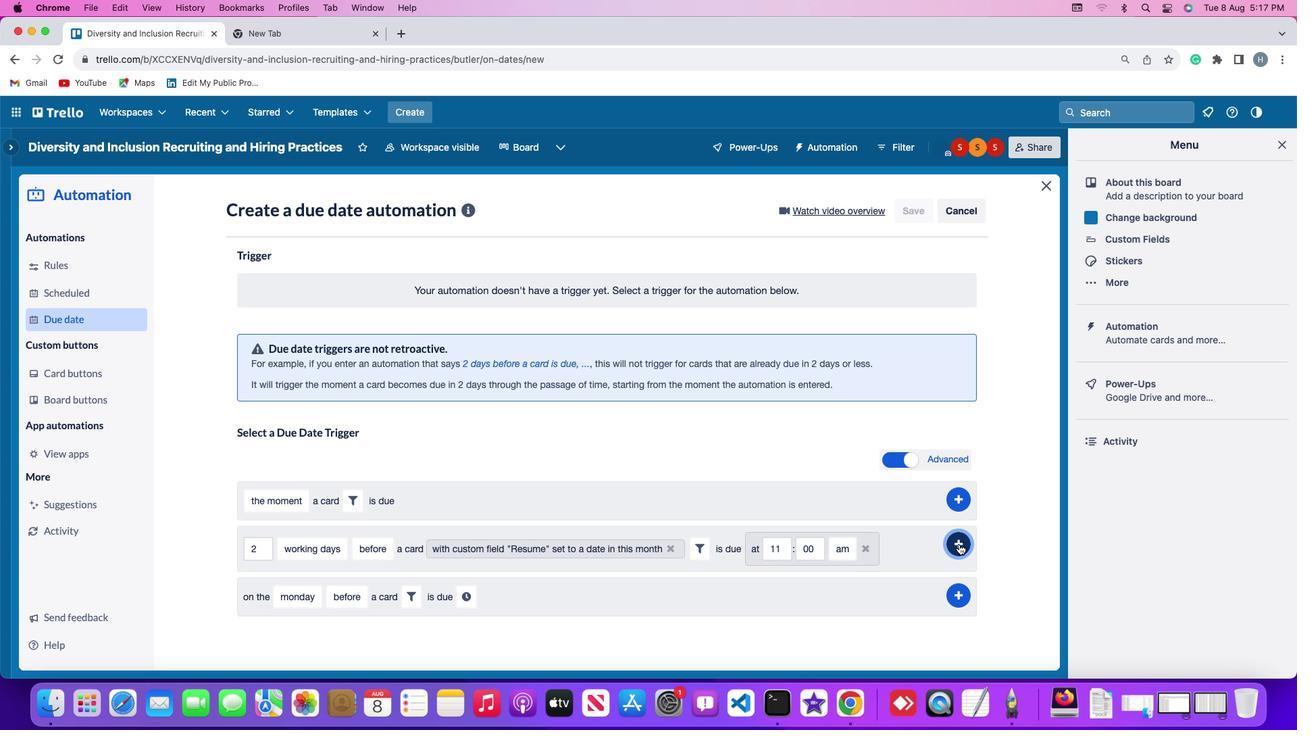 
Action: Mouse moved to (805, 473)
Screenshot: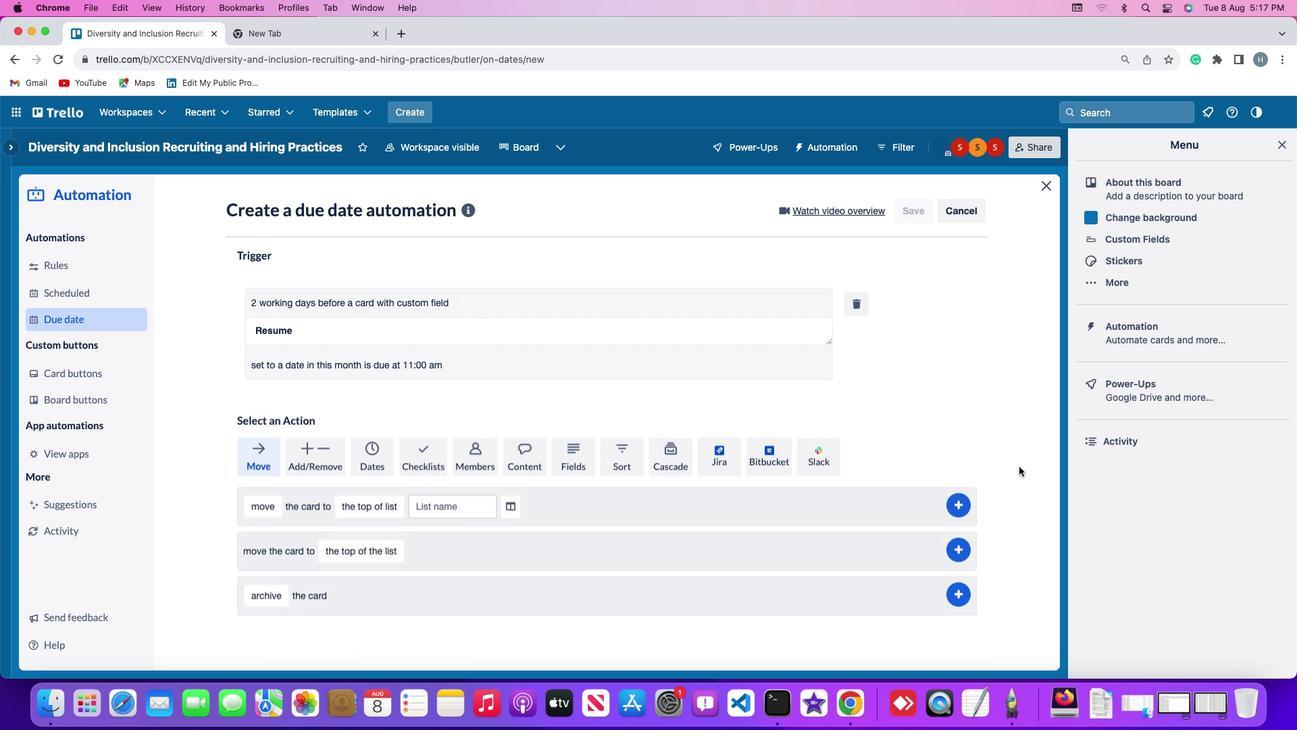 
